 Task: Look for space in Martha Lake, United States from 12th August, 2023 to 16th August, 2023 for 8 adults in price range Rs.10000 to Rs.16000. Place can be private room with 8 bedrooms having 8 beds and 8 bathrooms. Property type can be house, flat, guest house, hotel. Amenities needed are: wifi, TV, free parkinig on premises, gym, breakfast. Booking option can be shelf check-in. Required host language is English.
Action: Mouse moved to (512, 120)
Screenshot: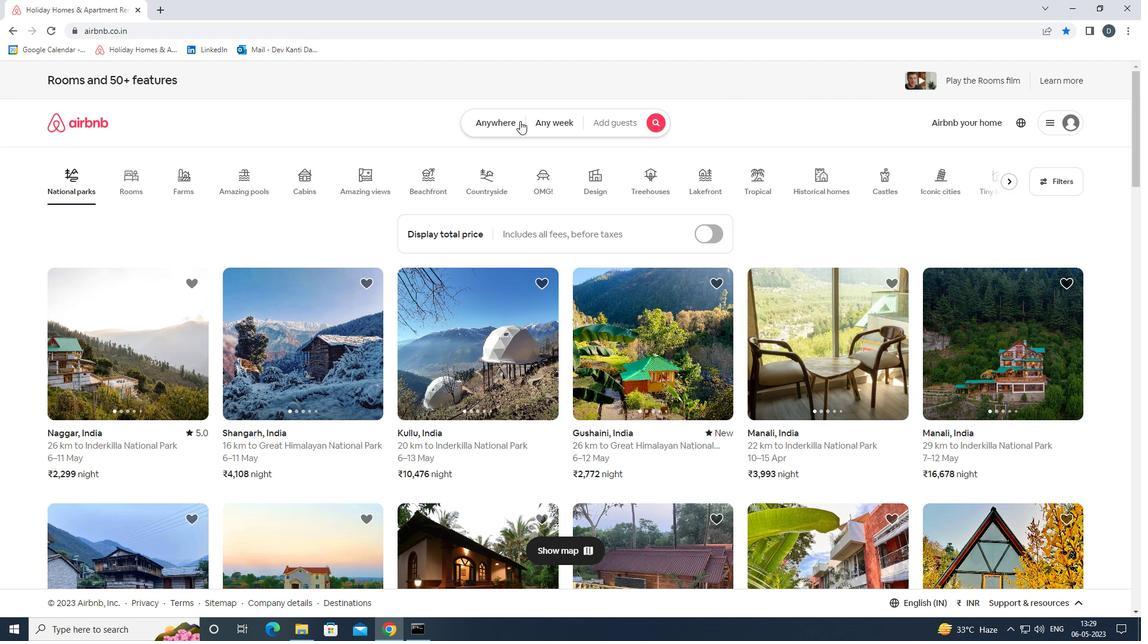 
Action: Mouse pressed left at (512, 120)
Screenshot: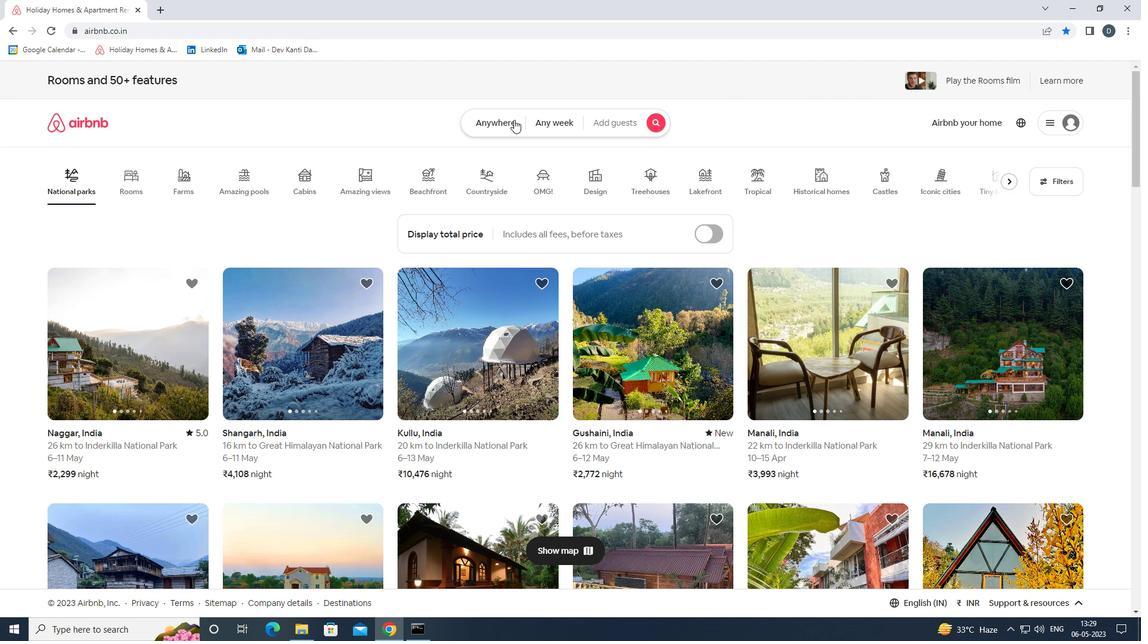 
Action: Mouse moved to (404, 169)
Screenshot: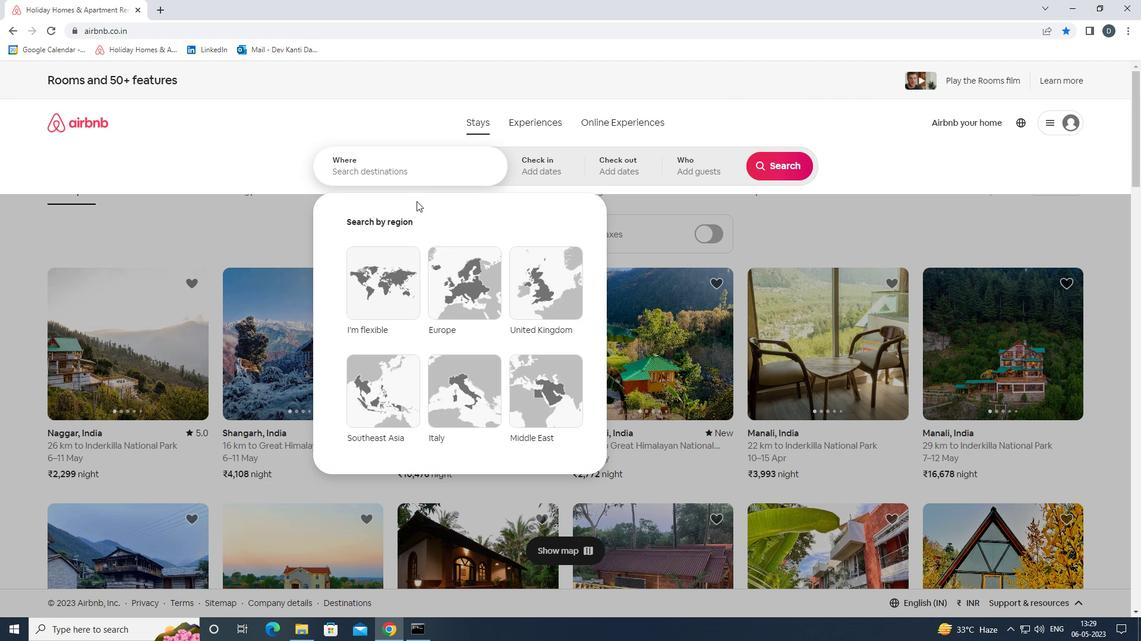 
Action: Mouse pressed left at (404, 169)
Screenshot: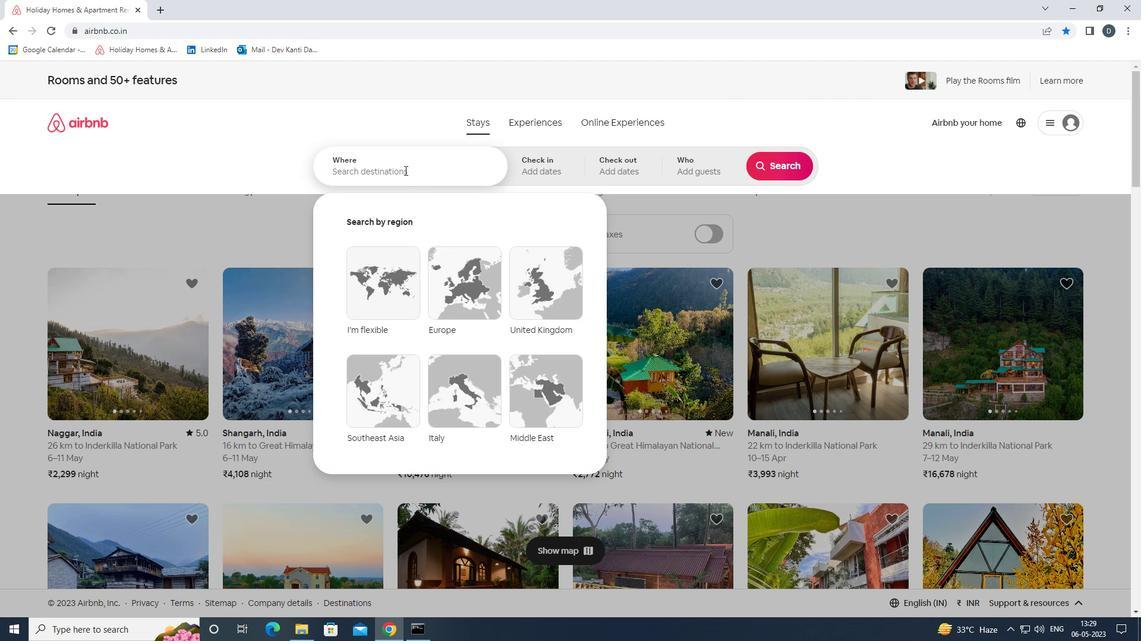 
Action: Mouse moved to (407, 169)
Screenshot: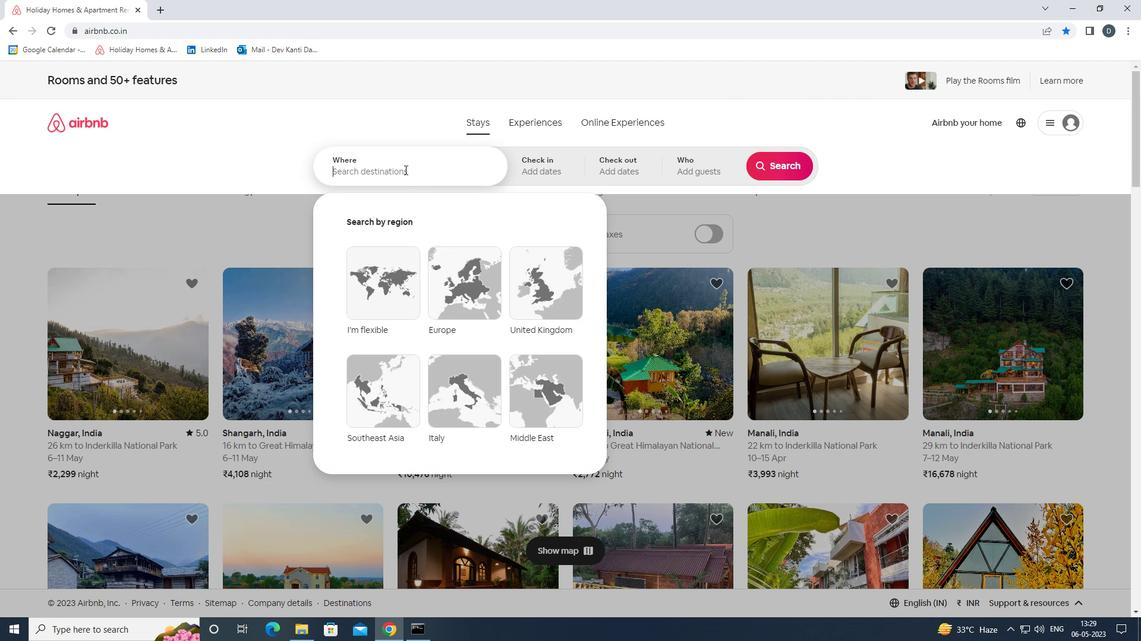 
Action: Key pressed <Key.shift><Key.shift><Key.shift><Key.shift>MARTHA<Key.space><Key.shift>LAKE,<Key.shift><Key.shift><Key.shift><Key.shift>UNITED<Key.space><Key.shift><Key.shift><Key.shift><Key.shift><Key.shift><Key.shift><Key.shift><Key.shift><Key.shift><Key.shift><Key.shift><Key.shift><Key.shift><Key.shift><Key.shift><Key.shift><Key.shift><Key.shift><Key.shift><Key.shift><Key.shift><Key.shift><Key.shift><Key.shift><Key.shift><Key.shift><Key.shift><Key.shift><Key.shift><Key.shift><Key.shift>STATES<Key.enter>
Screenshot: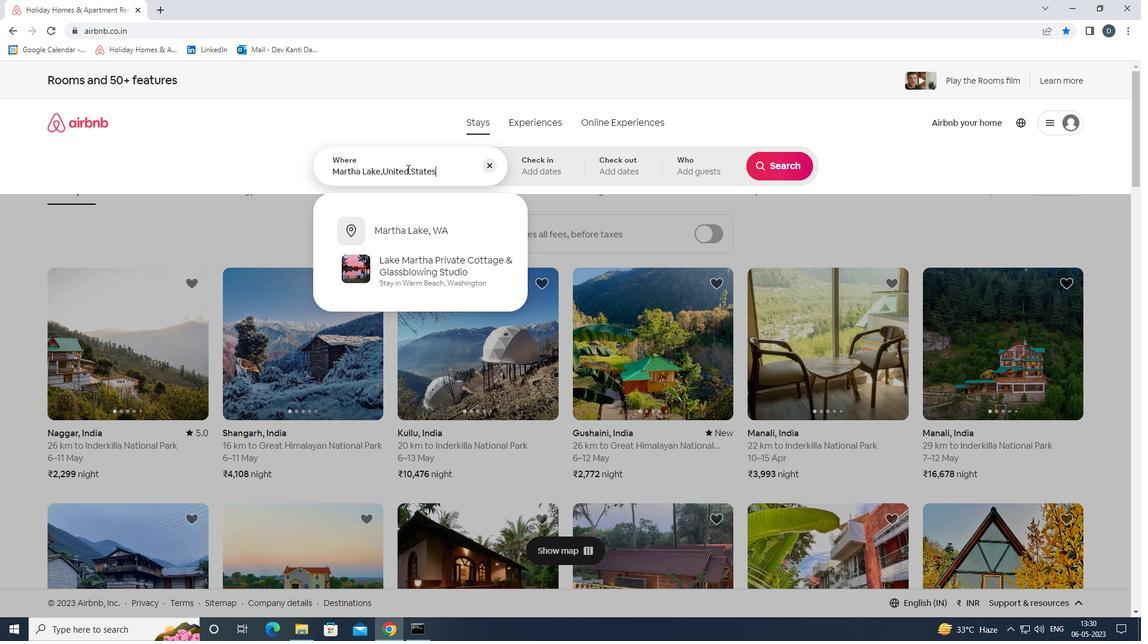 
Action: Mouse moved to (773, 258)
Screenshot: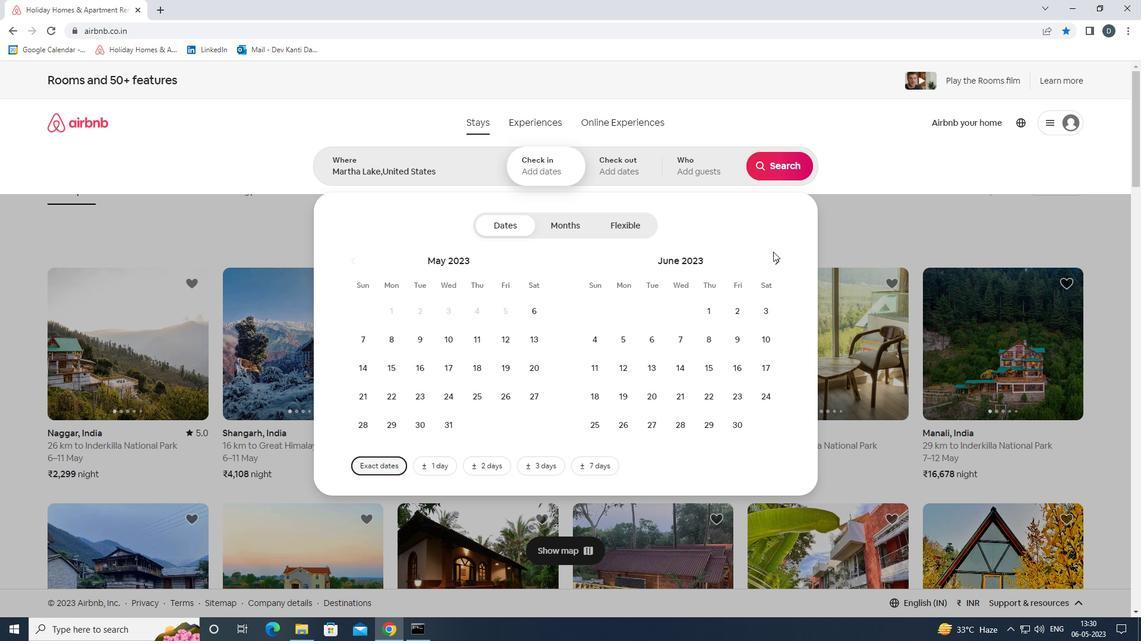 
Action: Mouse pressed left at (773, 258)
Screenshot: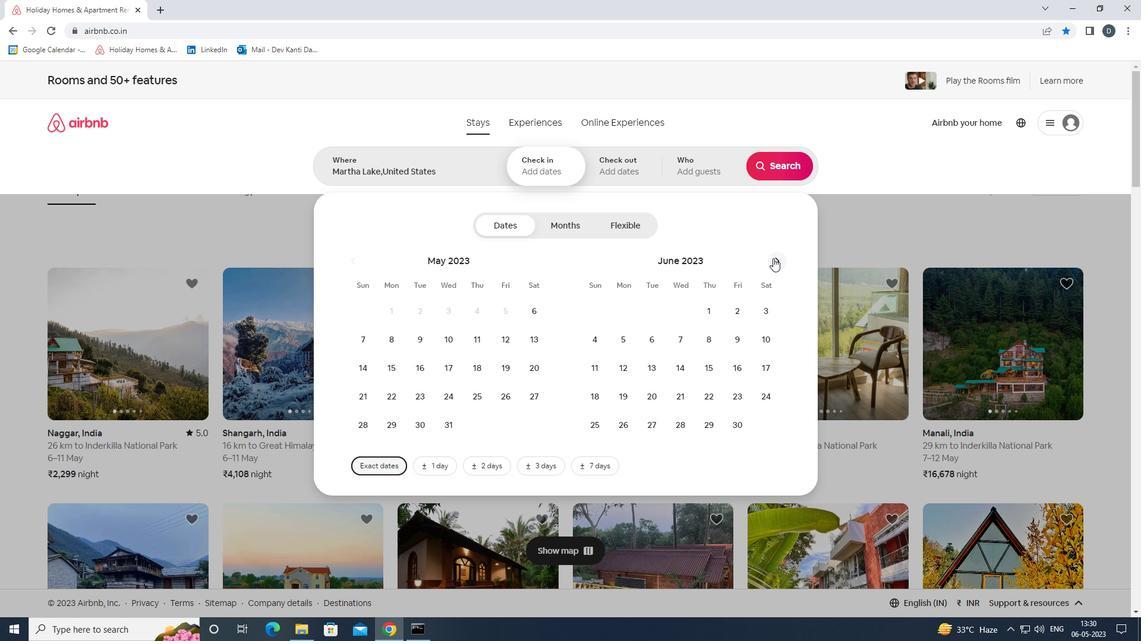 
Action: Mouse pressed left at (773, 258)
Screenshot: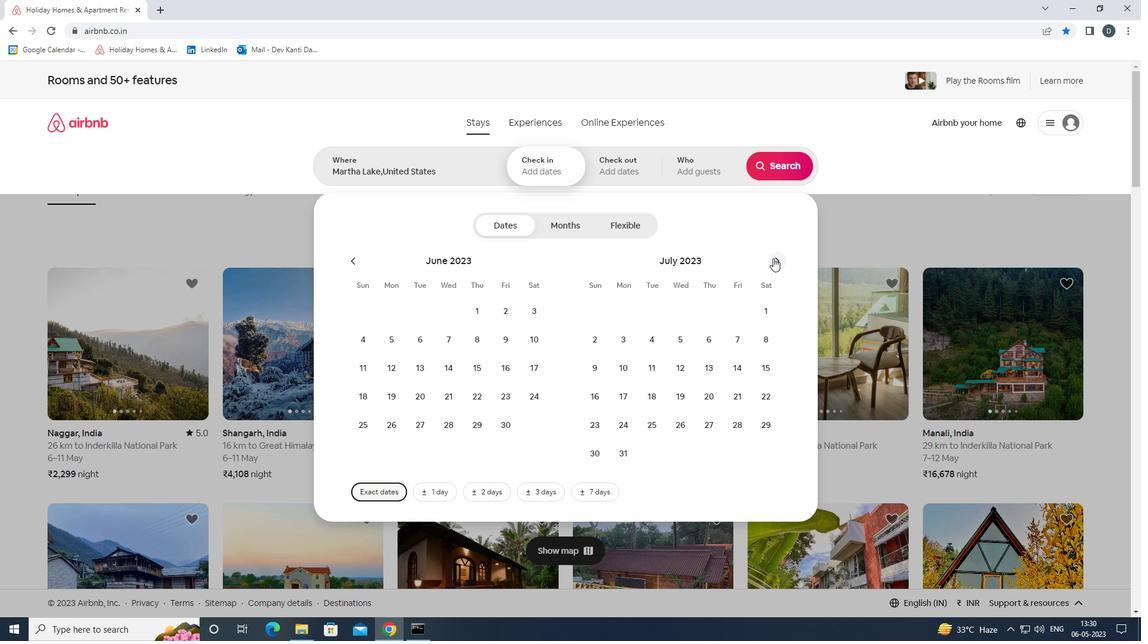 
Action: Mouse moved to (773, 341)
Screenshot: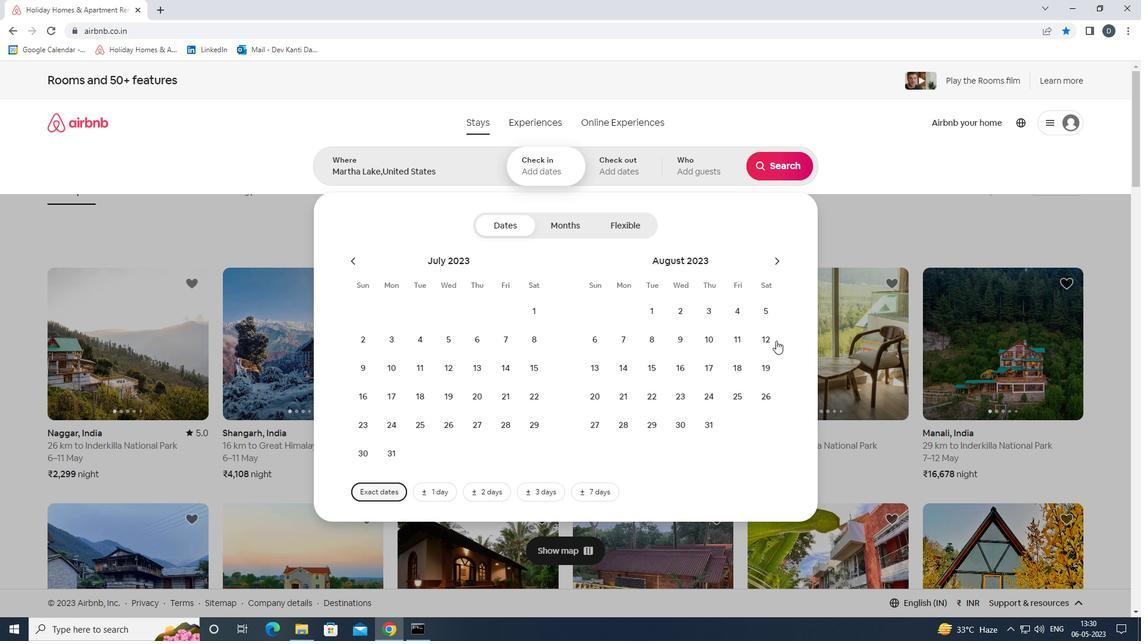 
Action: Mouse pressed left at (773, 341)
Screenshot: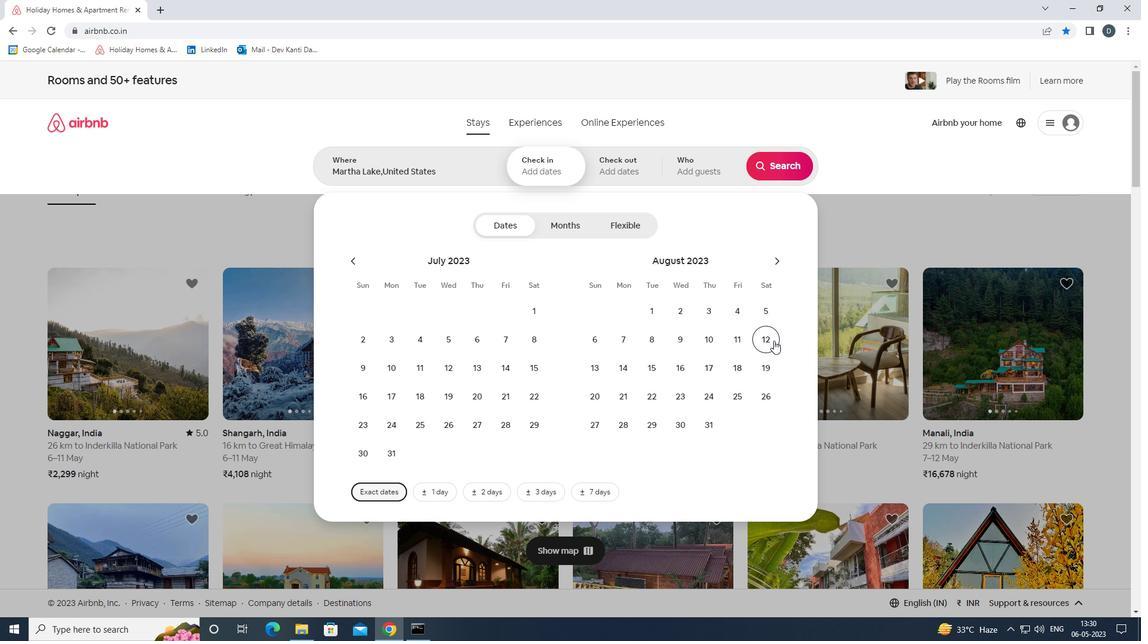 
Action: Mouse moved to (684, 363)
Screenshot: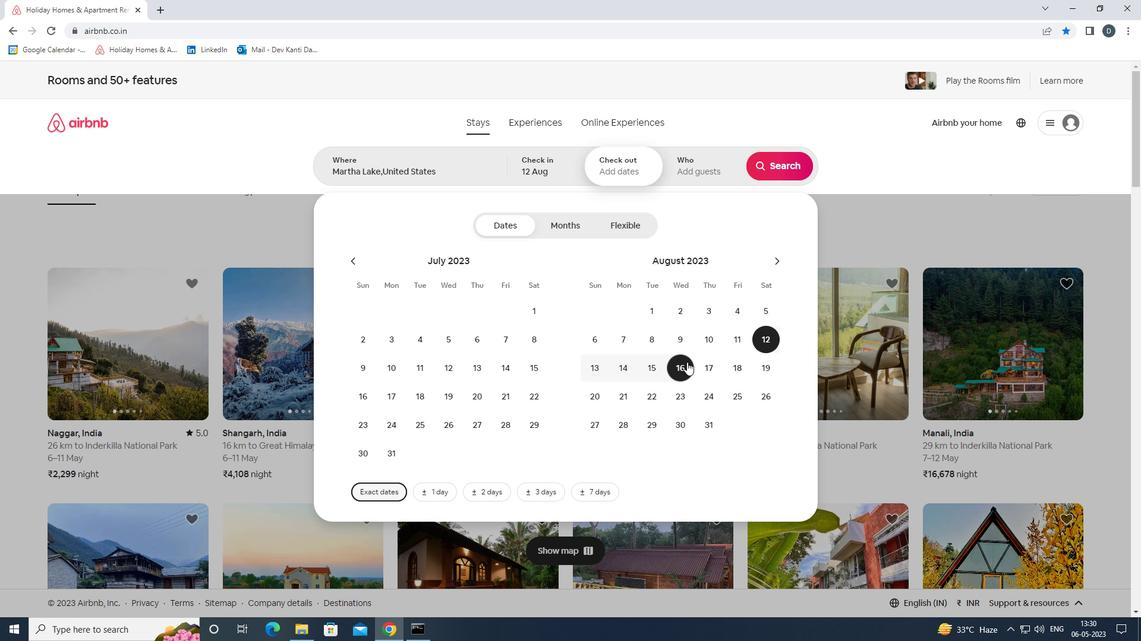 
Action: Mouse pressed left at (684, 363)
Screenshot: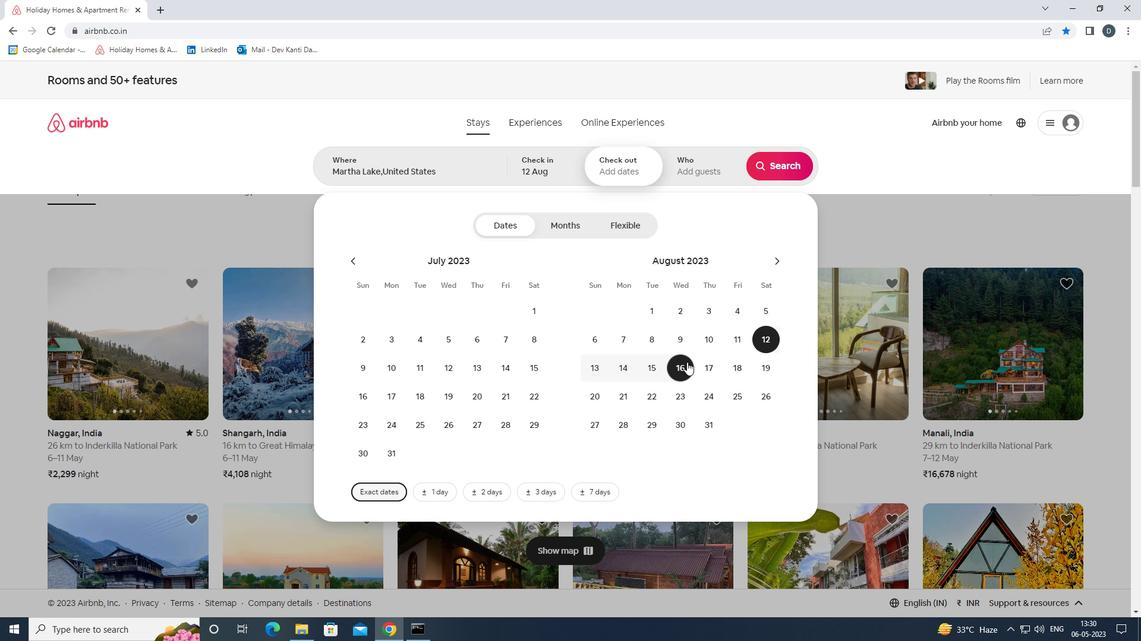 
Action: Mouse moved to (690, 179)
Screenshot: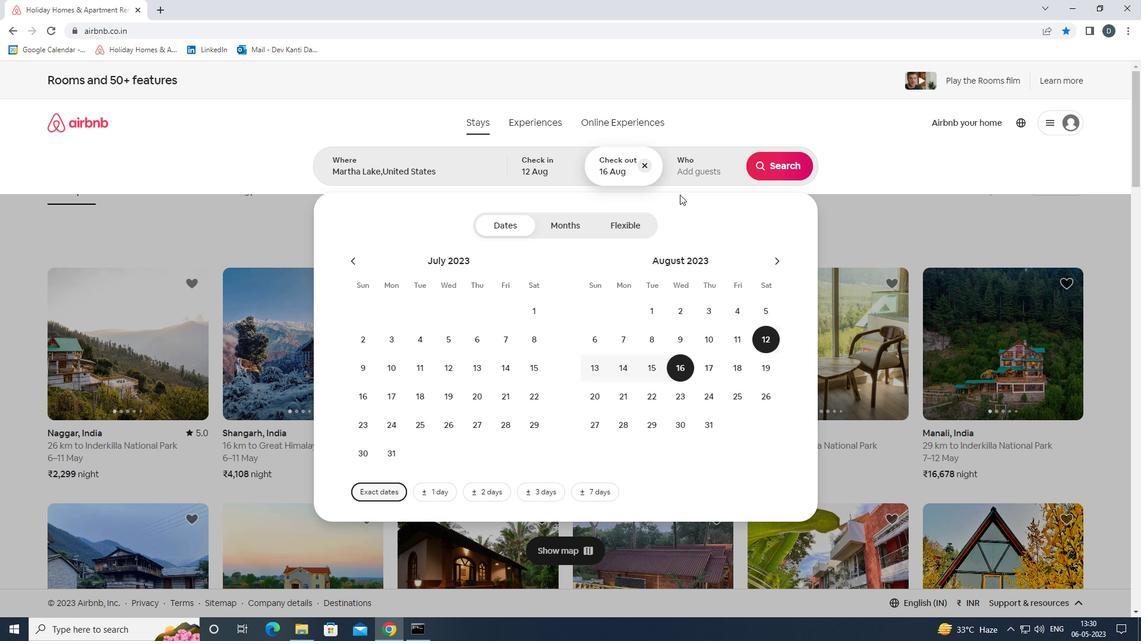 
Action: Mouse pressed left at (690, 179)
Screenshot: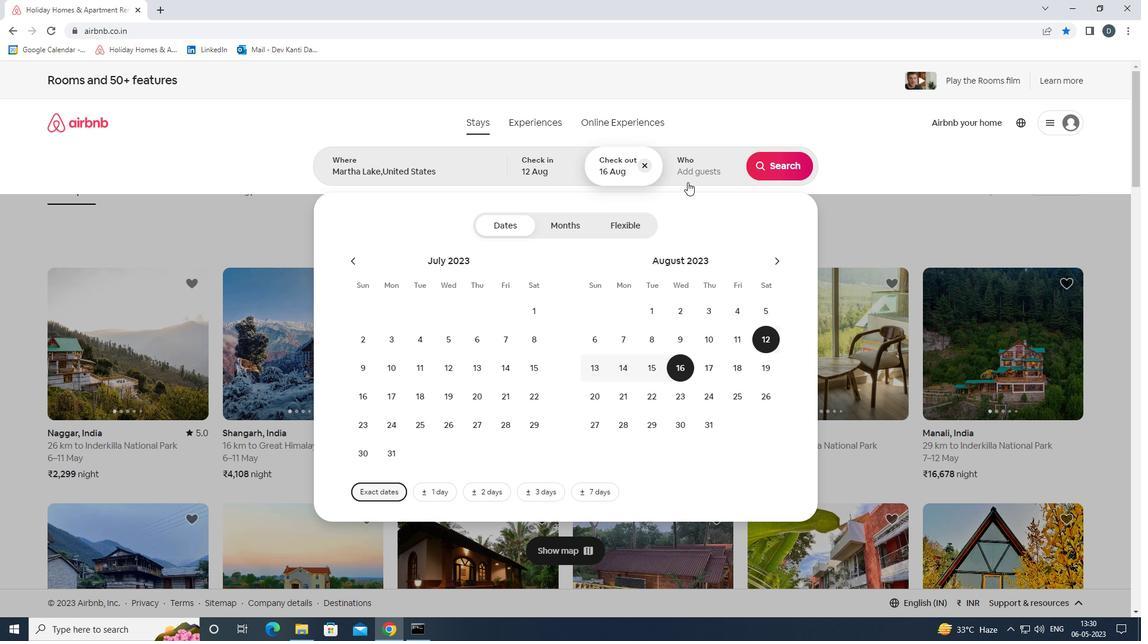 
Action: Mouse moved to (781, 228)
Screenshot: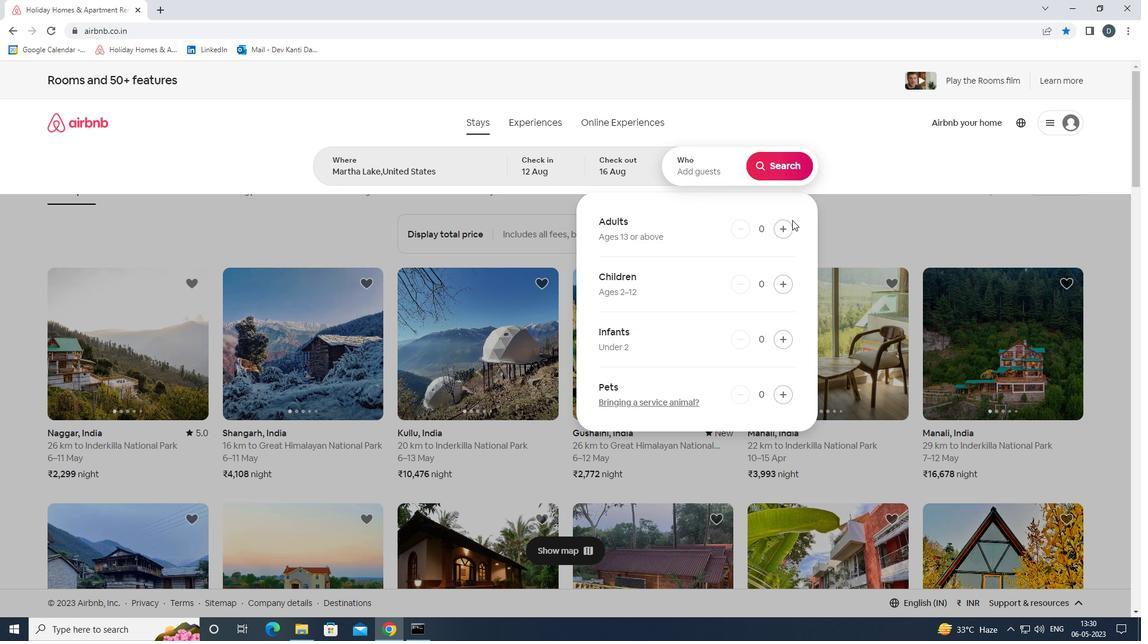 
Action: Mouse pressed left at (781, 228)
Screenshot: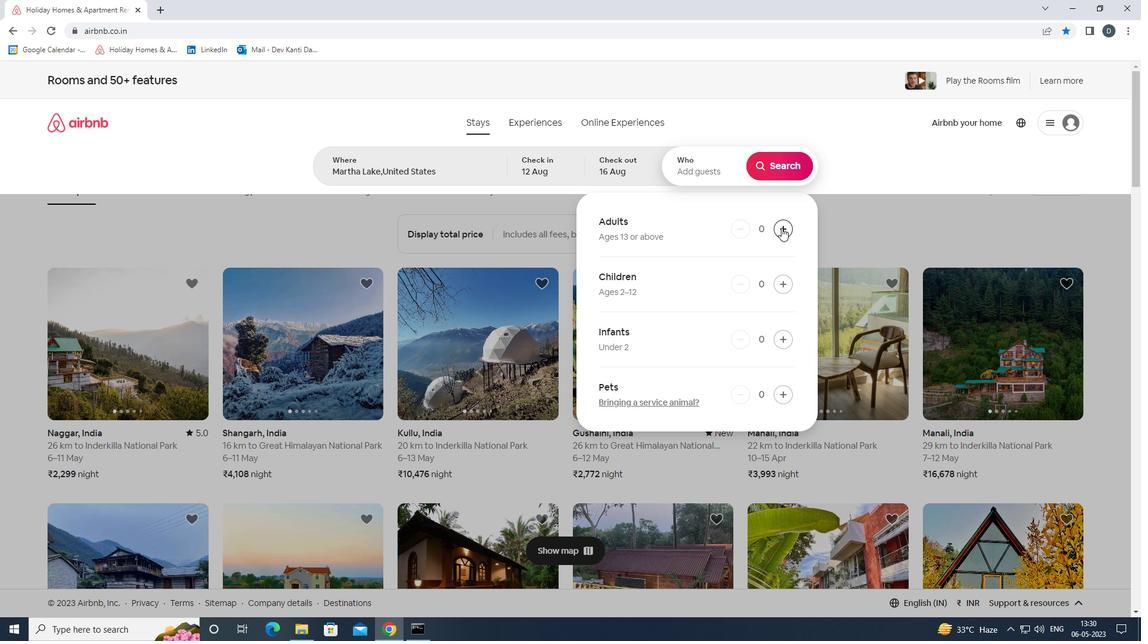 
Action: Mouse pressed left at (781, 228)
Screenshot: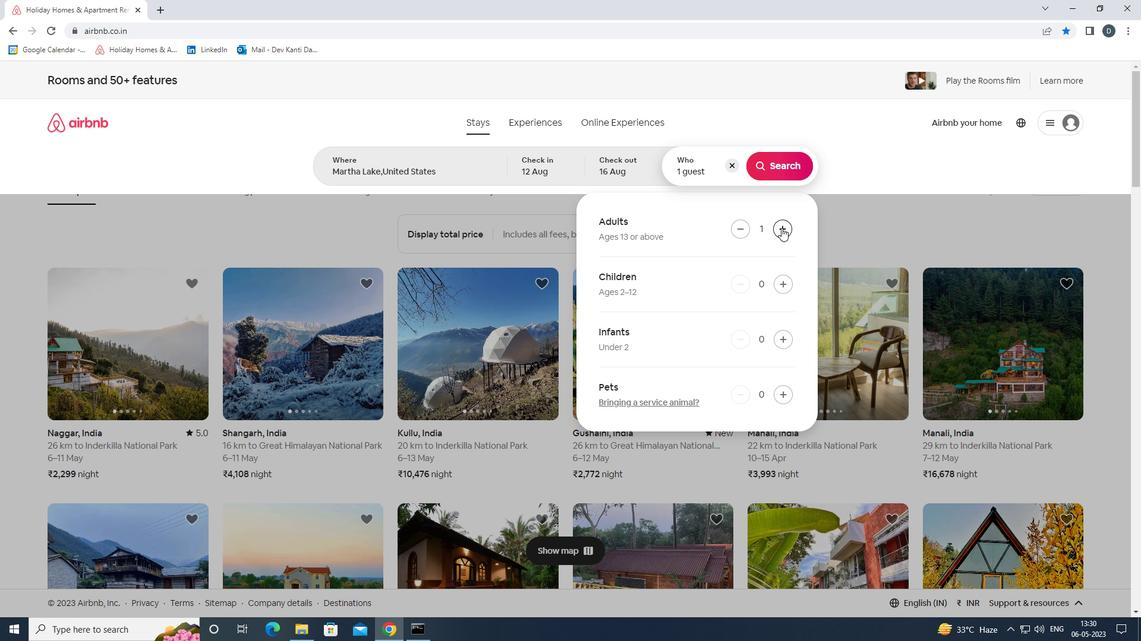 
Action: Mouse pressed left at (781, 228)
Screenshot: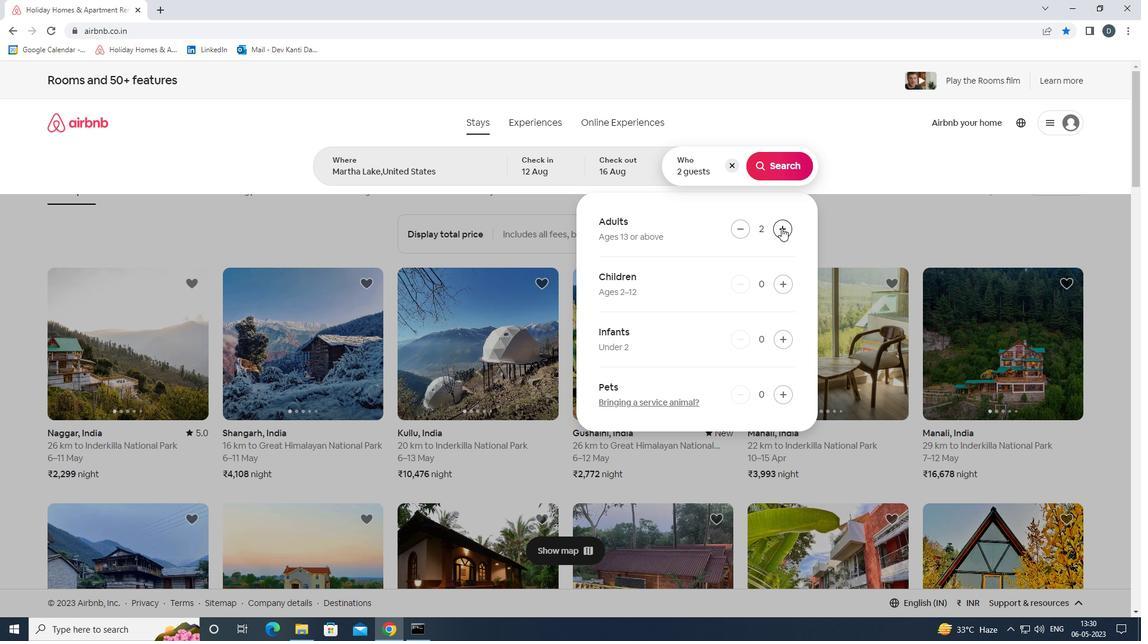 
Action: Mouse pressed left at (781, 228)
Screenshot: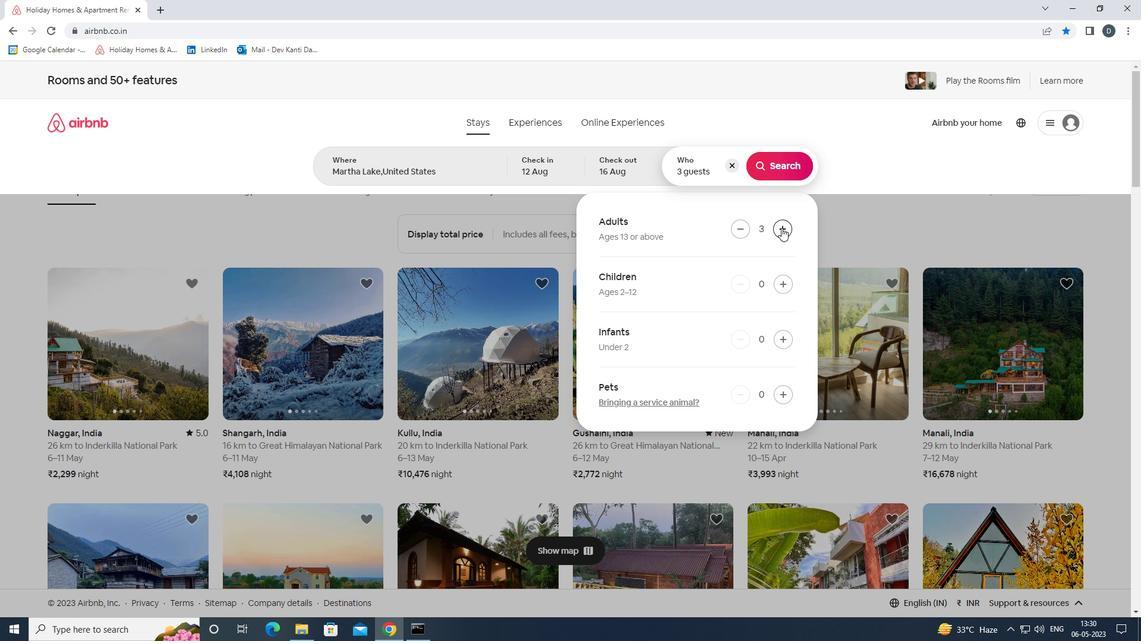 
Action: Mouse pressed left at (781, 228)
Screenshot: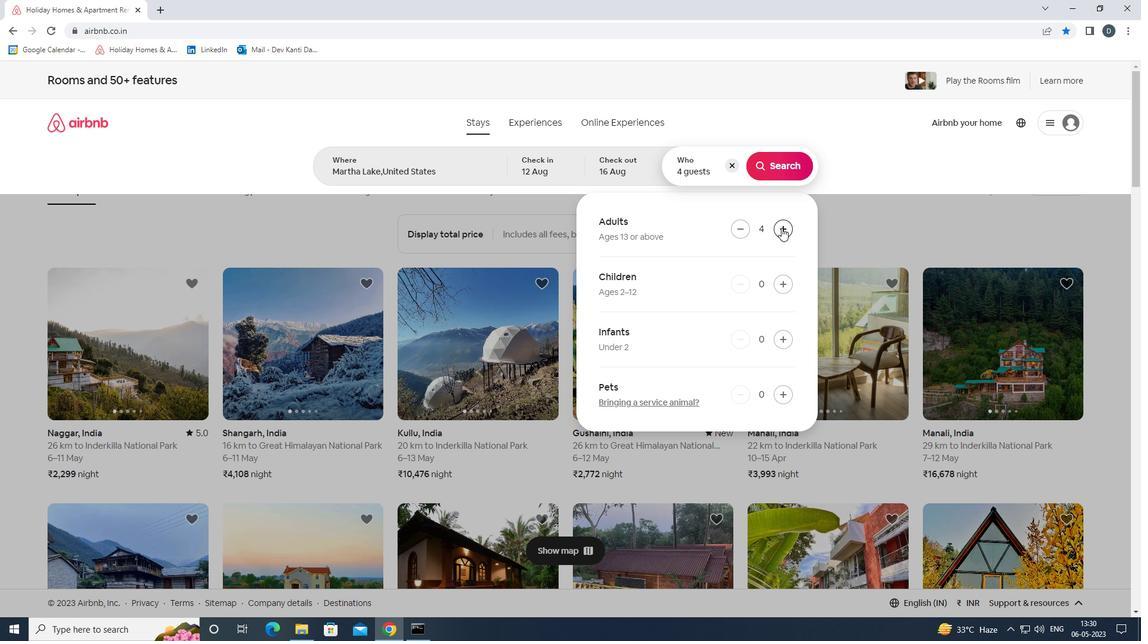 
Action: Mouse pressed left at (781, 228)
Screenshot: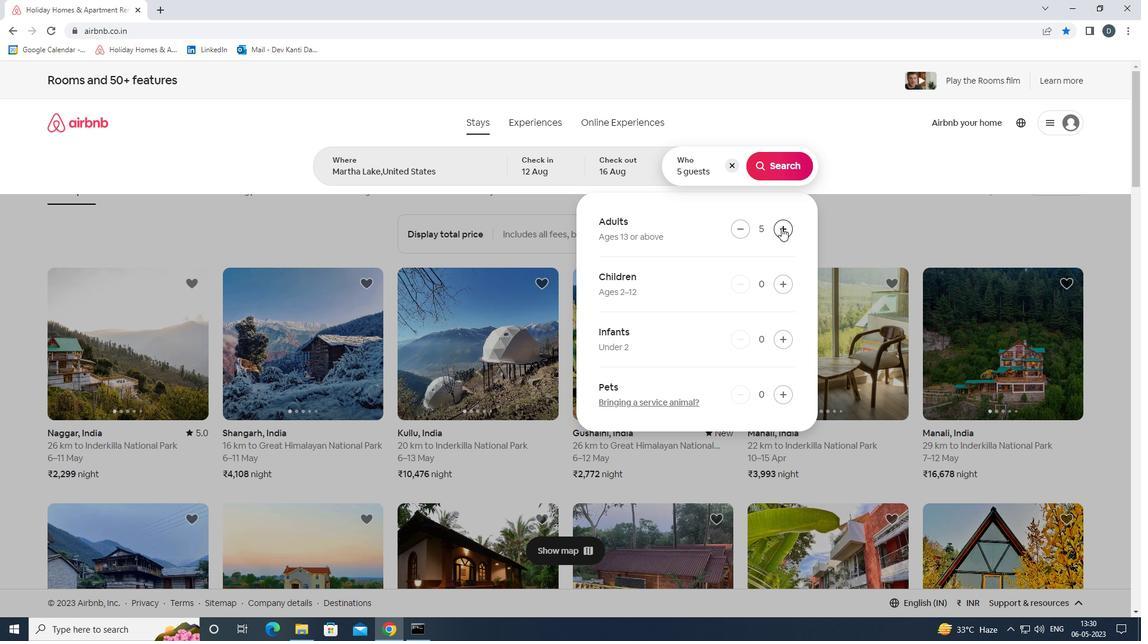 
Action: Mouse pressed left at (781, 228)
Screenshot: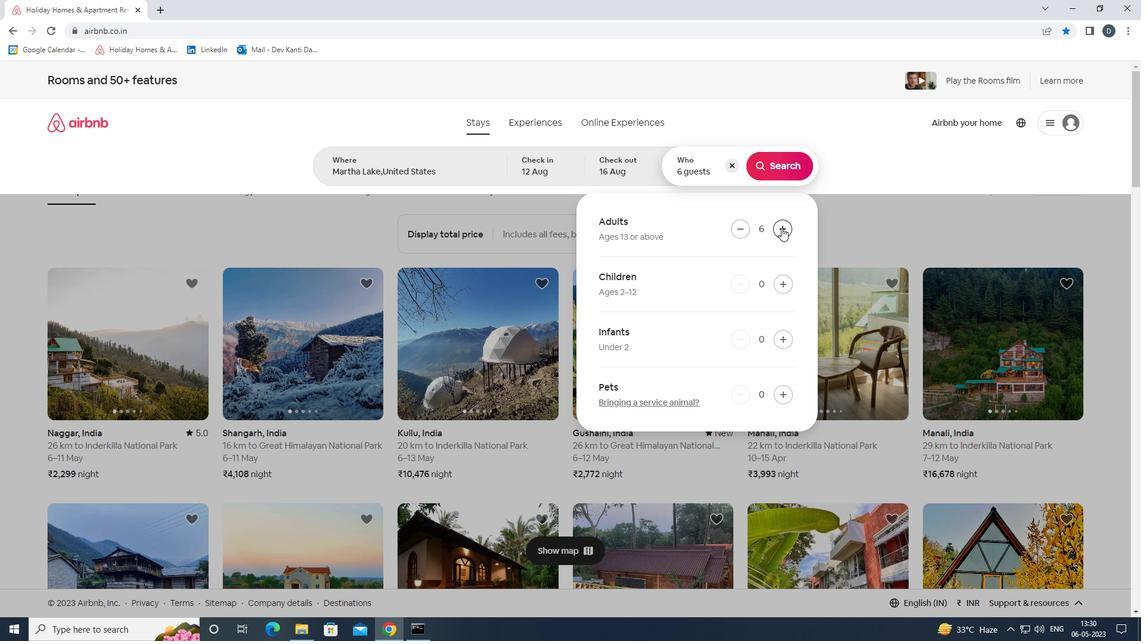 
Action: Mouse pressed left at (781, 228)
Screenshot: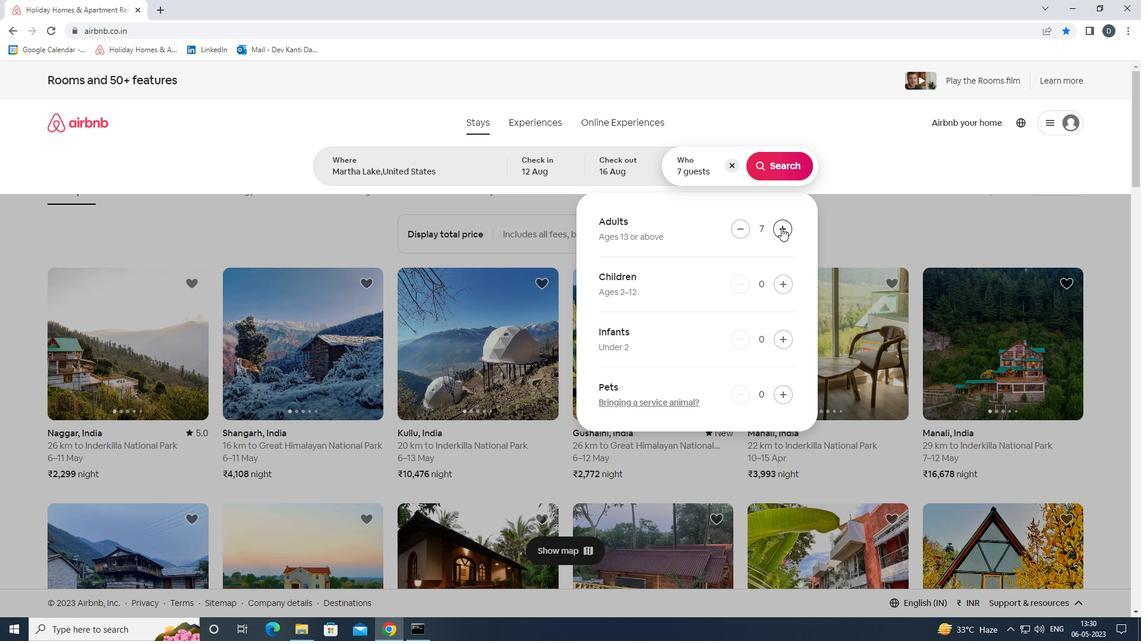 
Action: Mouse moved to (782, 169)
Screenshot: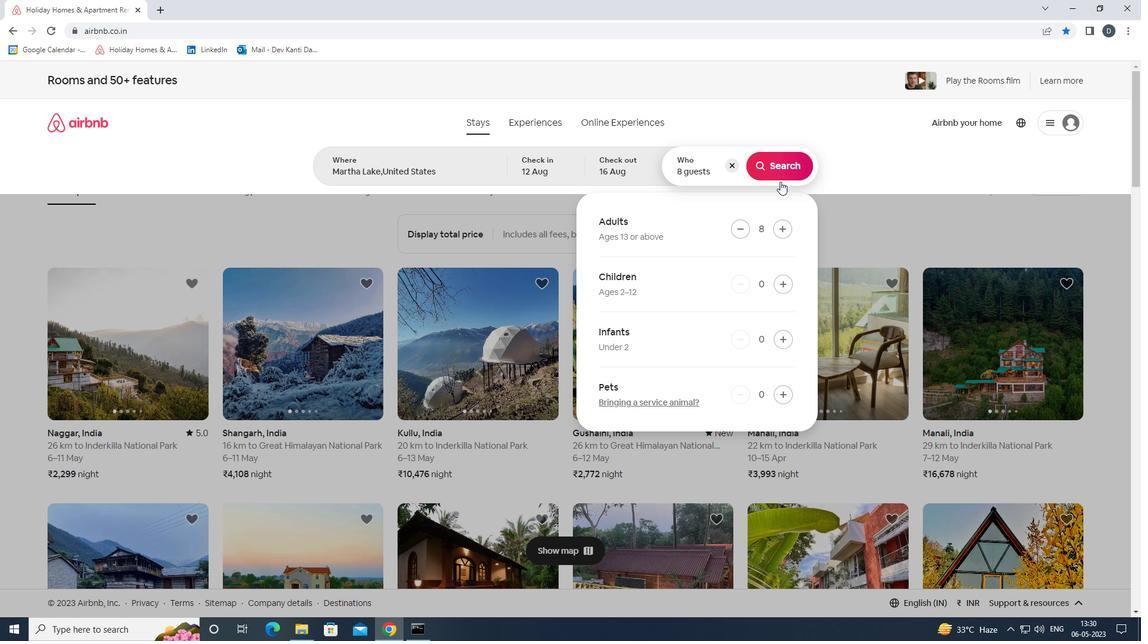 
Action: Mouse pressed left at (782, 169)
Screenshot: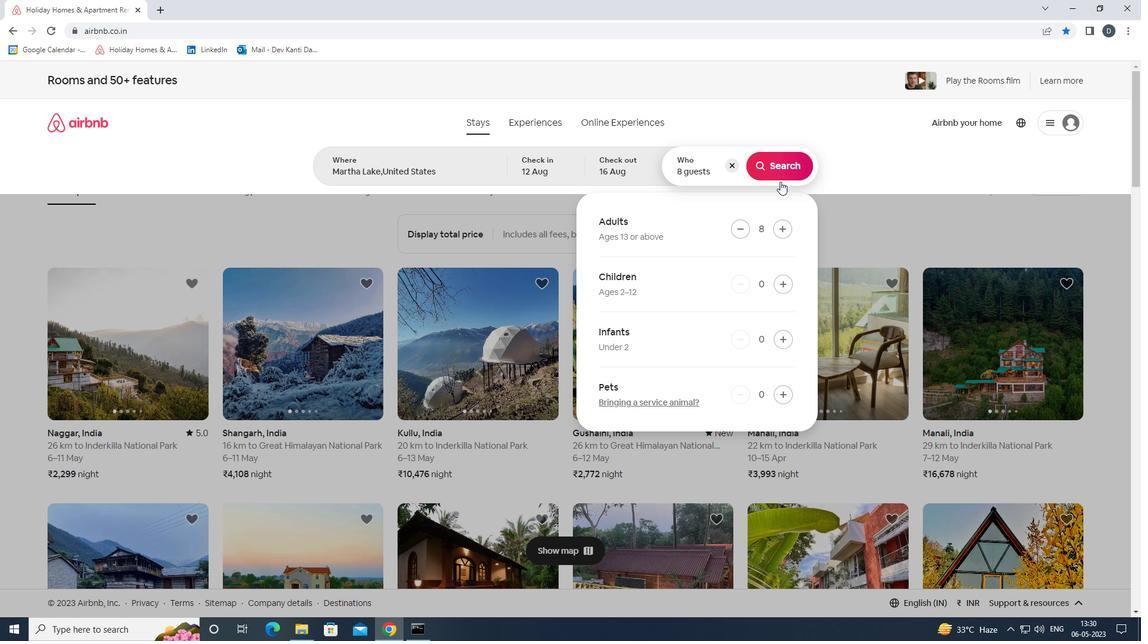 
Action: Mouse moved to (1084, 128)
Screenshot: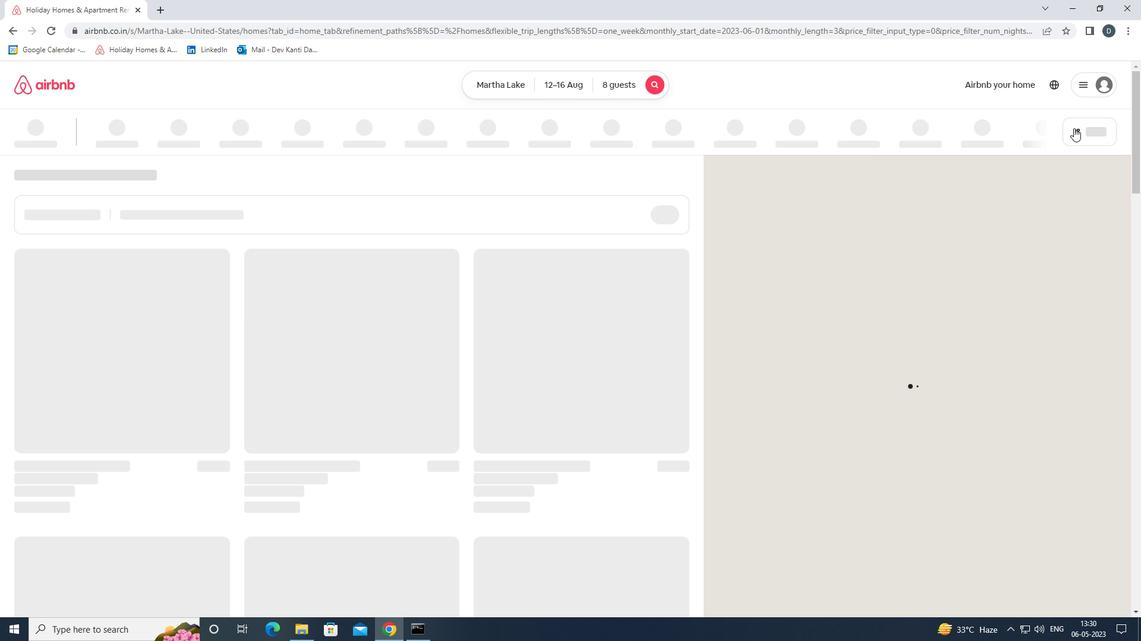 
Action: Mouse pressed left at (1084, 128)
Screenshot: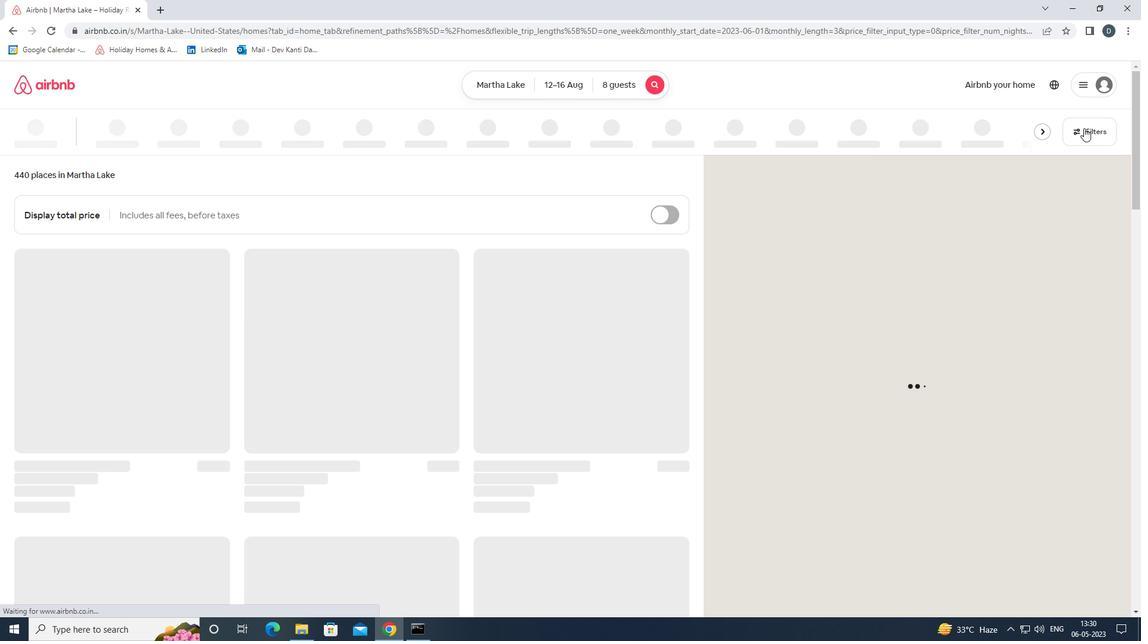 
Action: Mouse moved to (465, 416)
Screenshot: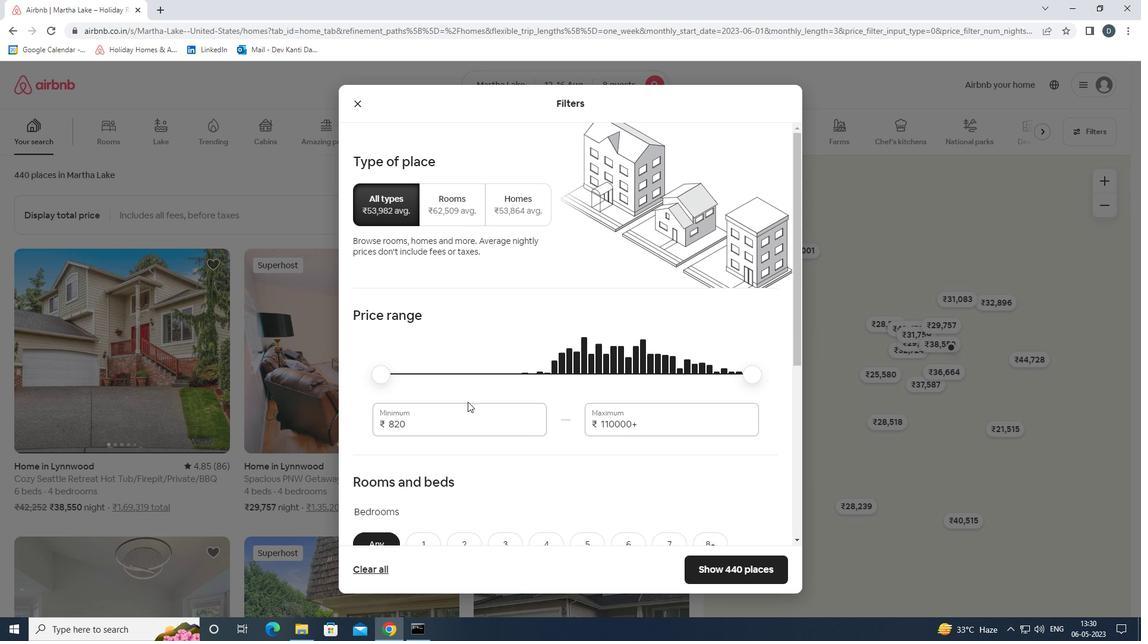 
Action: Mouse pressed left at (465, 416)
Screenshot: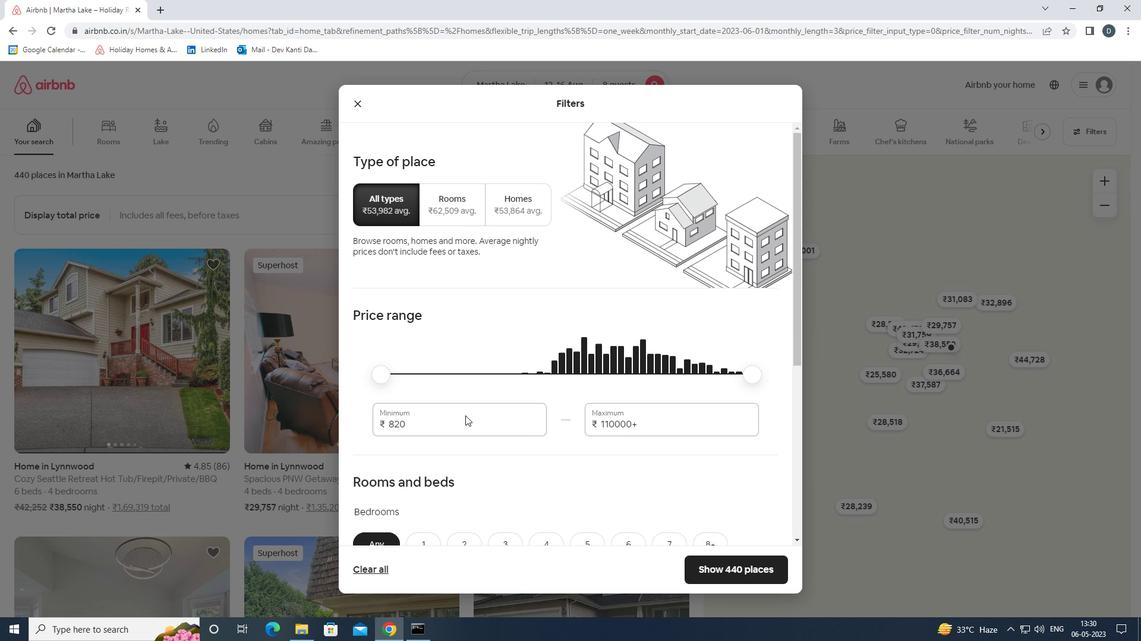 
Action: Mouse pressed left at (465, 416)
Screenshot: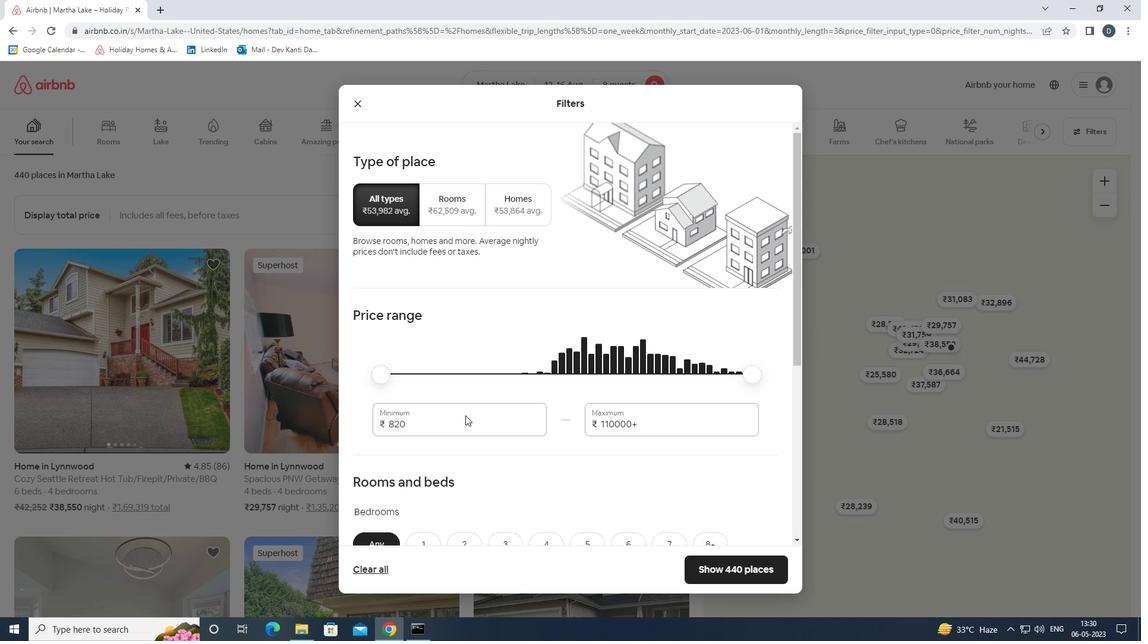 
Action: Mouse moved to (464, 419)
Screenshot: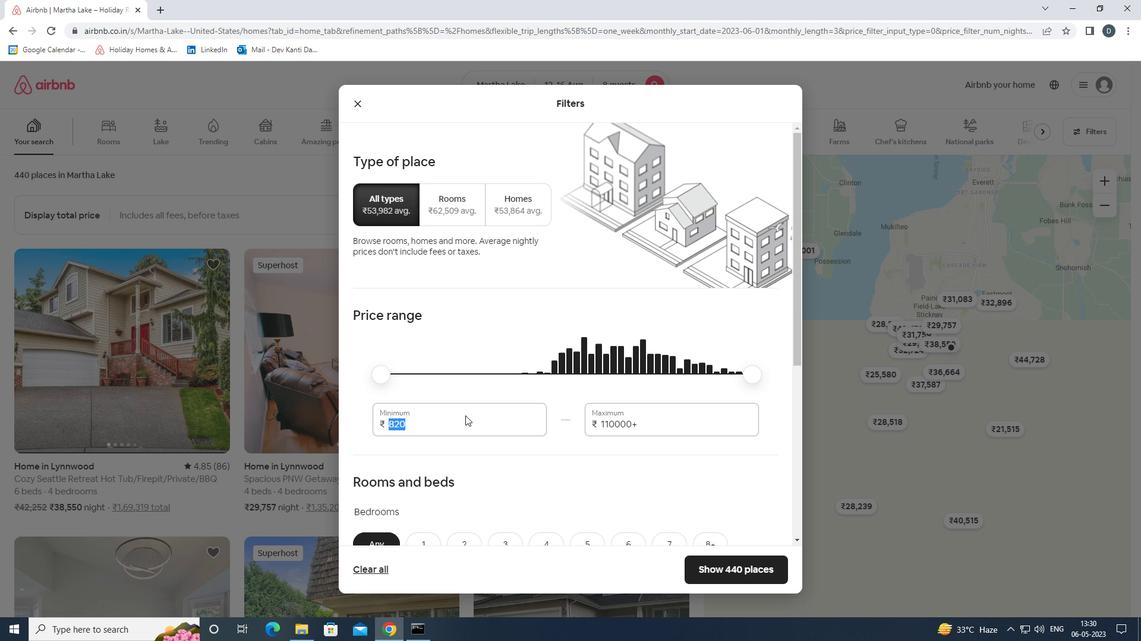 
Action: Mouse pressed left at (464, 419)
Screenshot: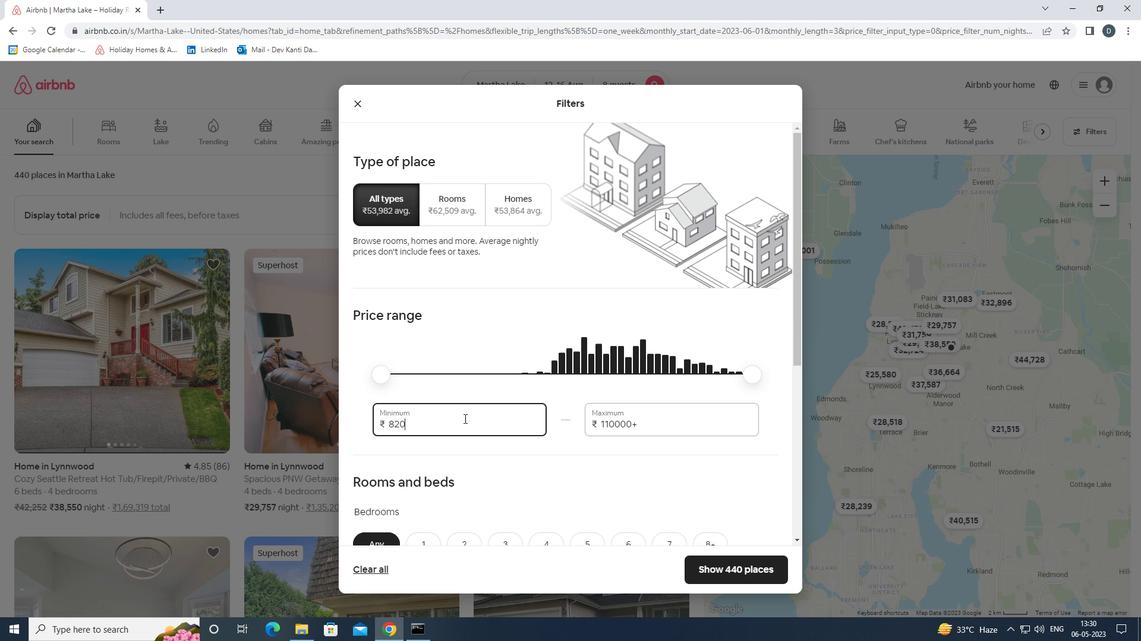 
Action: Mouse moved to (464, 420)
Screenshot: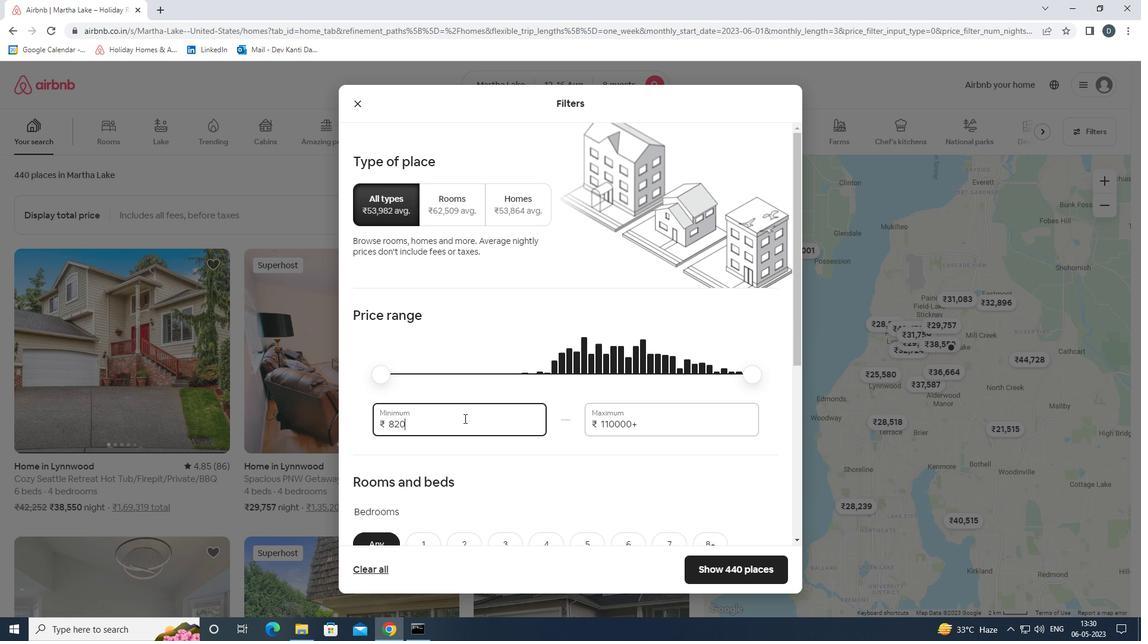 
Action: Mouse pressed left at (464, 420)
Screenshot: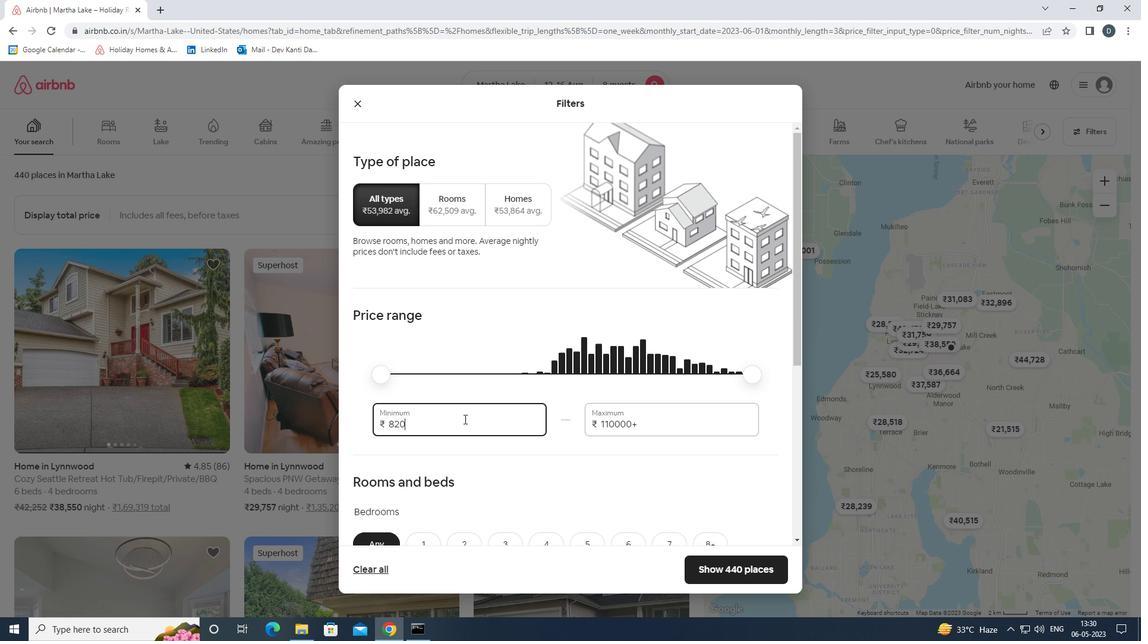 
Action: Mouse moved to (466, 420)
Screenshot: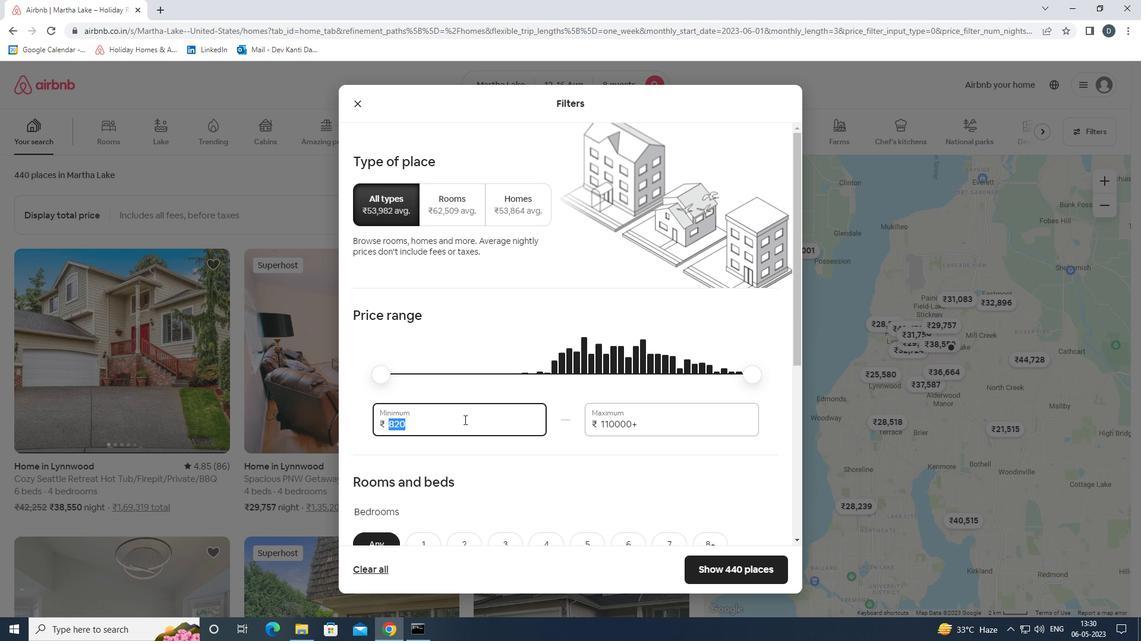 
Action: Key pressed 10000<Key.tab>16000
Screenshot: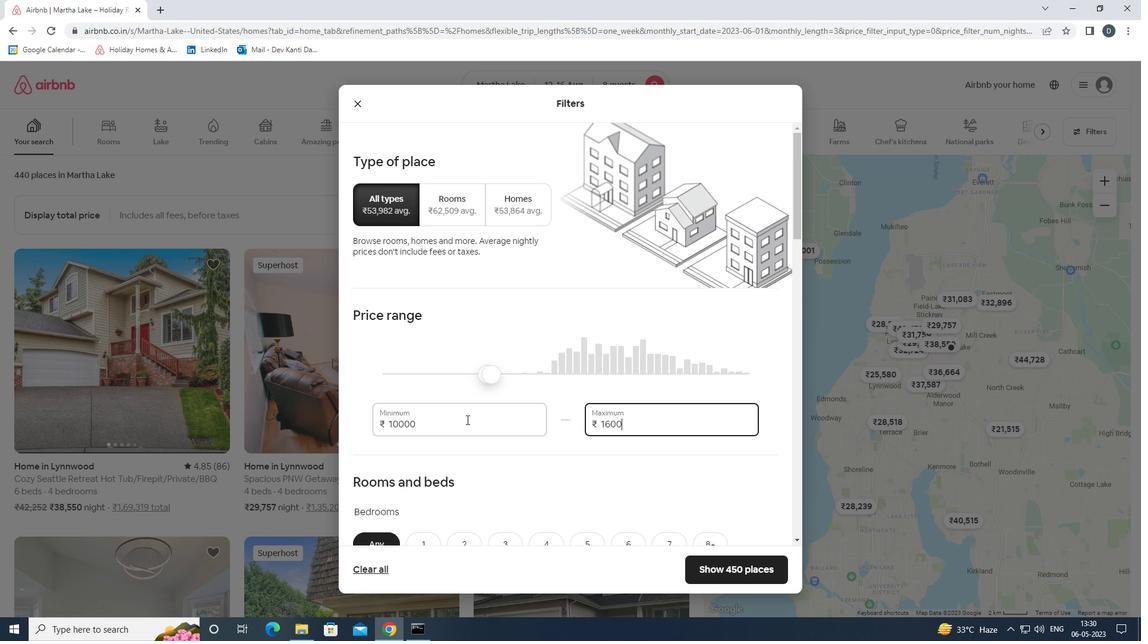 
Action: Mouse scrolled (466, 419) with delta (0, 0)
Screenshot: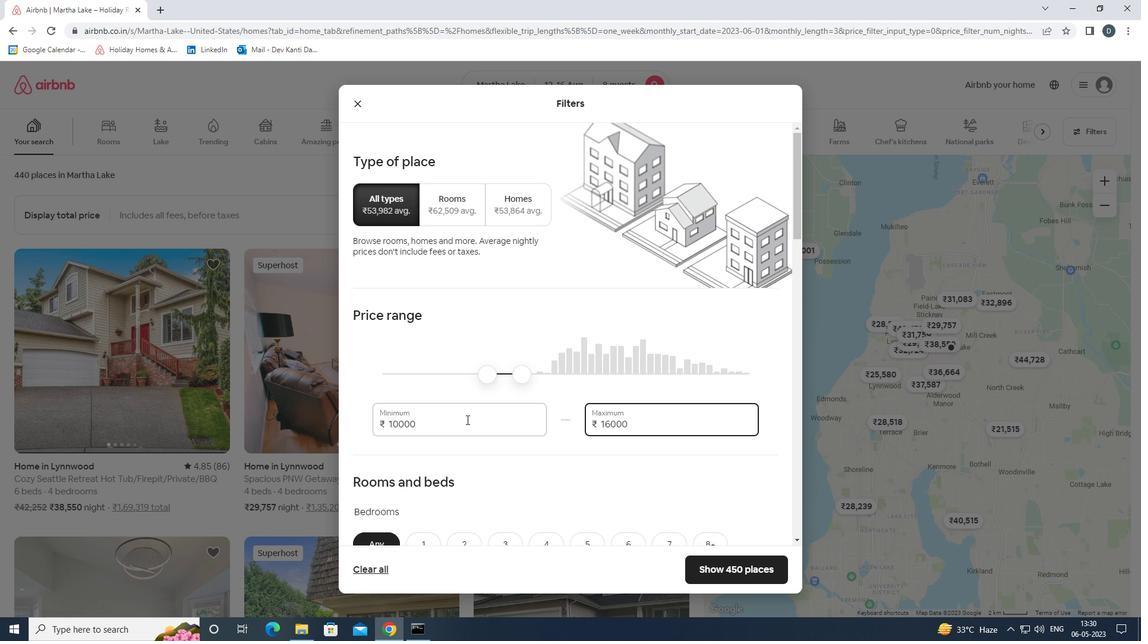
Action: Mouse scrolled (466, 419) with delta (0, 0)
Screenshot: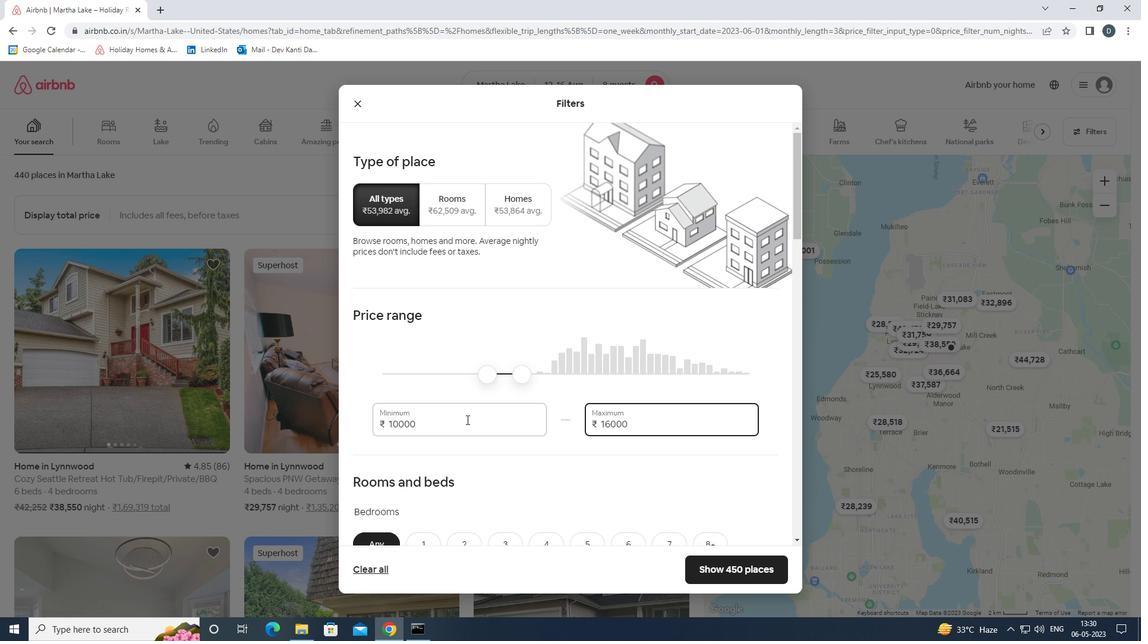 
Action: Mouse moved to (466, 419)
Screenshot: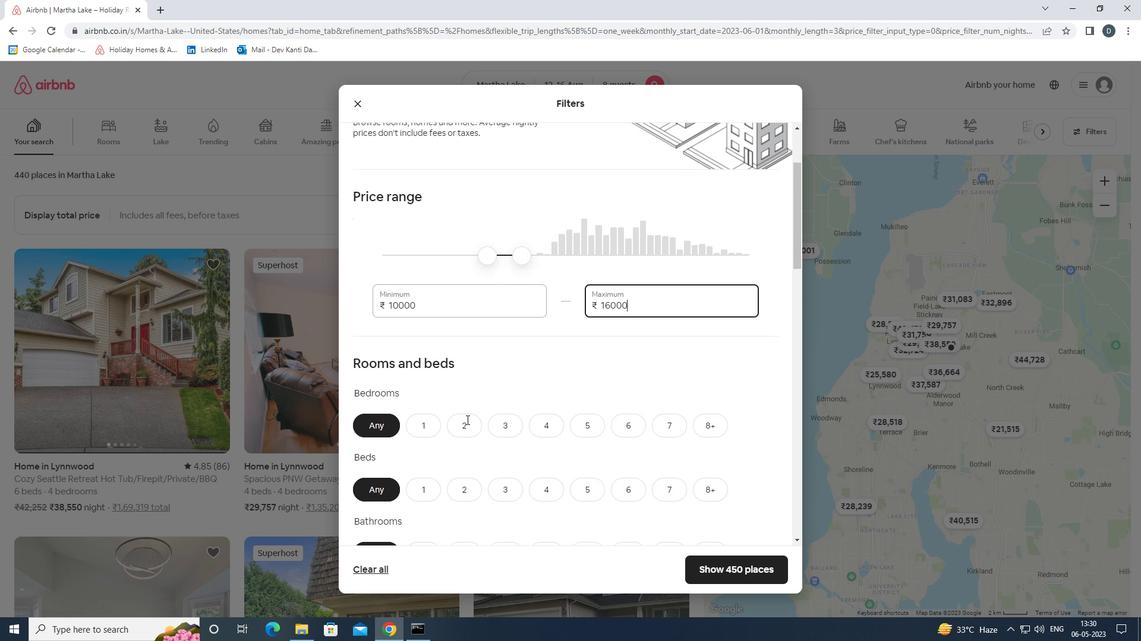 
Action: Mouse scrolled (466, 419) with delta (0, 0)
Screenshot: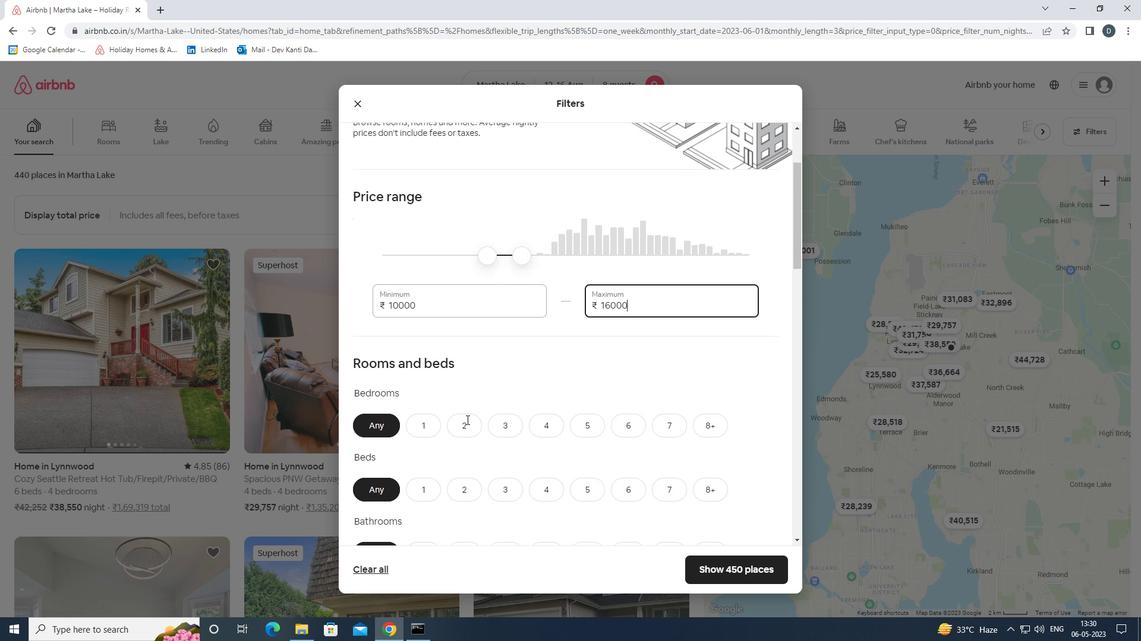 
Action: Mouse moved to (492, 384)
Screenshot: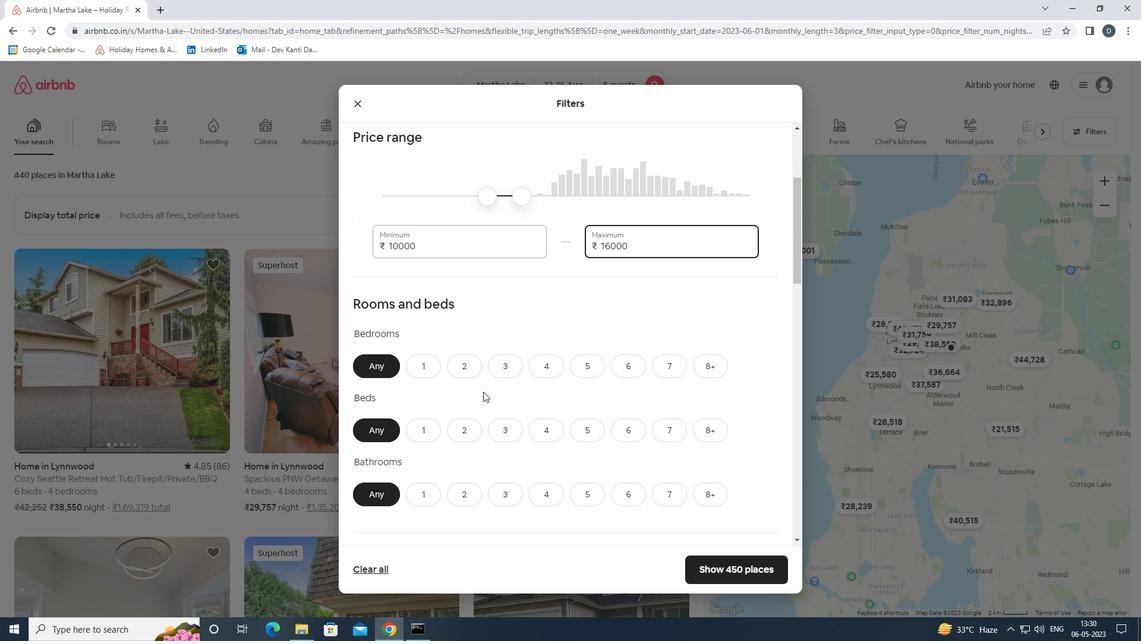 
Action: Mouse scrolled (492, 383) with delta (0, 0)
Screenshot: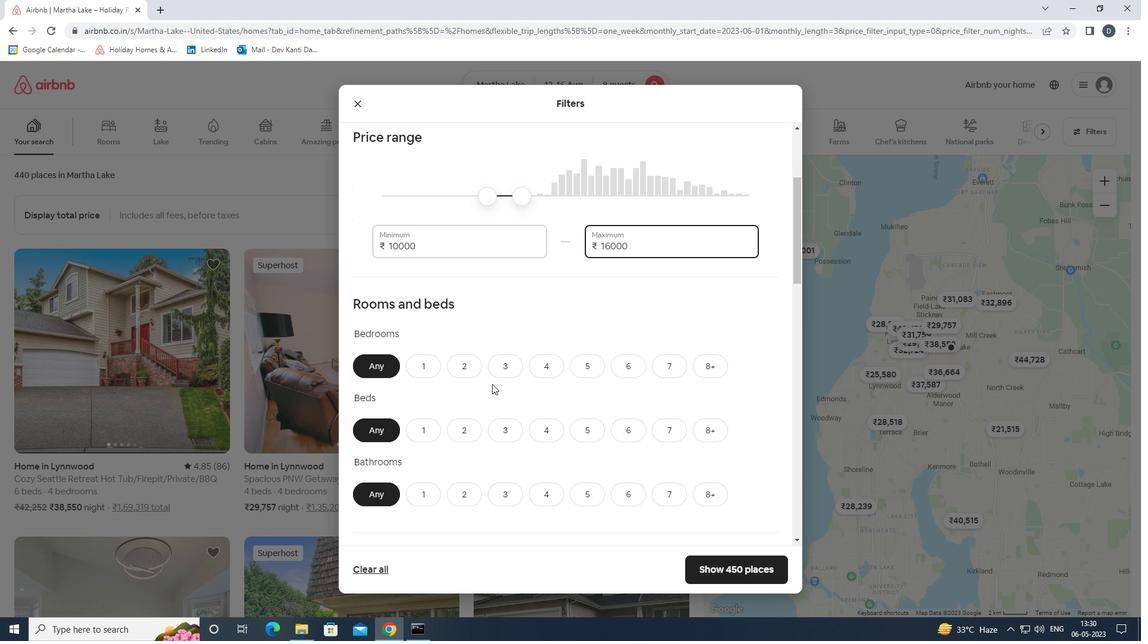 
Action: Mouse moved to (704, 308)
Screenshot: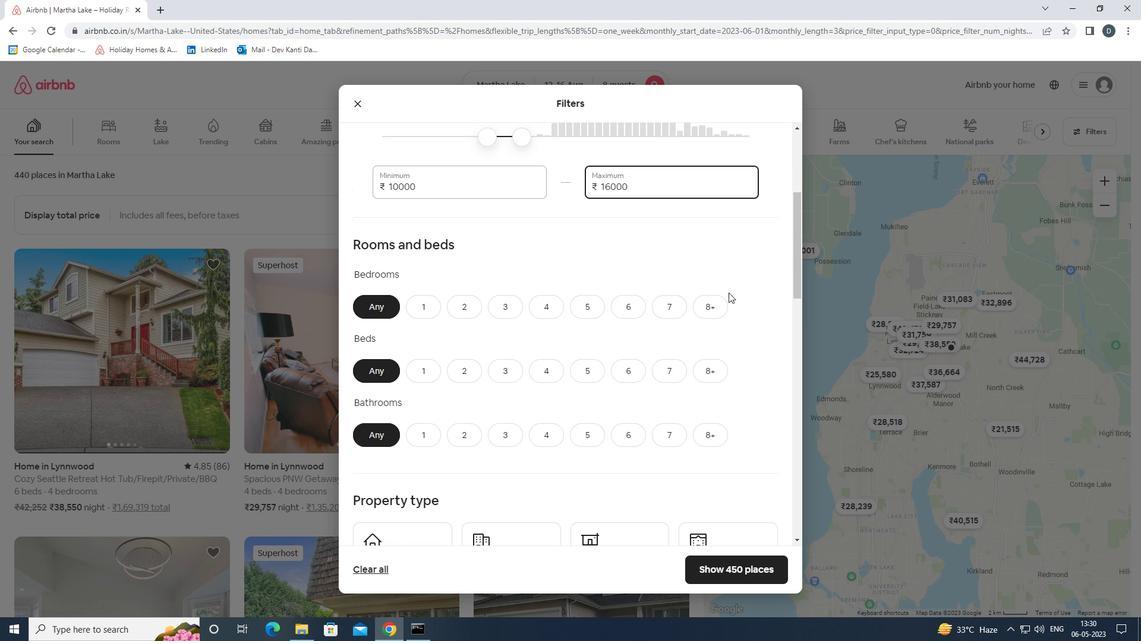 
Action: Mouse pressed left at (704, 308)
Screenshot: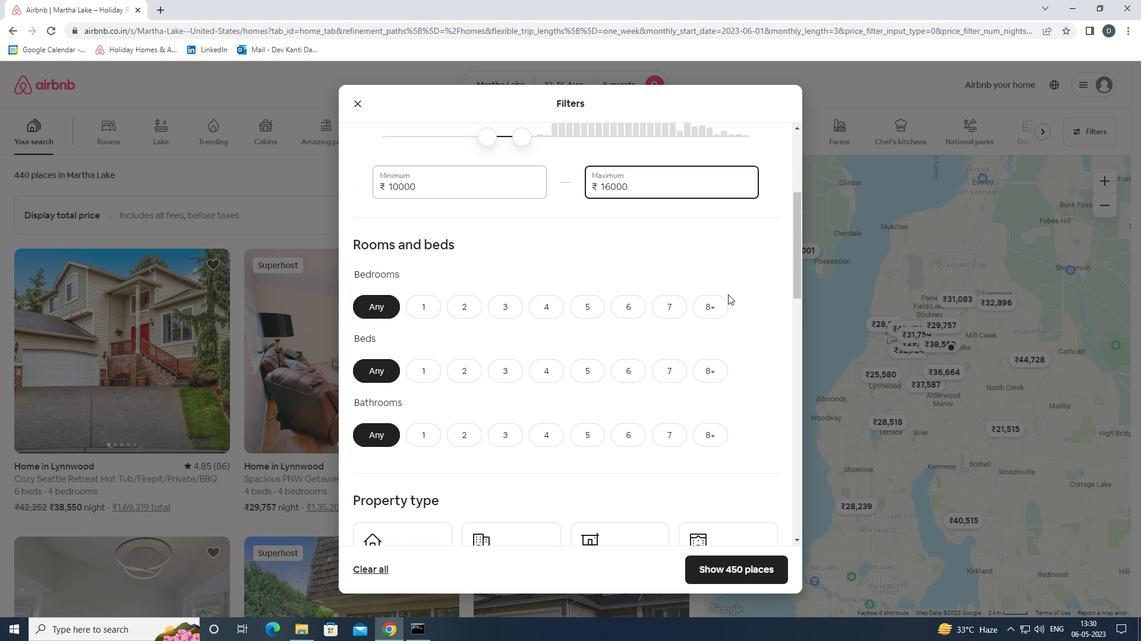 
Action: Mouse moved to (715, 372)
Screenshot: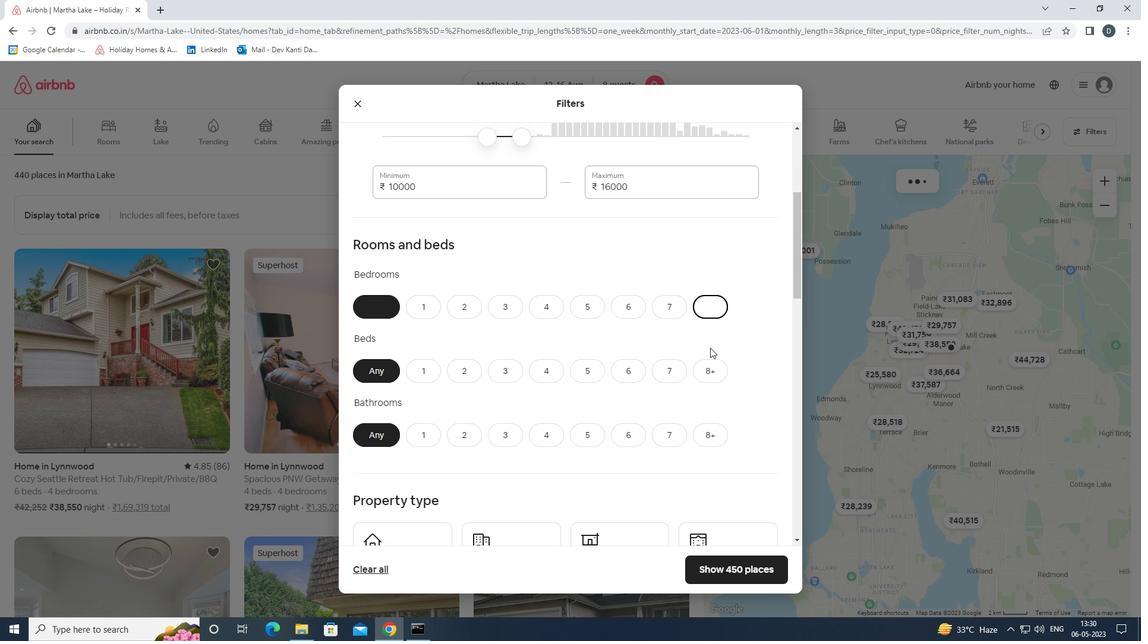 
Action: Mouse pressed left at (715, 372)
Screenshot: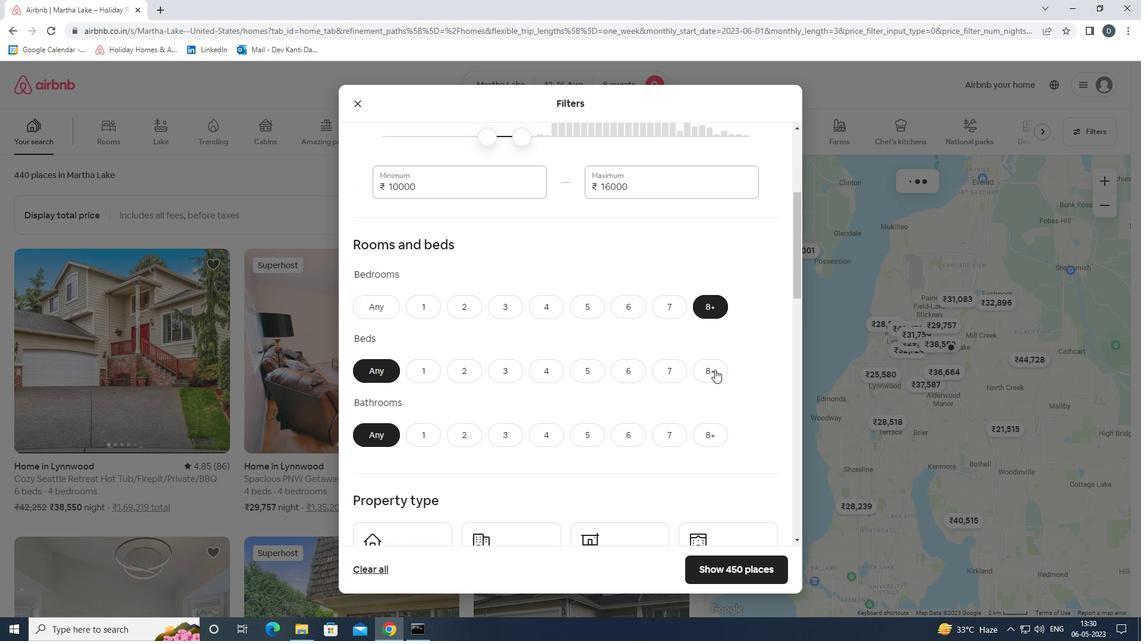 
Action: Mouse moved to (717, 436)
Screenshot: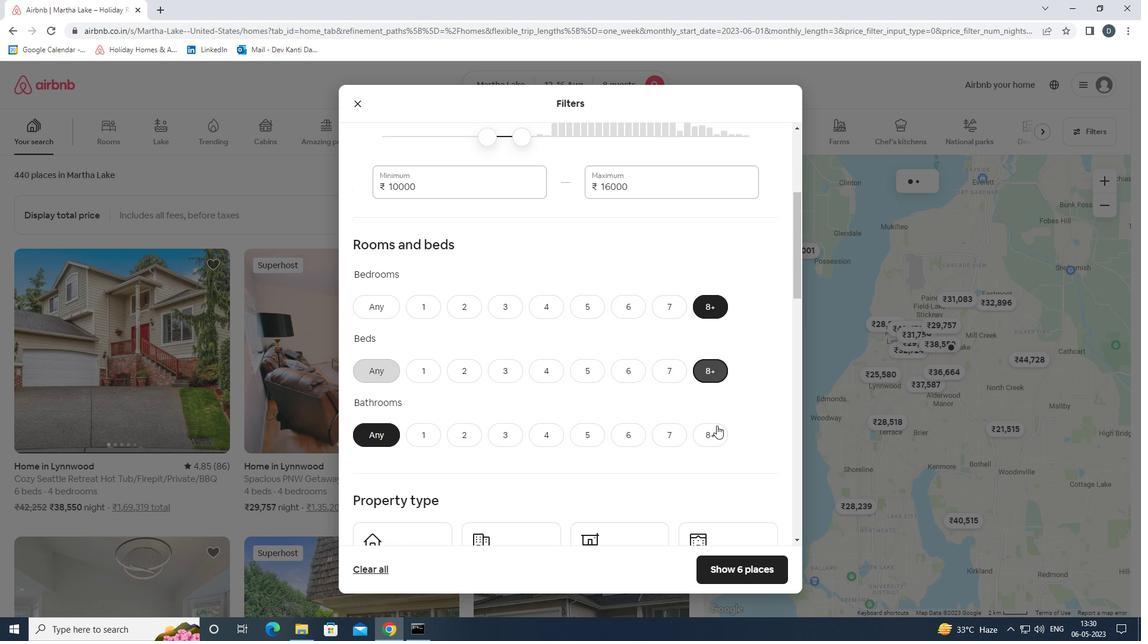 
Action: Mouse pressed left at (717, 436)
Screenshot: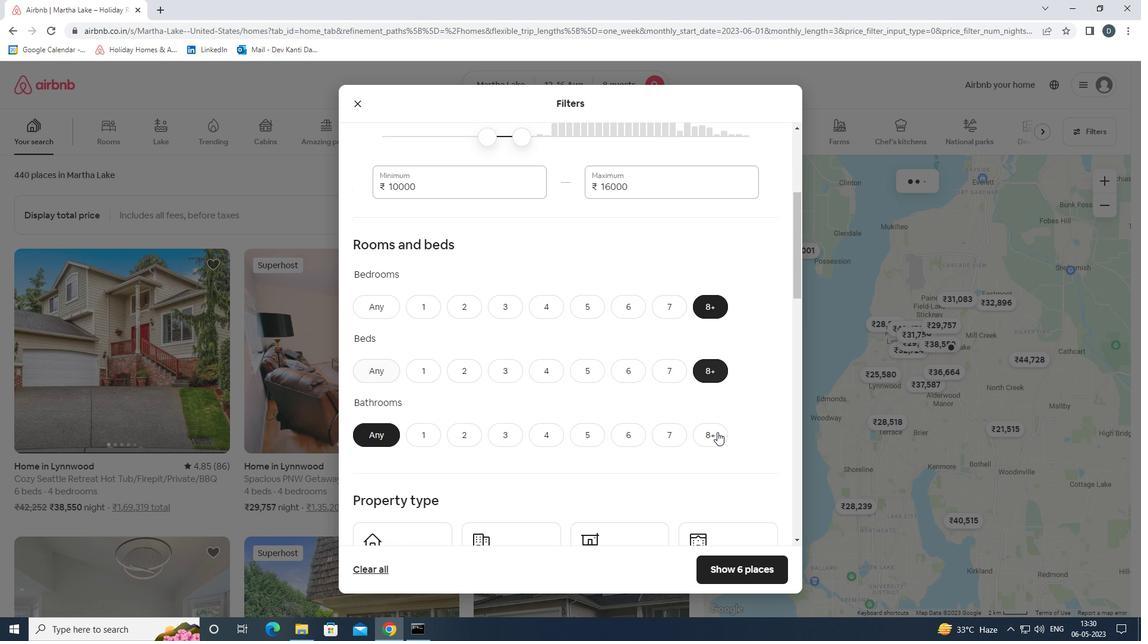 
Action: Mouse moved to (719, 390)
Screenshot: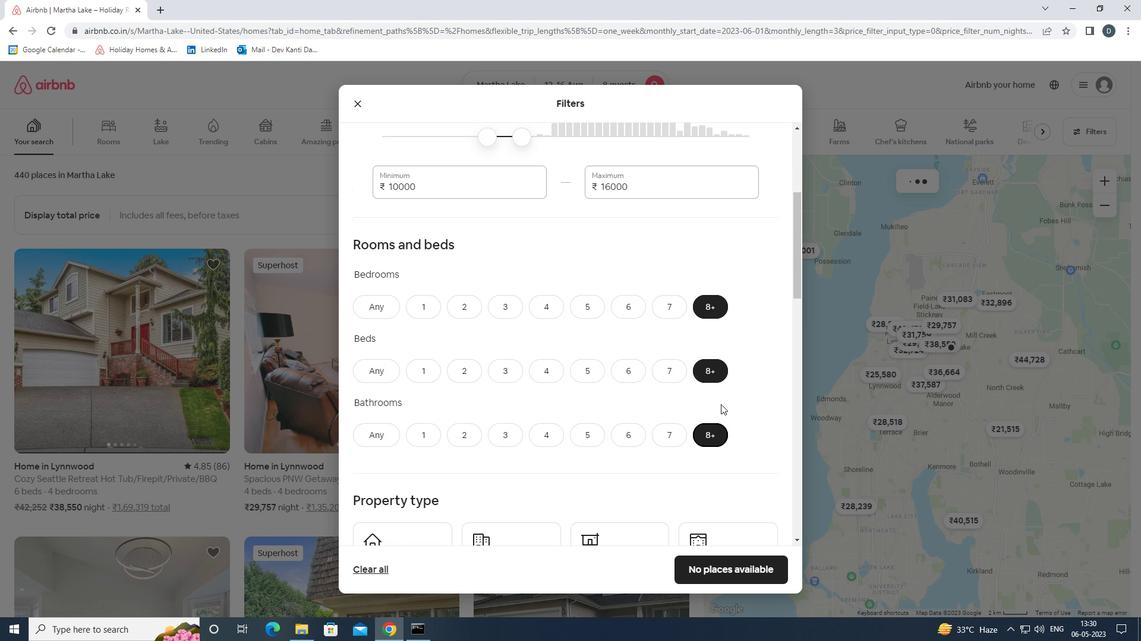 
Action: Mouse scrolled (719, 389) with delta (0, 0)
Screenshot: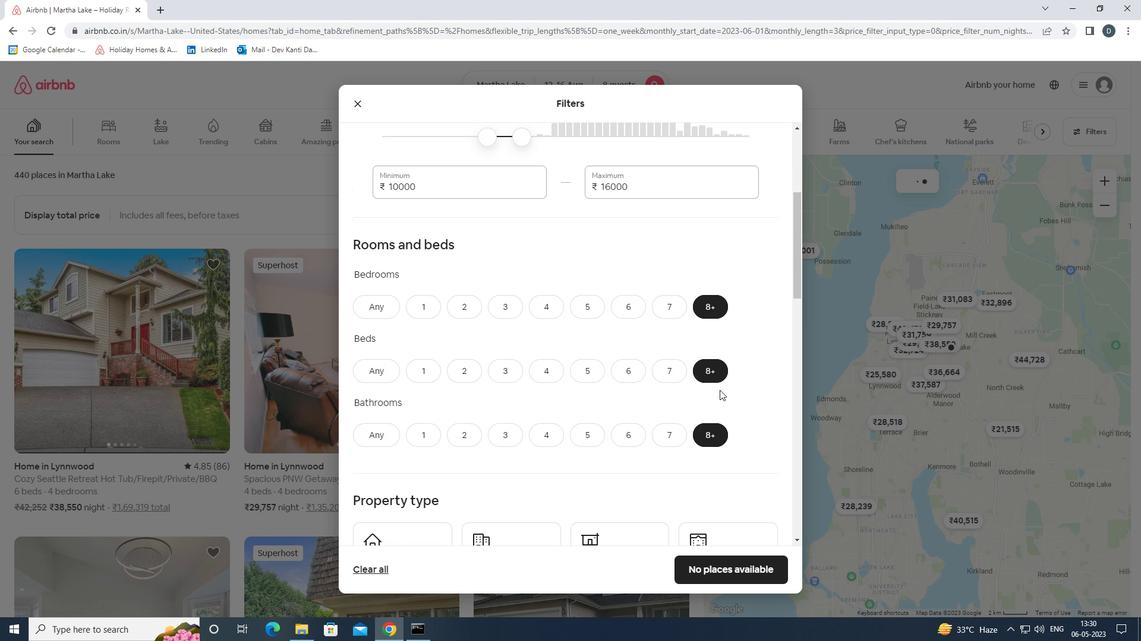 
Action: Mouse moved to (718, 390)
Screenshot: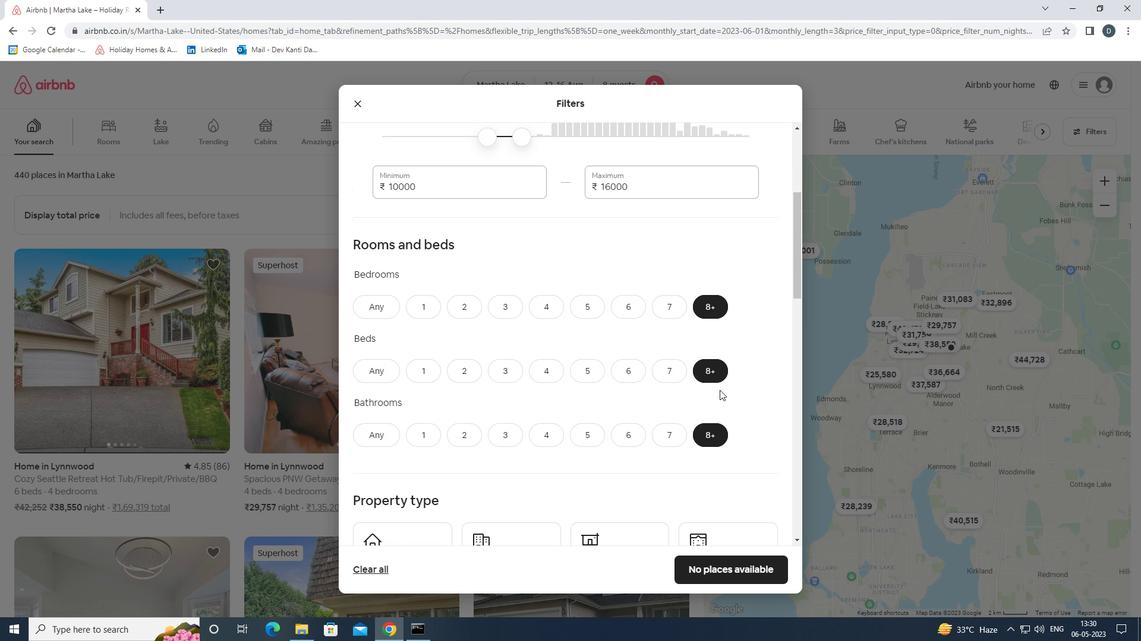 
Action: Mouse scrolled (718, 389) with delta (0, 0)
Screenshot: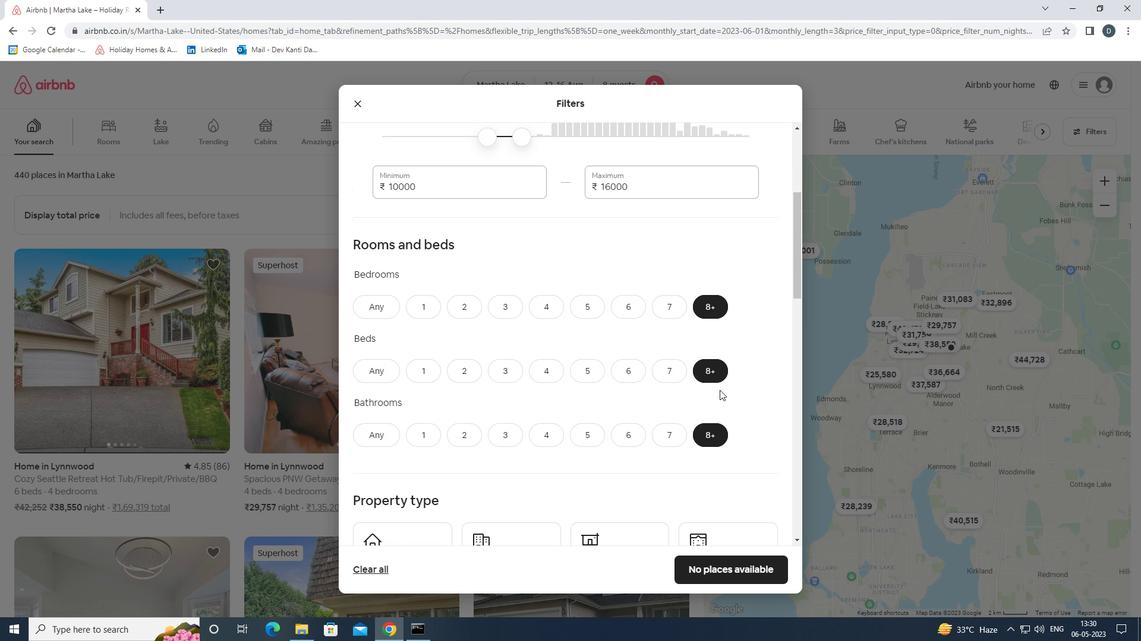 
Action: Mouse moved to (716, 390)
Screenshot: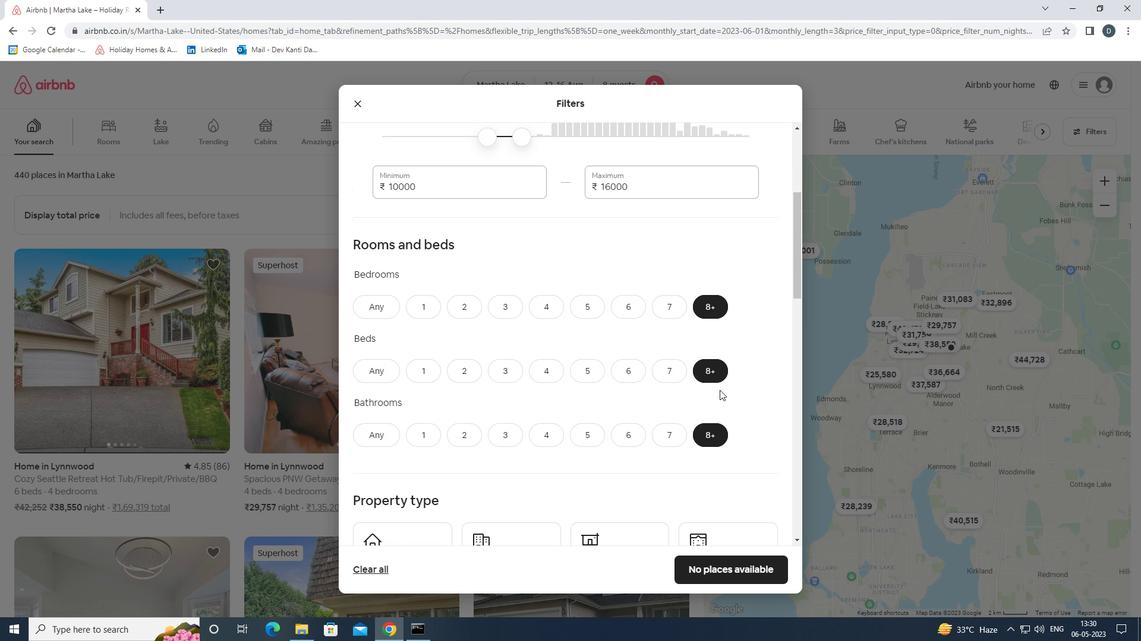 
Action: Mouse scrolled (716, 389) with delta (0, 0)
Screenshot: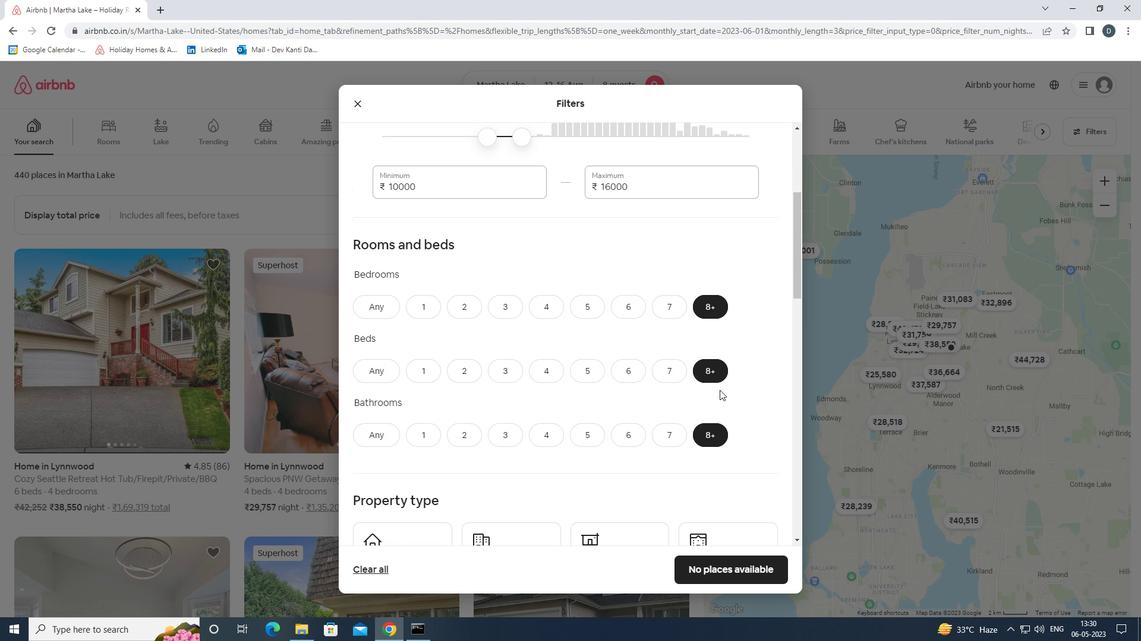 
Action: Mouse moved to (399, 396)
Screenshot: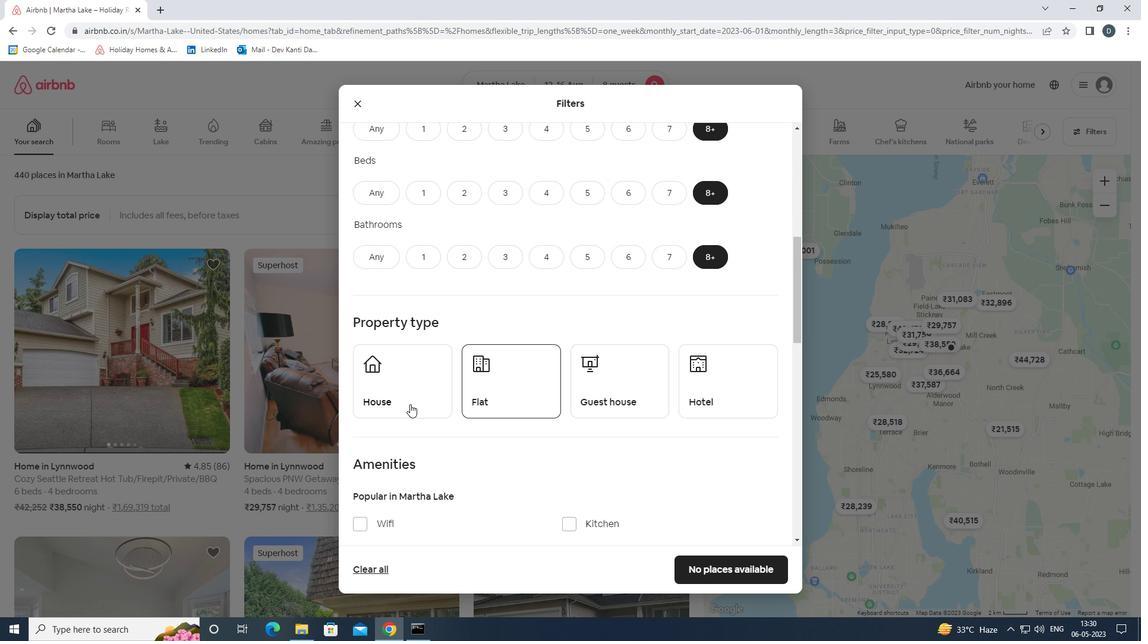 
Action: Mouse pressed left at (399, 396)
Screenshot: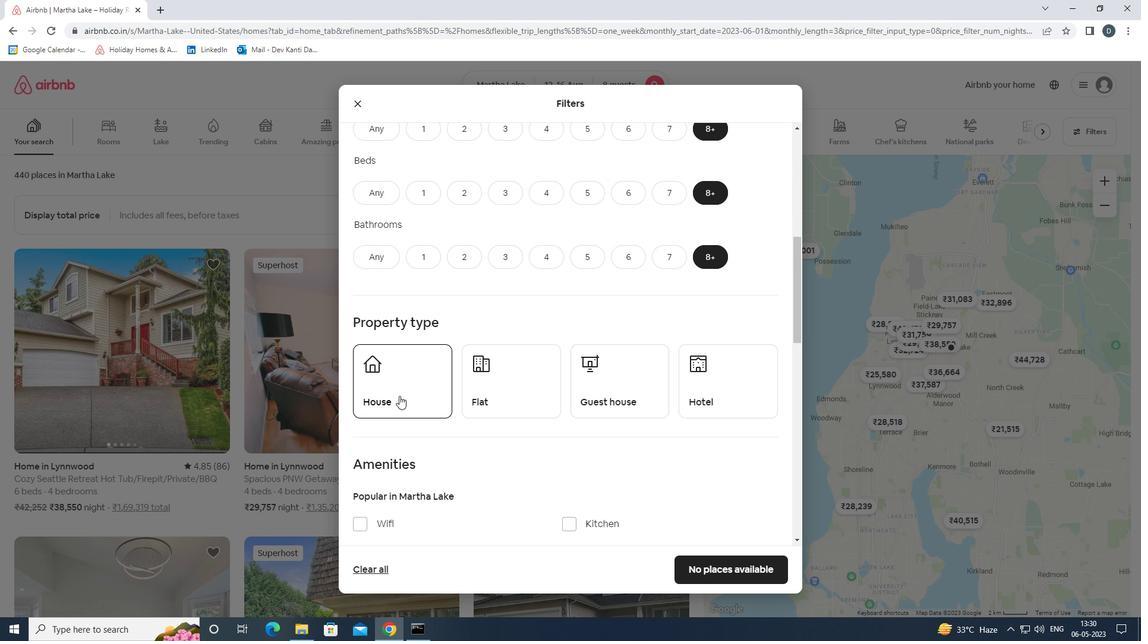 
Action: Mouse moved to (511, 394)
Screenshot: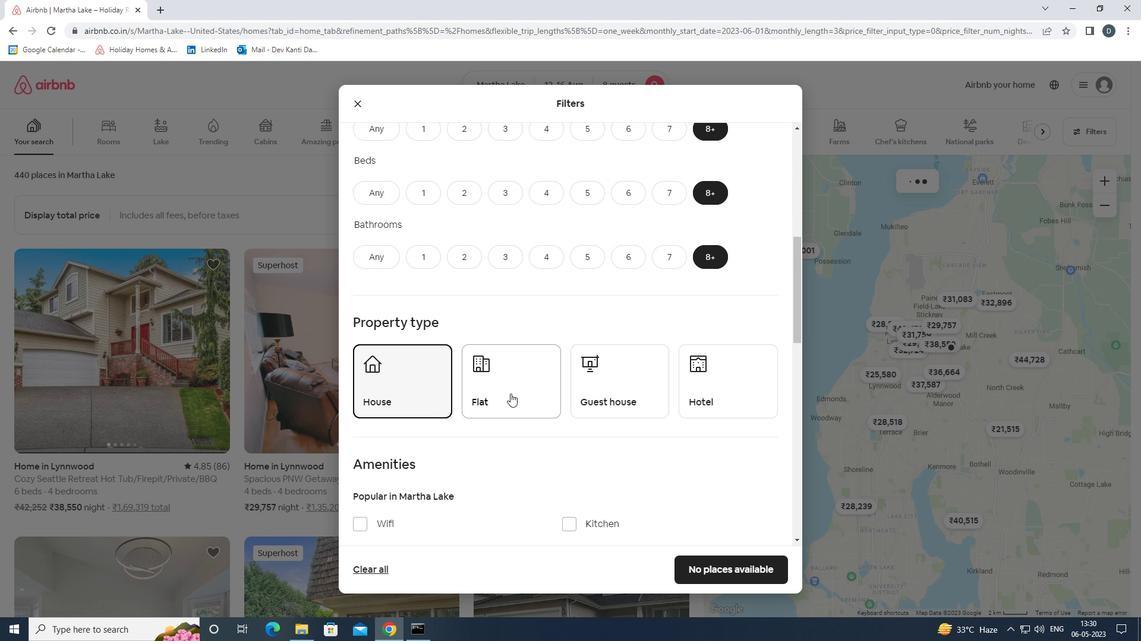 
Action: Mouse pressed left at (511, 394)
Screenshot: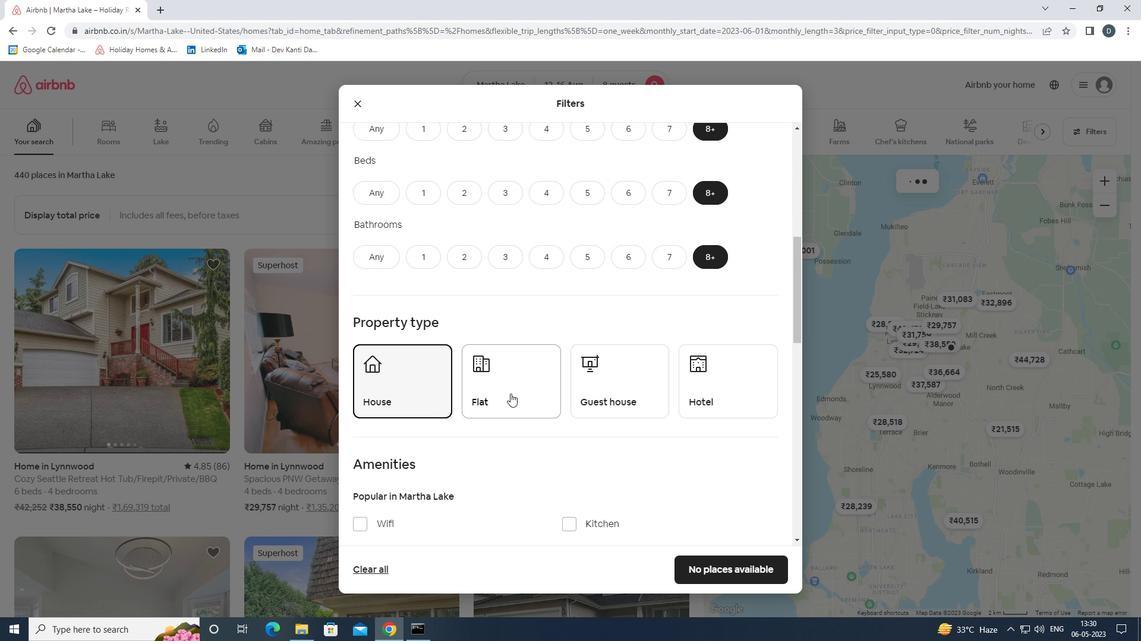 
Action: Mouse moved to (612, 389)
Screenshot: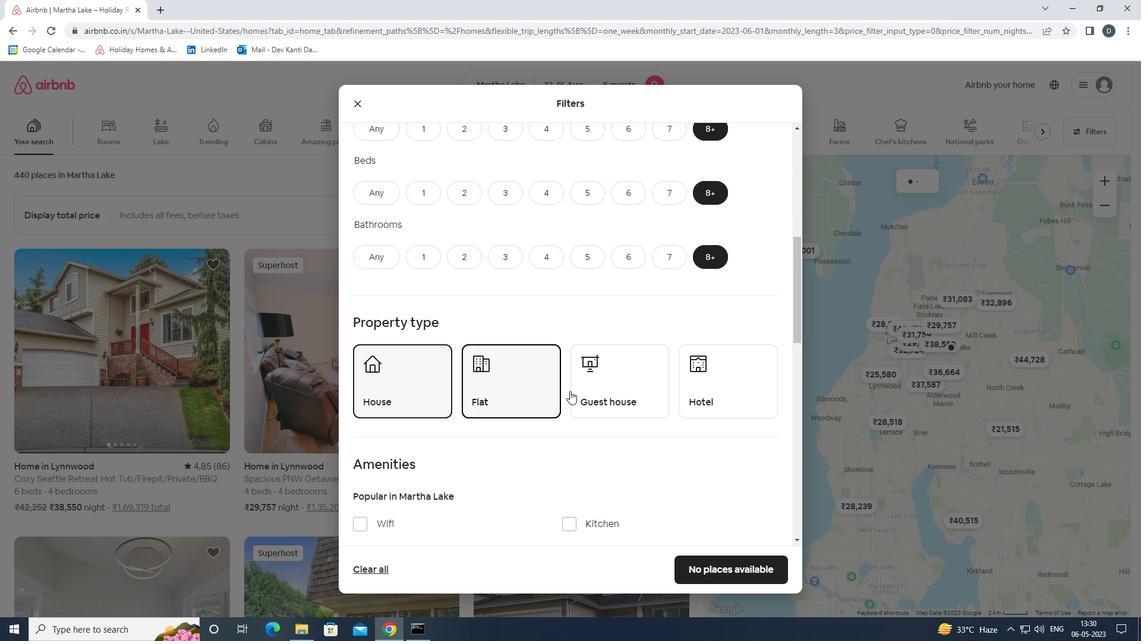 
Action: Mouse pressed left at (612, 389)
Screenshot: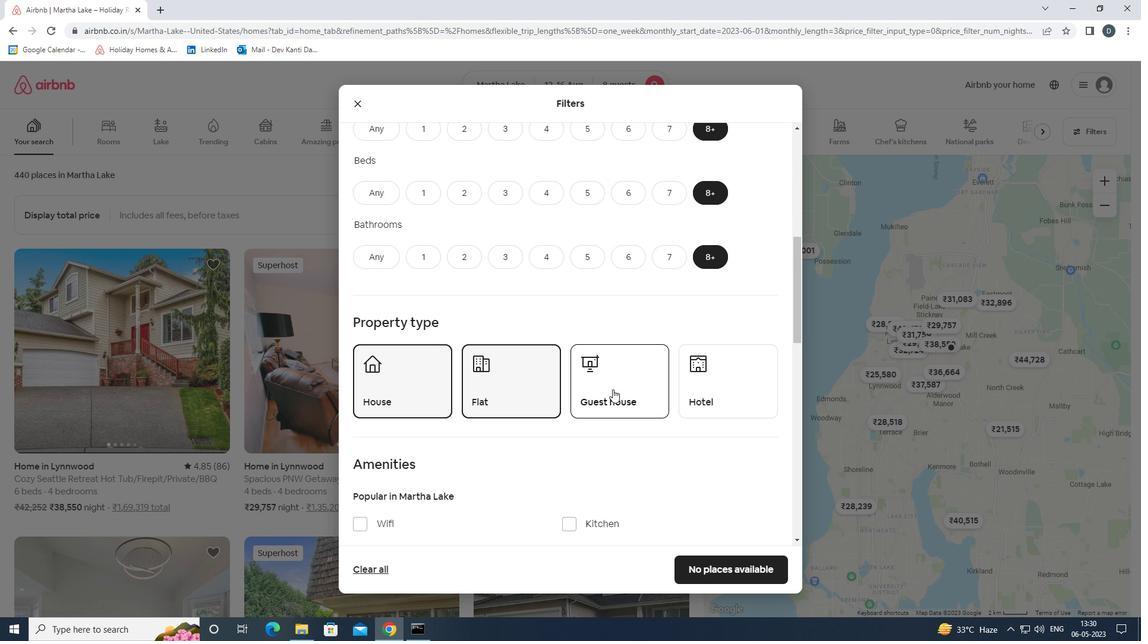
Action: Mouse moved to (722, 390)
Screenshot: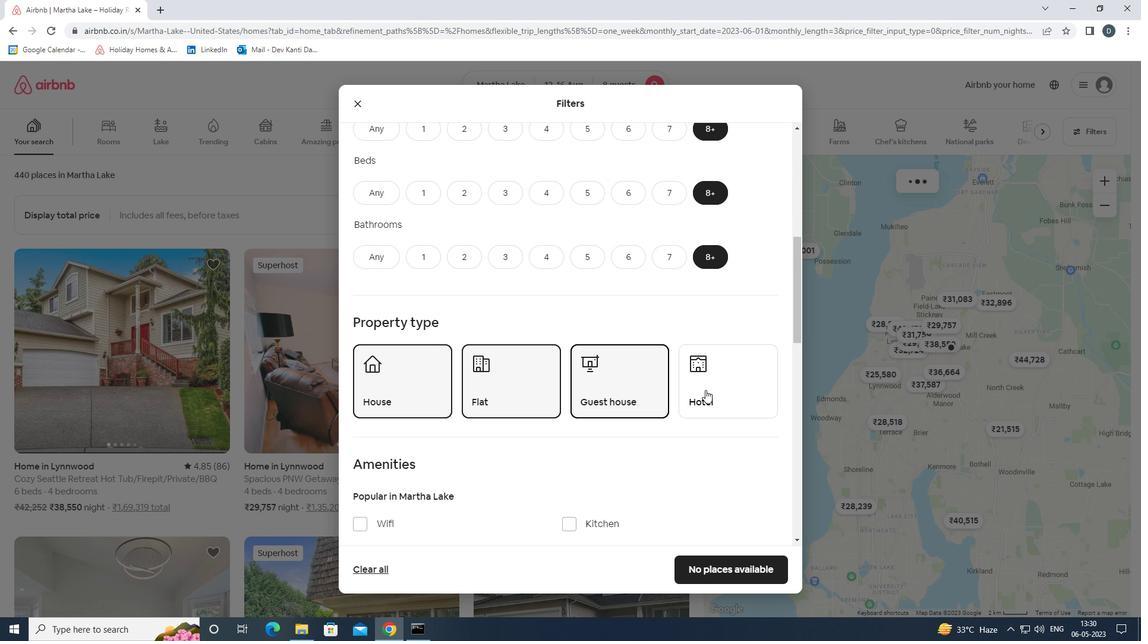 
Action: Mouse pressed left at (722, 390)
Screenshot: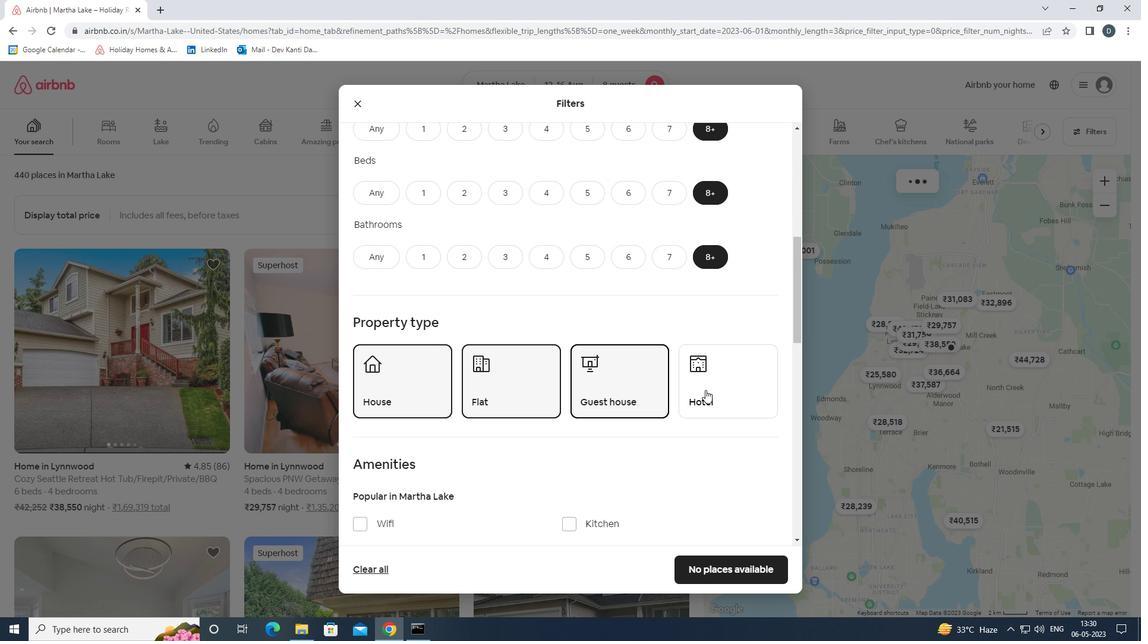 
Action: Mouse moved to (701, 391)
Screenshot: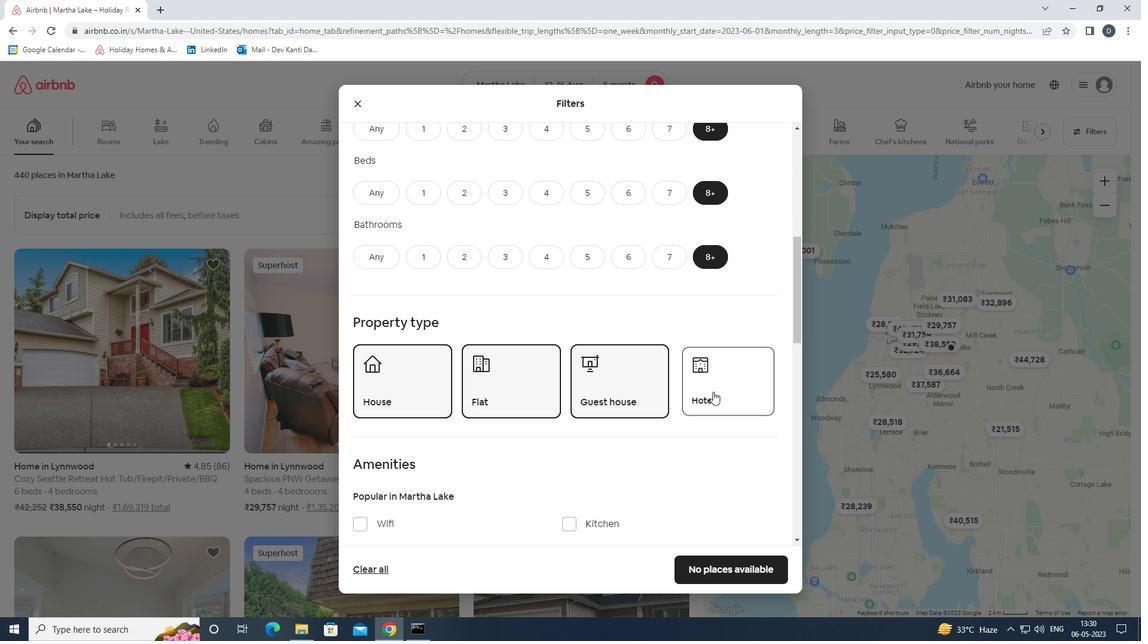 
Action: Mouse scrolled (701, 390) with delta (0, 0)
Screenshot: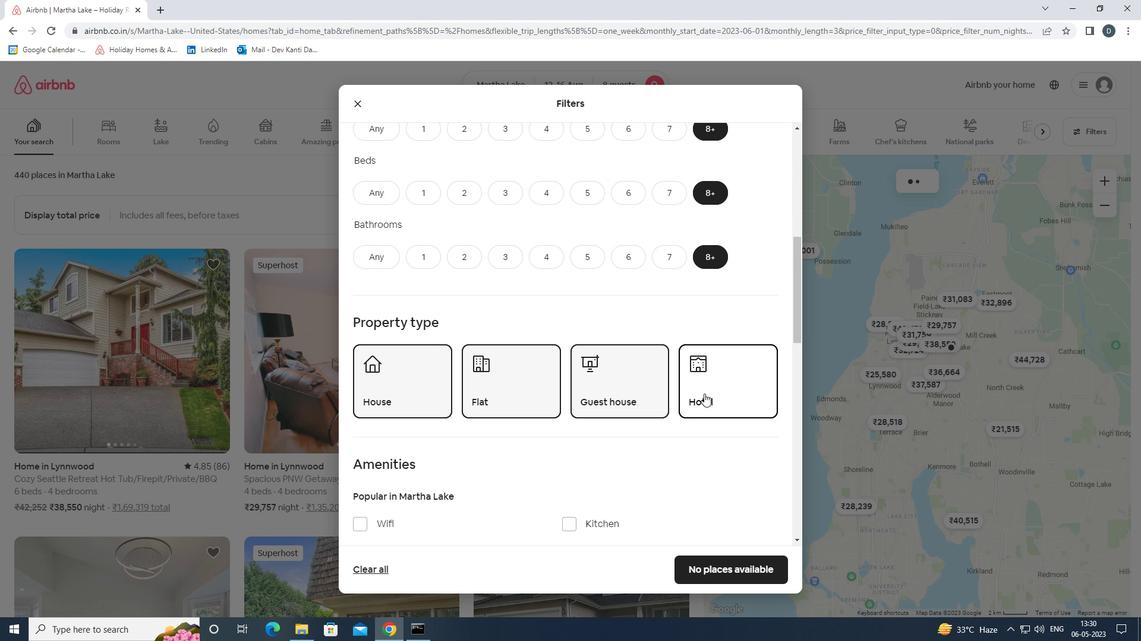 
Action: Mouse scrolled (701, 390) with delta (0, 0)
Screenshot: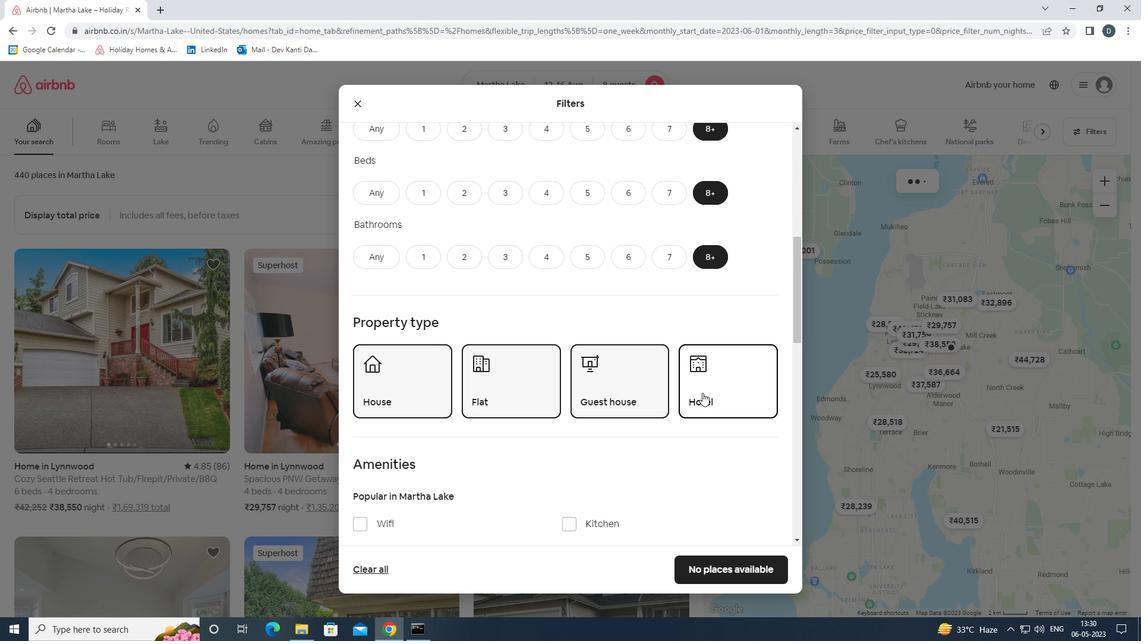 
Action: Mouse moved to (701, 390)
Screenshot: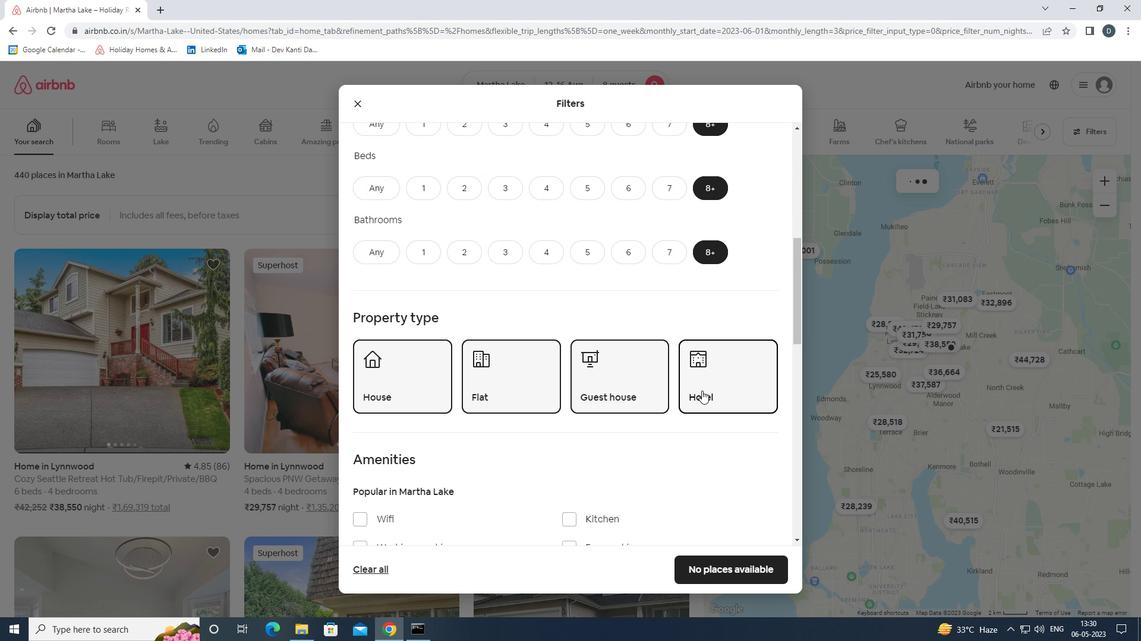 
Action: Mouse scrolled (701, 389) with delta (0, 0)
Screenshot: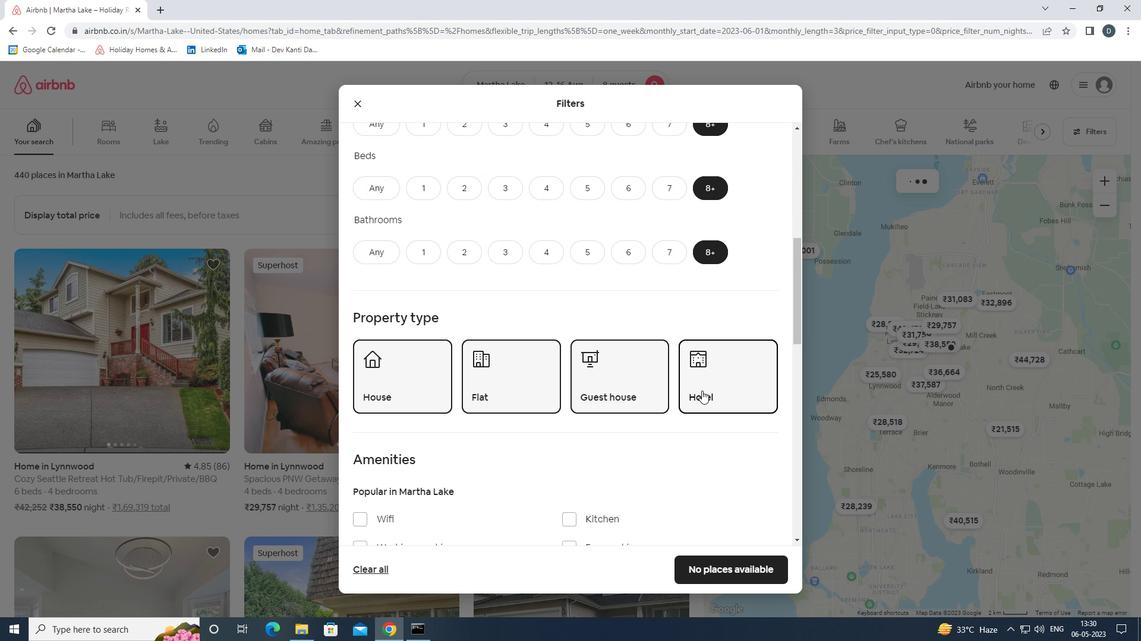 
Action: Mouse moved to (386, 339)
Screenshot: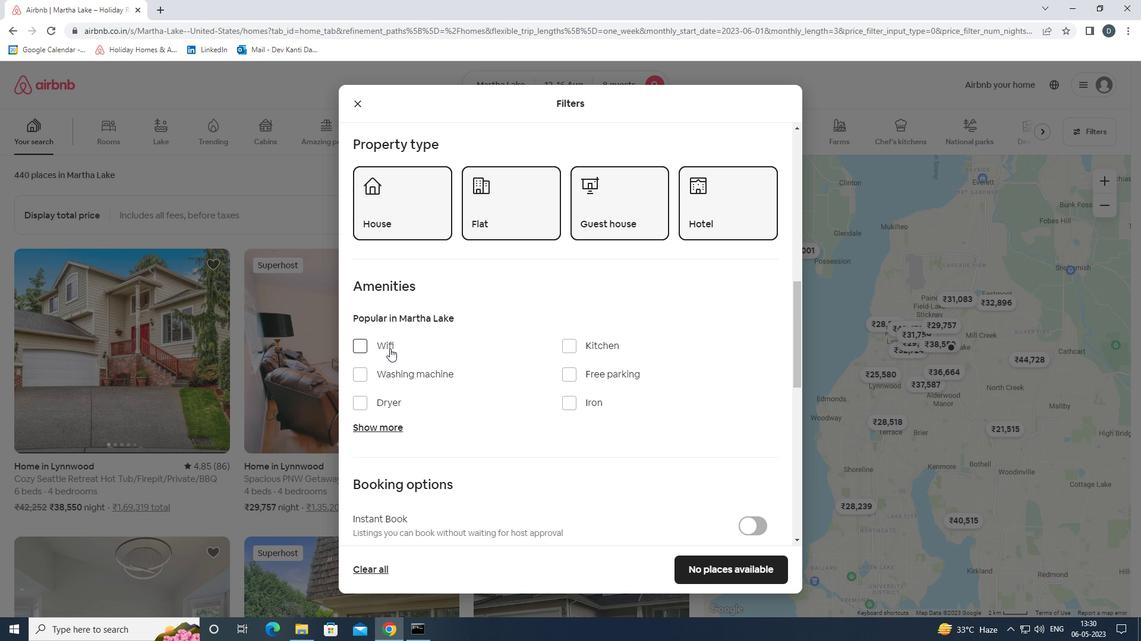 
Action: Mouse pressed left at (386, 339)
Screenshot: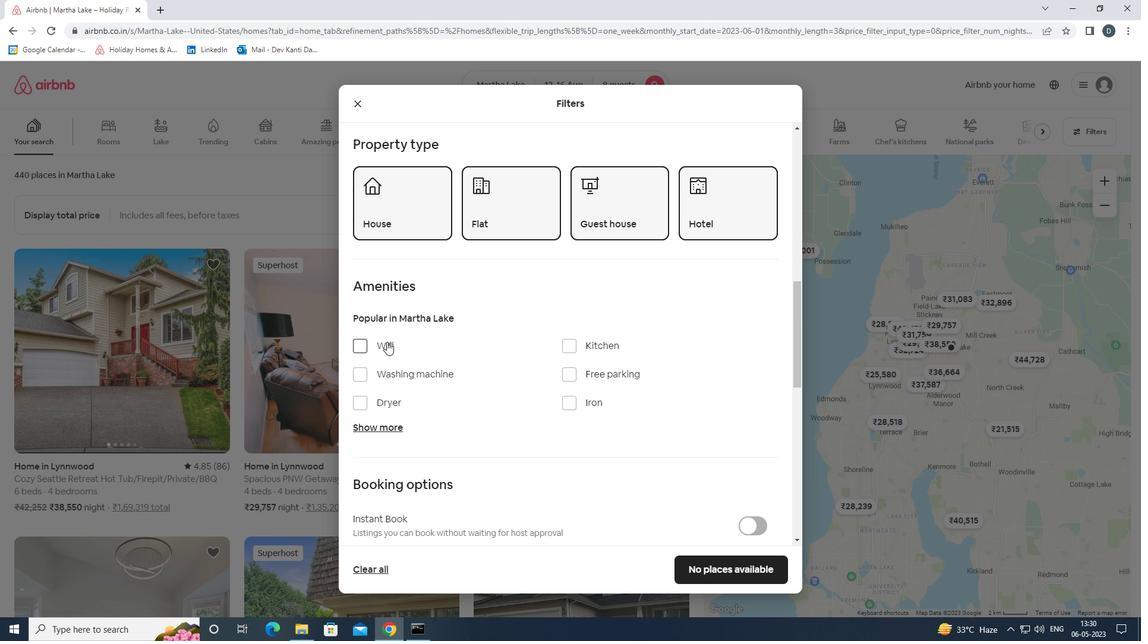 
Action: Mouse moved to (587, 377)
Screenshot: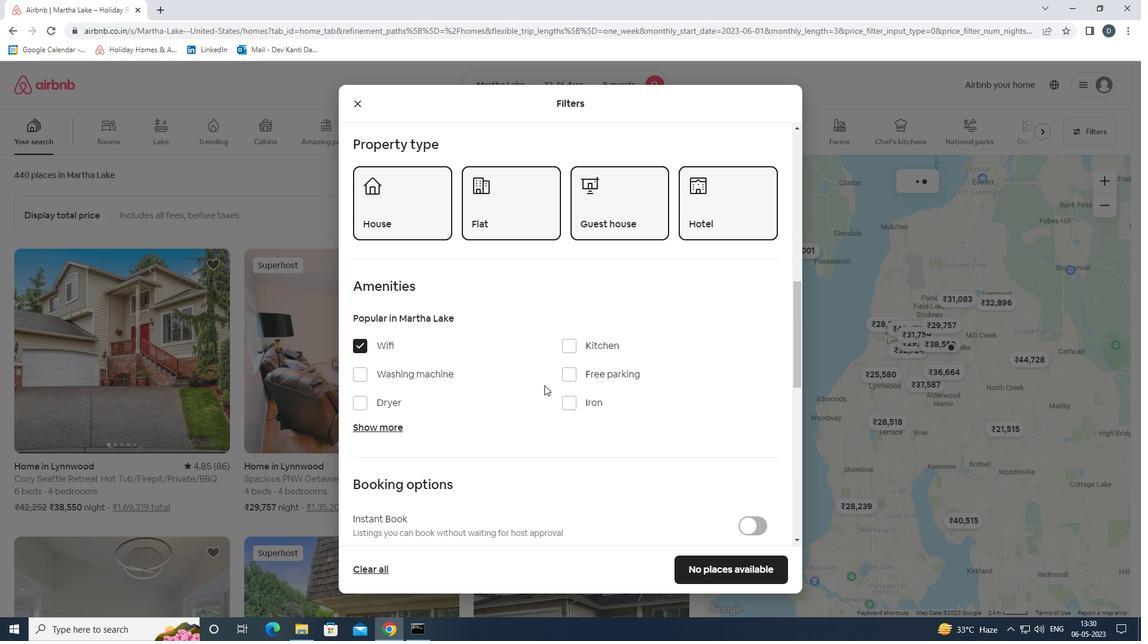 
Action: Mouse pressed left at (587, 377)
Screenshot: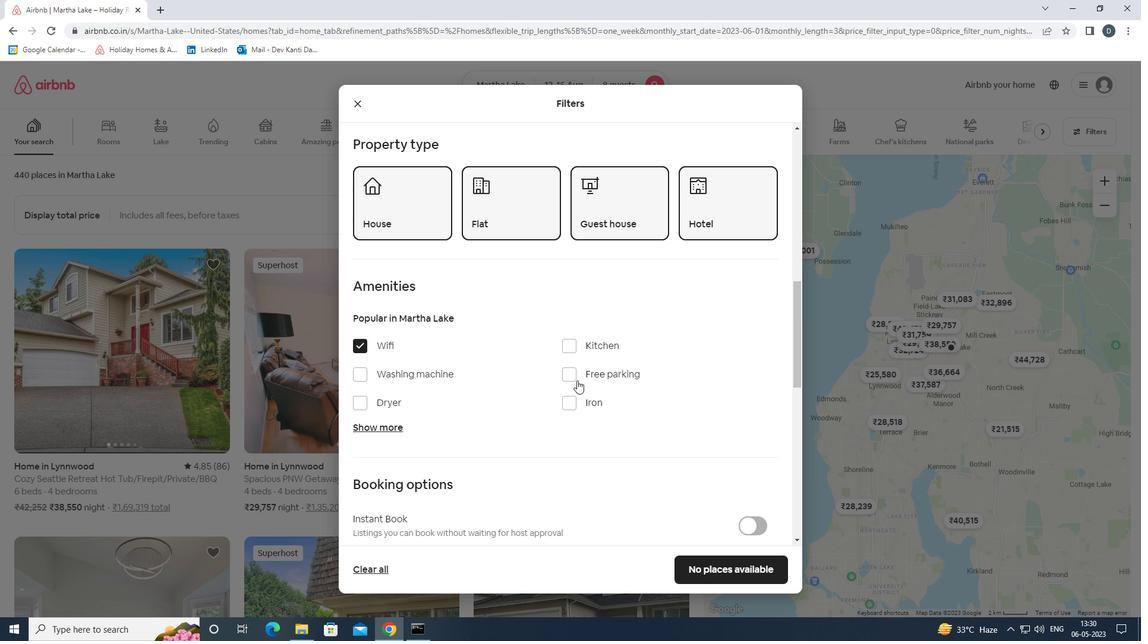 
Action: Mouse moved to (372, 427)
Screenshot: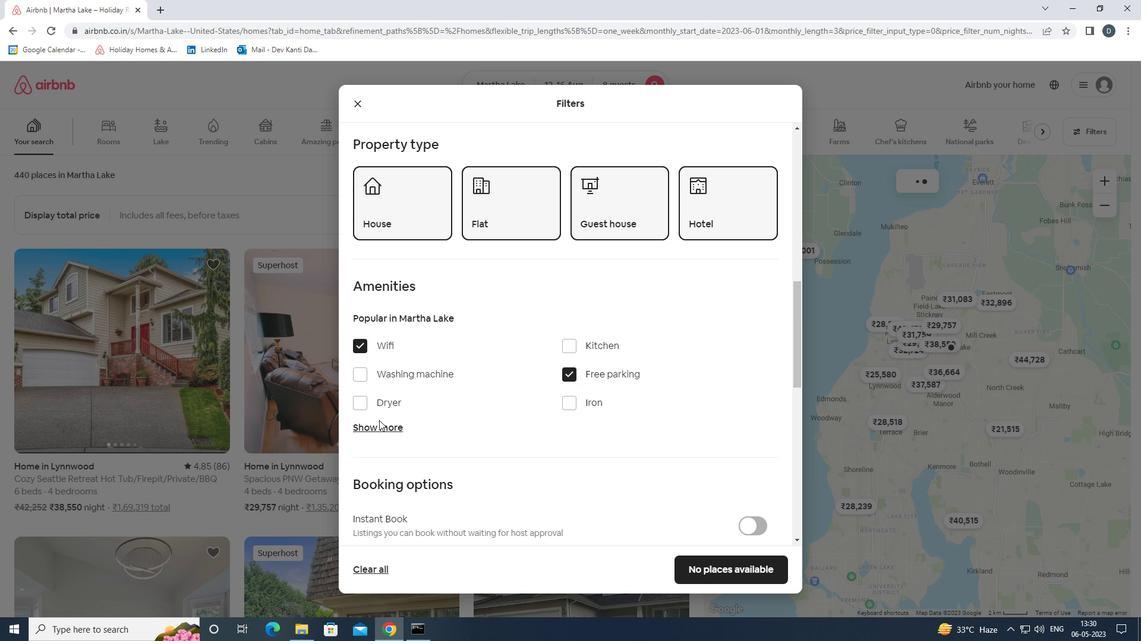 
Action: Mouse pressed left at (372, 427)
Screenshot: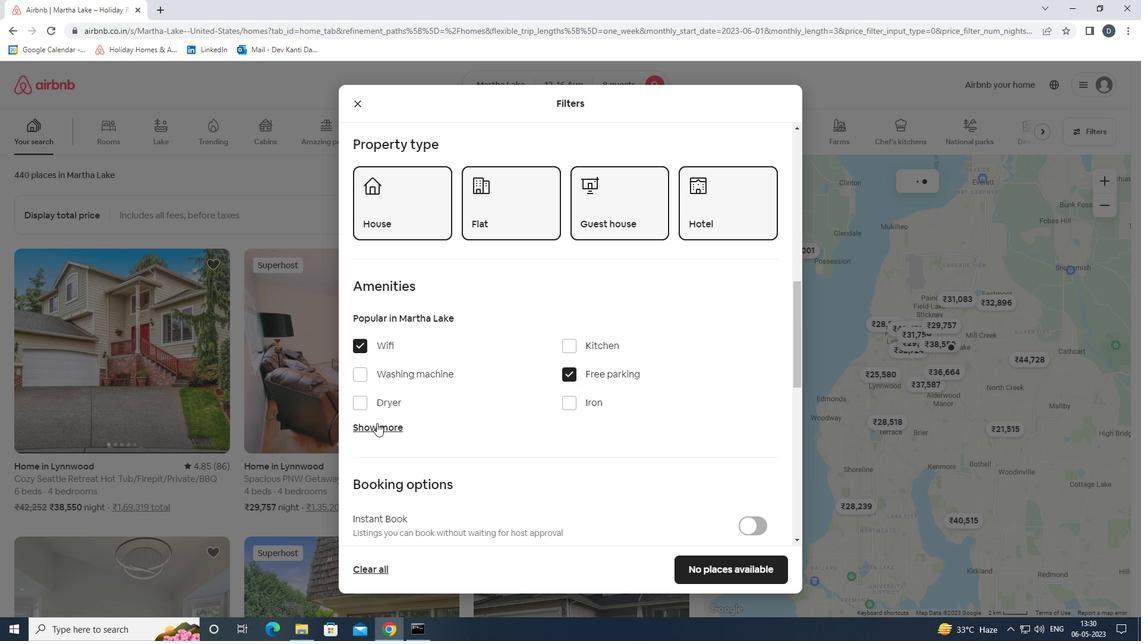 
Action: Mouse moved to (508, 411)
Screenshot: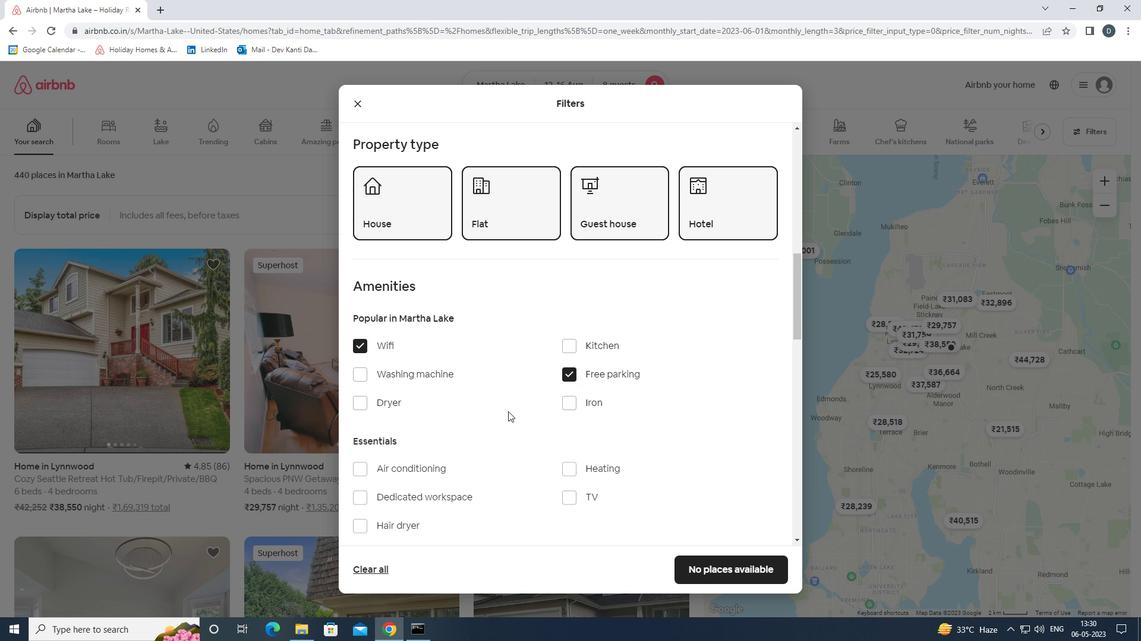 
Action: Mouse scrolled (508, 410) with delta (0, 0)
Screenshot: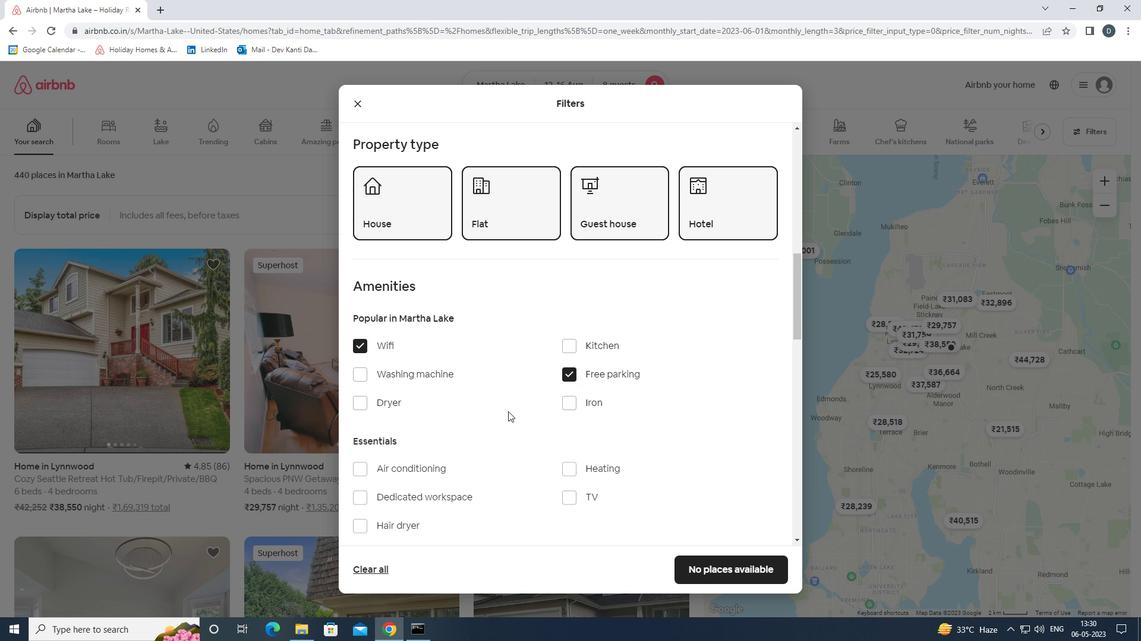 
Action: Mouse moved to (512, 411)
Screenshot: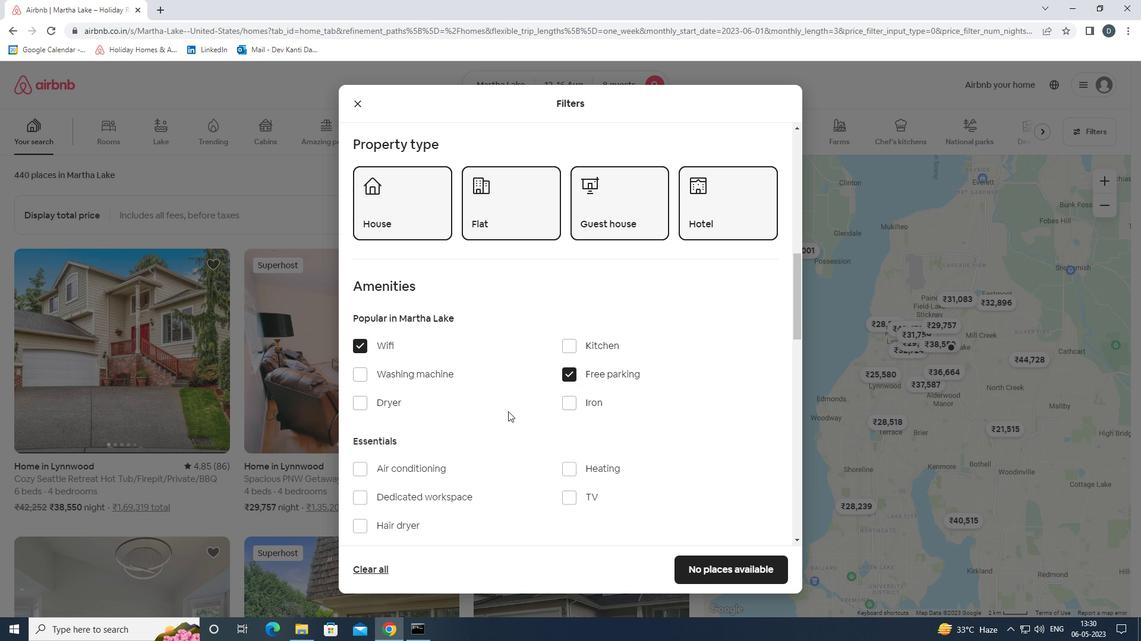 
Action: Mouse scrolled (512, 410) with delta (0, 0)
Screenshot: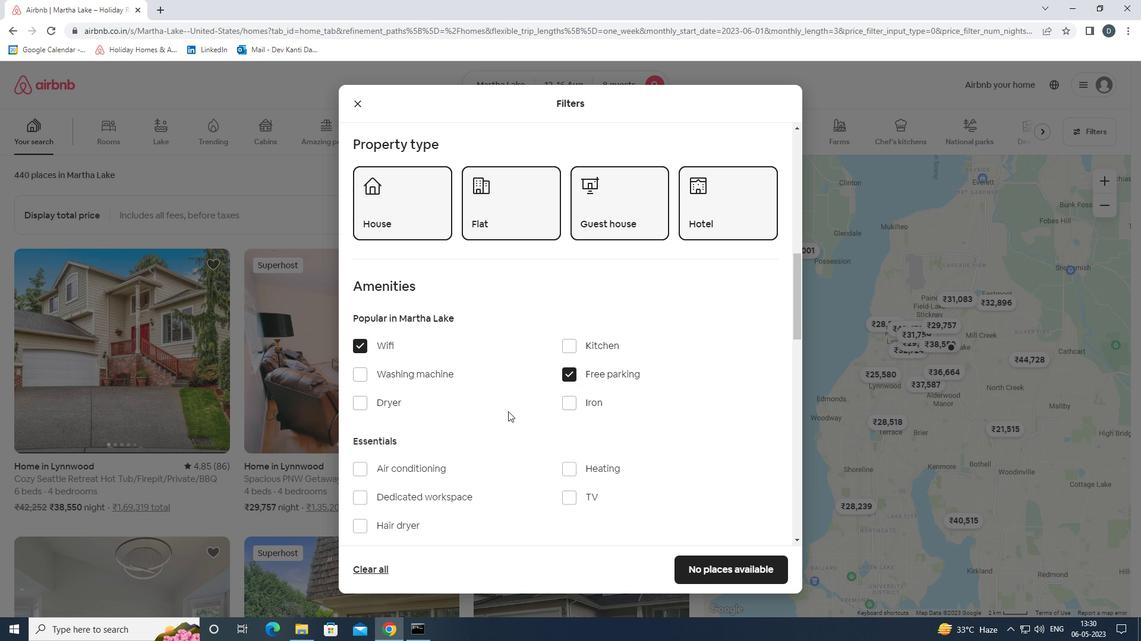 
Action: Mouse moved to (583, 391)
Screenshot: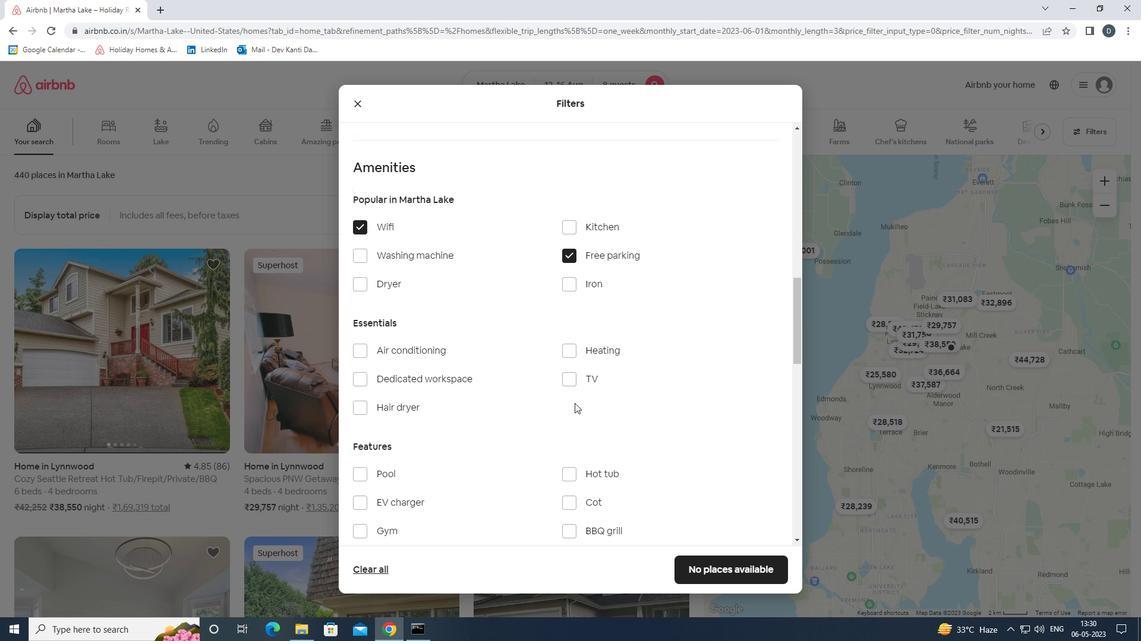 
Action: Mouse pressed left at (583, 391)
Screenshot: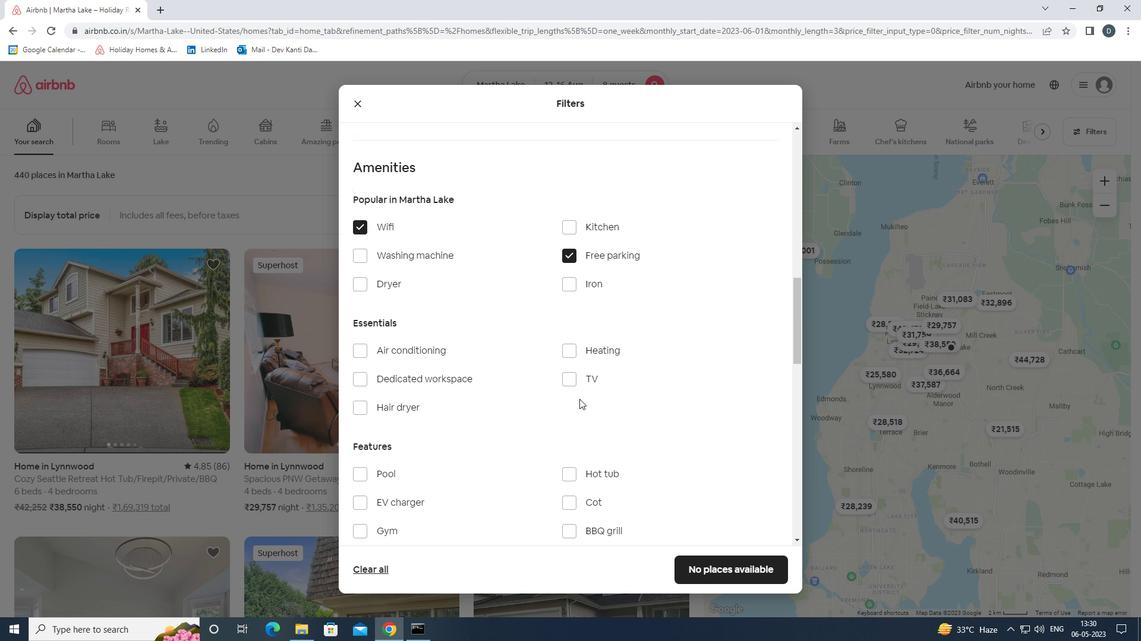 
Action: Mouse moved to (586, 385)
Screenshot: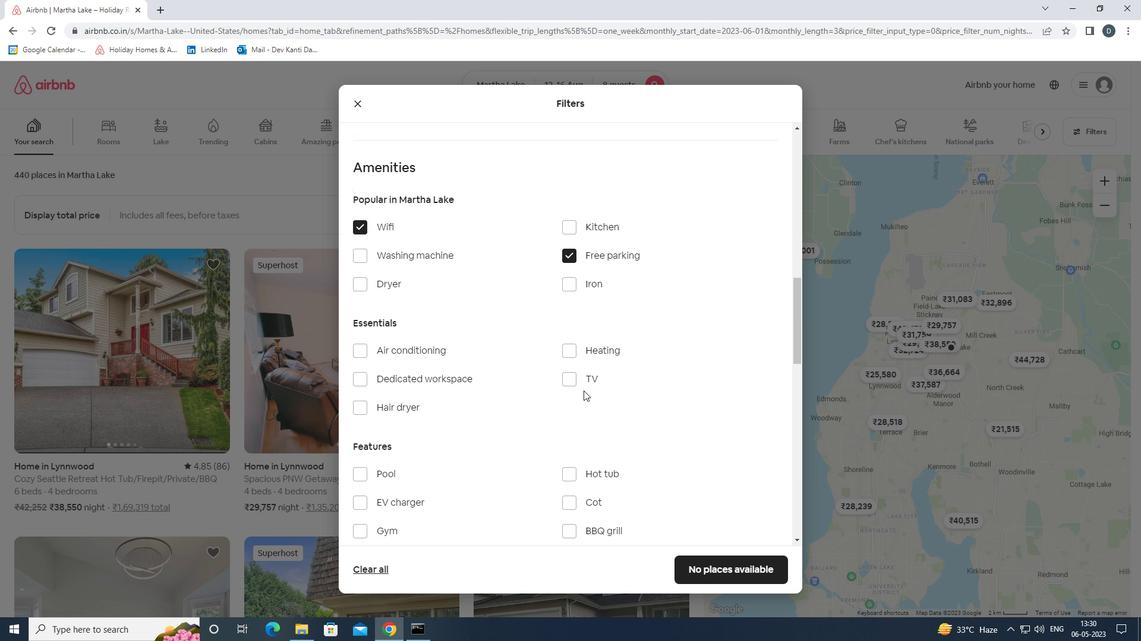 
Action: Mouse pressed left at (586, 385)
Screenshot: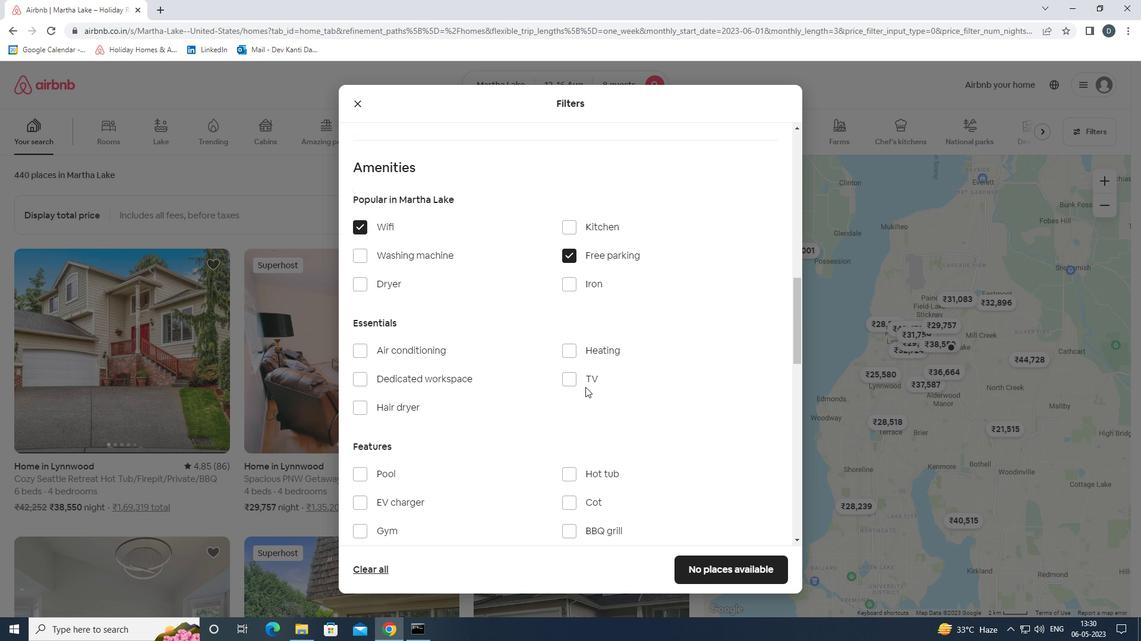
Action: Mouse moved to (586, 385)
Screenshot: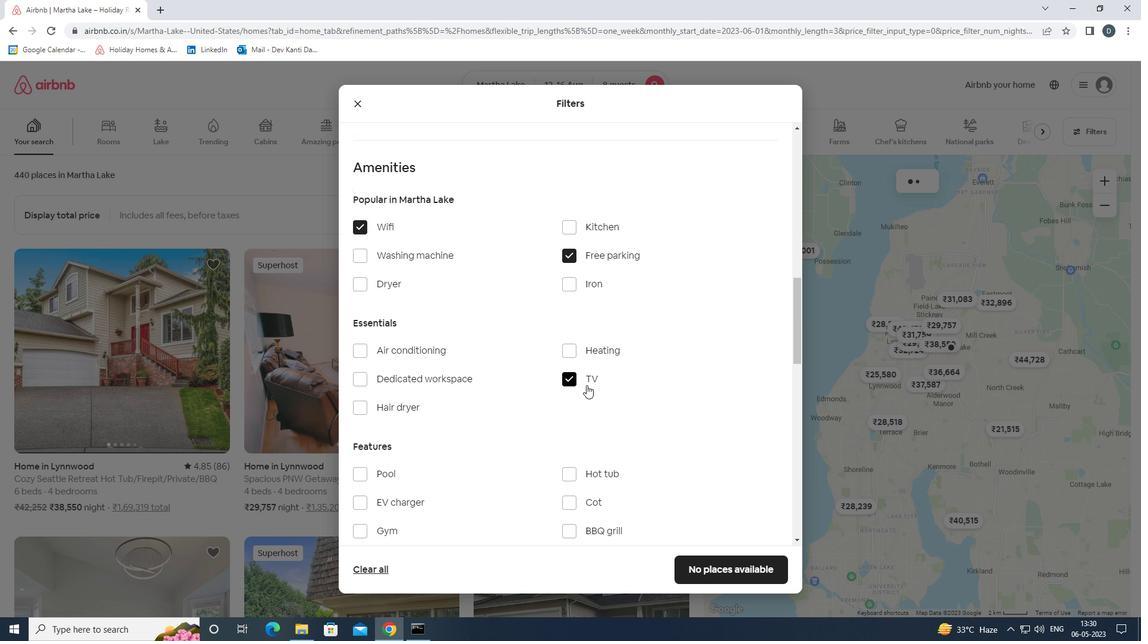 
Action: Mouse scrolled (586, 385) with delta (0, 0)
Screenshot: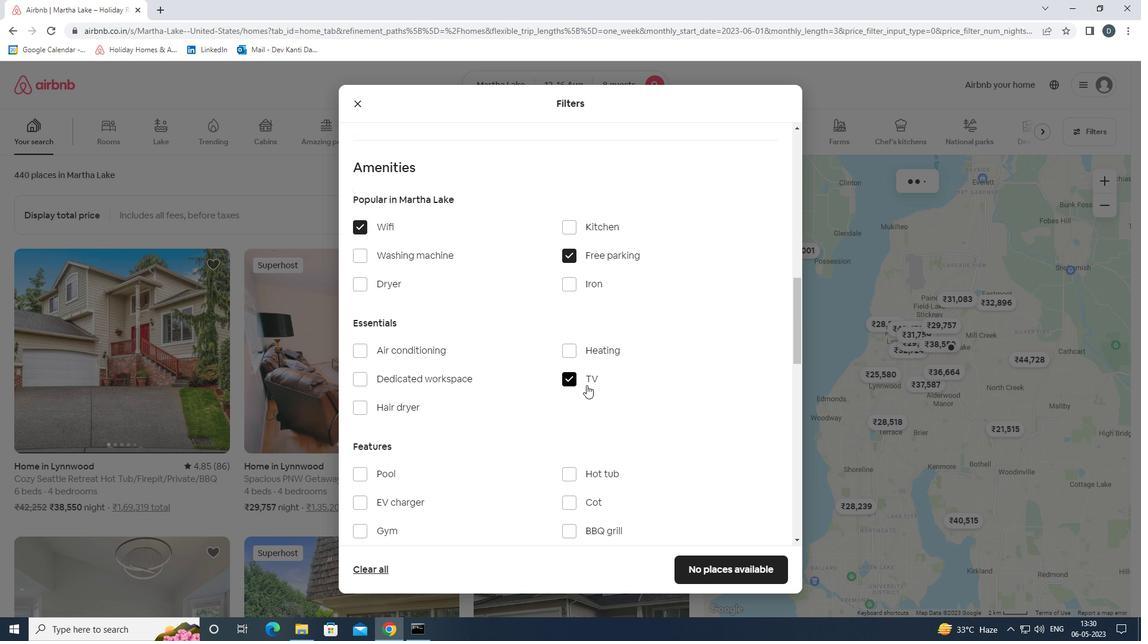 
Action: Mouse scrolled (586, 385) with delta (0, 0)
Screenshot: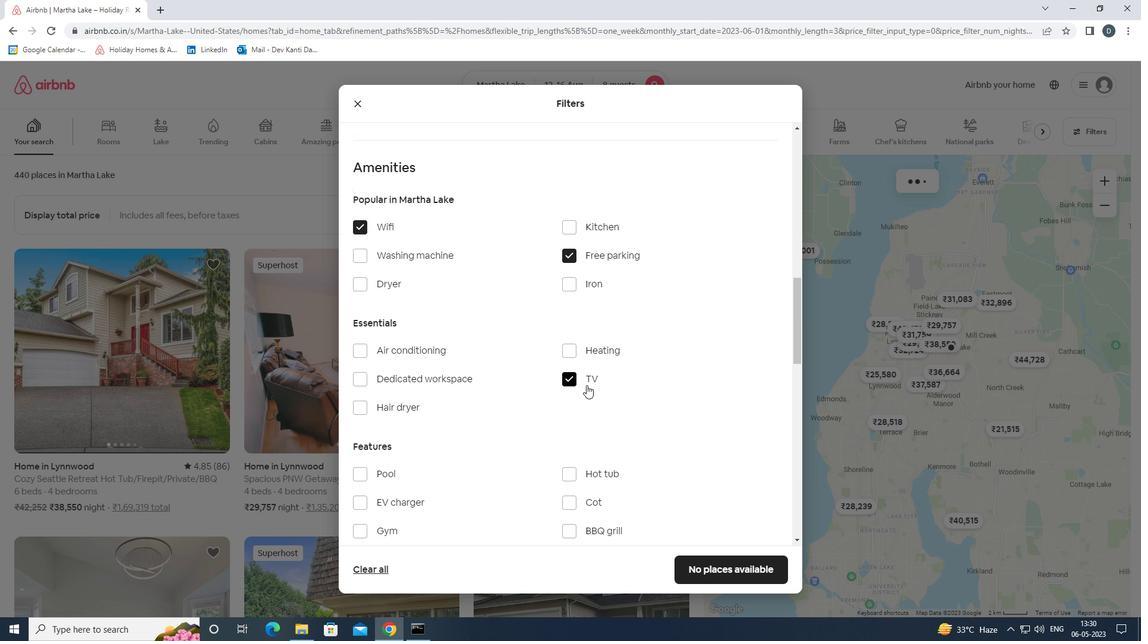 
Action: Mouse moved to (377, 414)
Screenshot: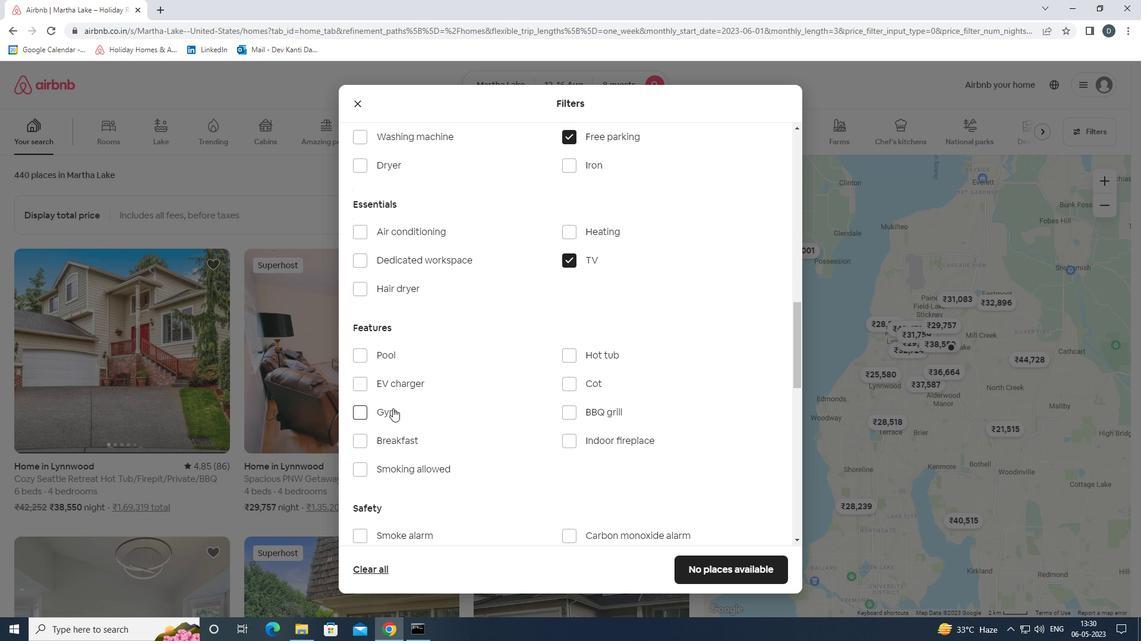
Action: Mouse pressed left at (377, 414)
Screenshot: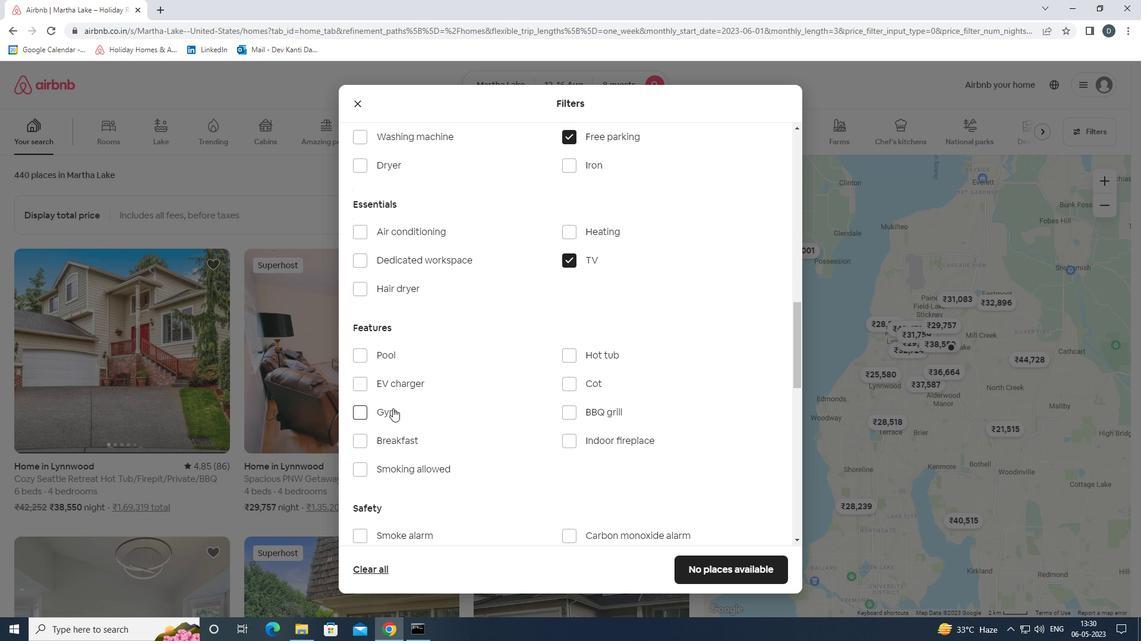 
Action: Mouse moved to (389, 443)
Screenshot: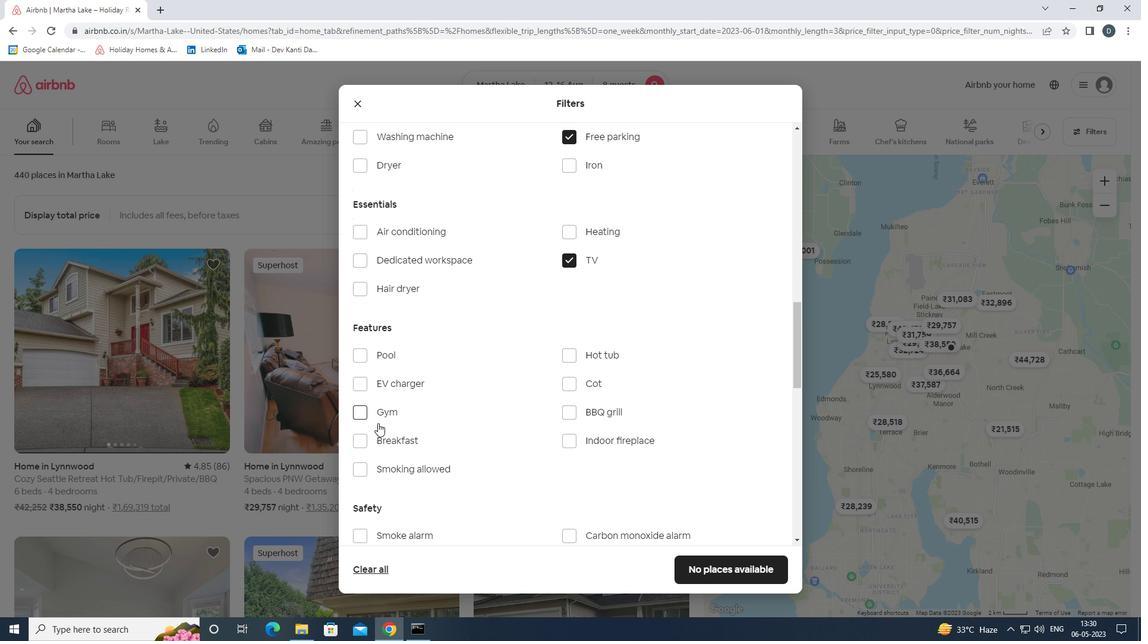 
Action: Mouse pressed left at (389, 443)
Screenshot: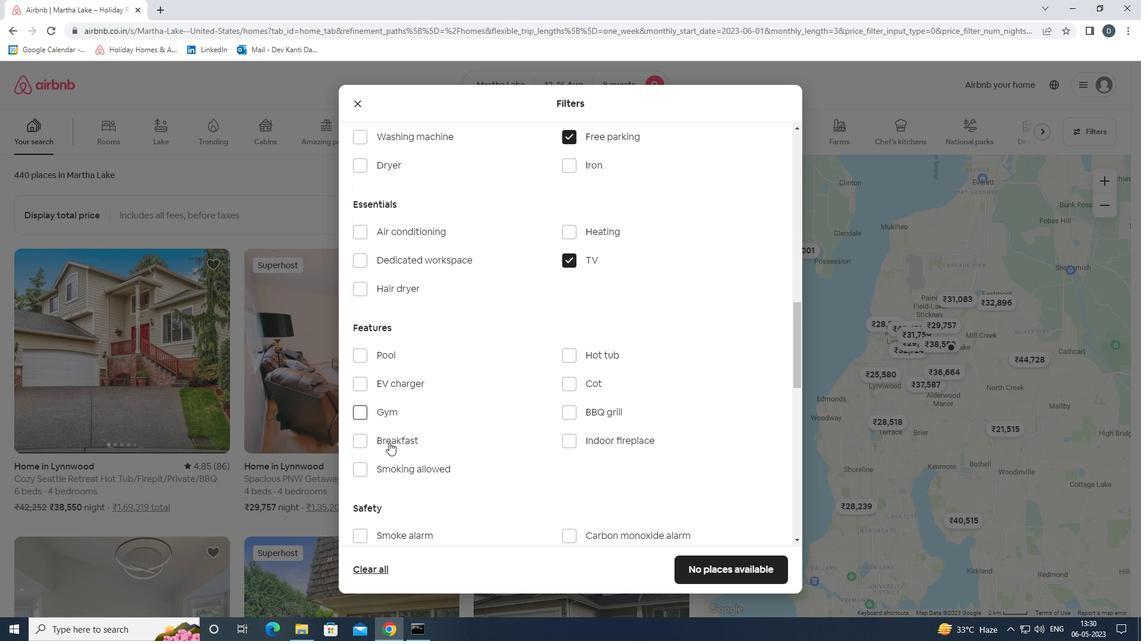 
Action: Mouse moved to (521, 422)
Screenshot: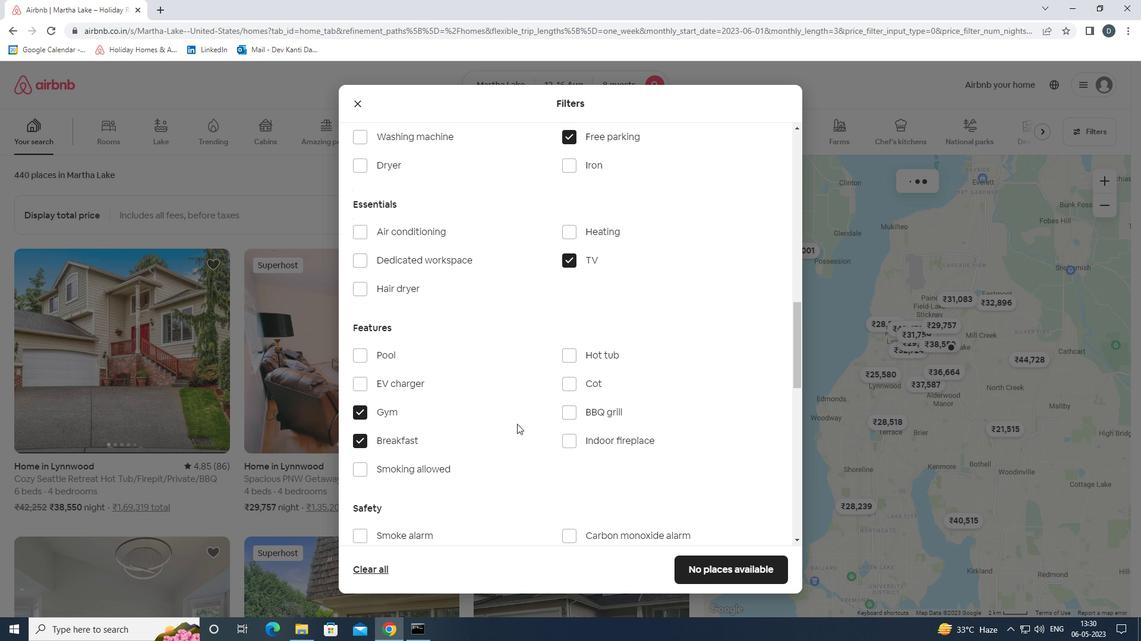 
Action: Mouse scrolled (521, 422) with delta (0, 0)
Screenshot: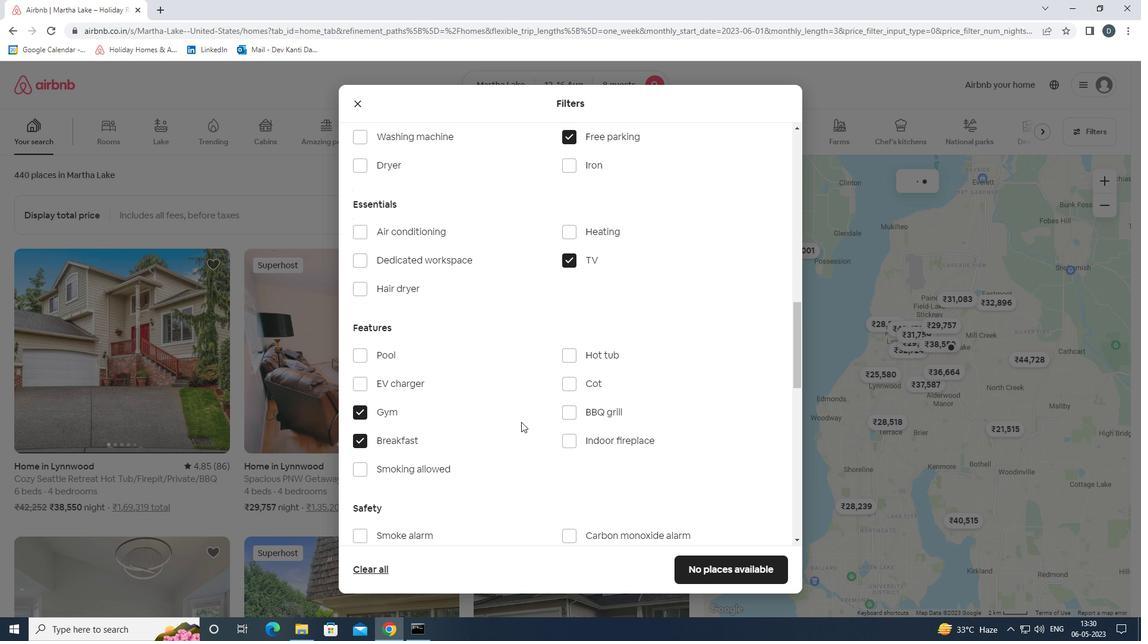 
Action: Mouse scrolled (521, 422) with delta (0, 0)
Screenshot: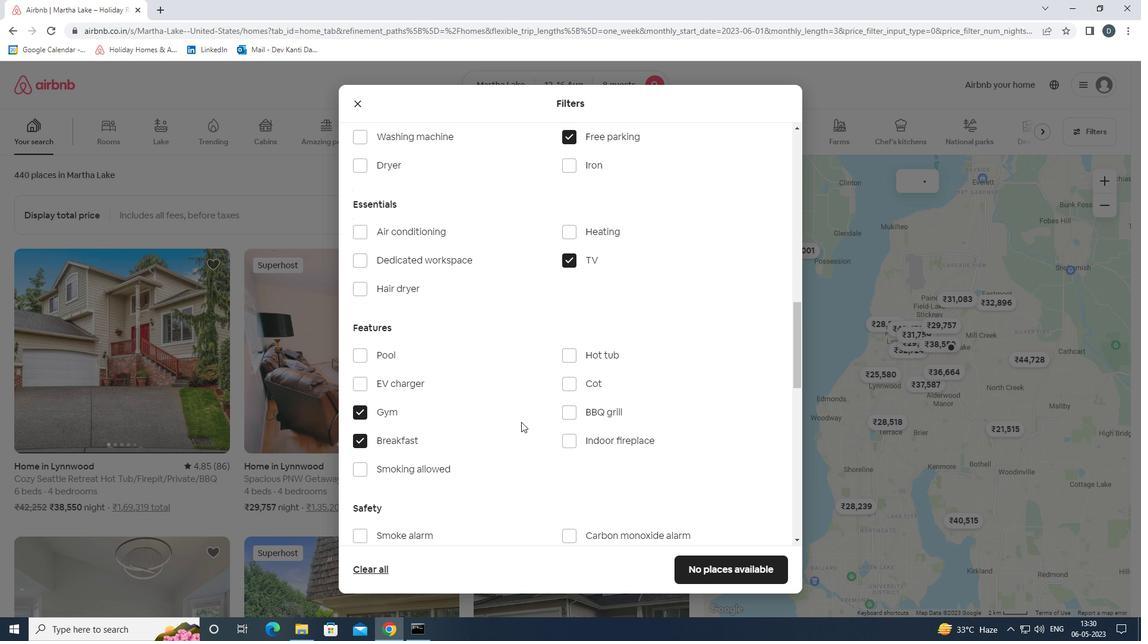 
Action: Mouse moved to (530, 422)
Screenshot: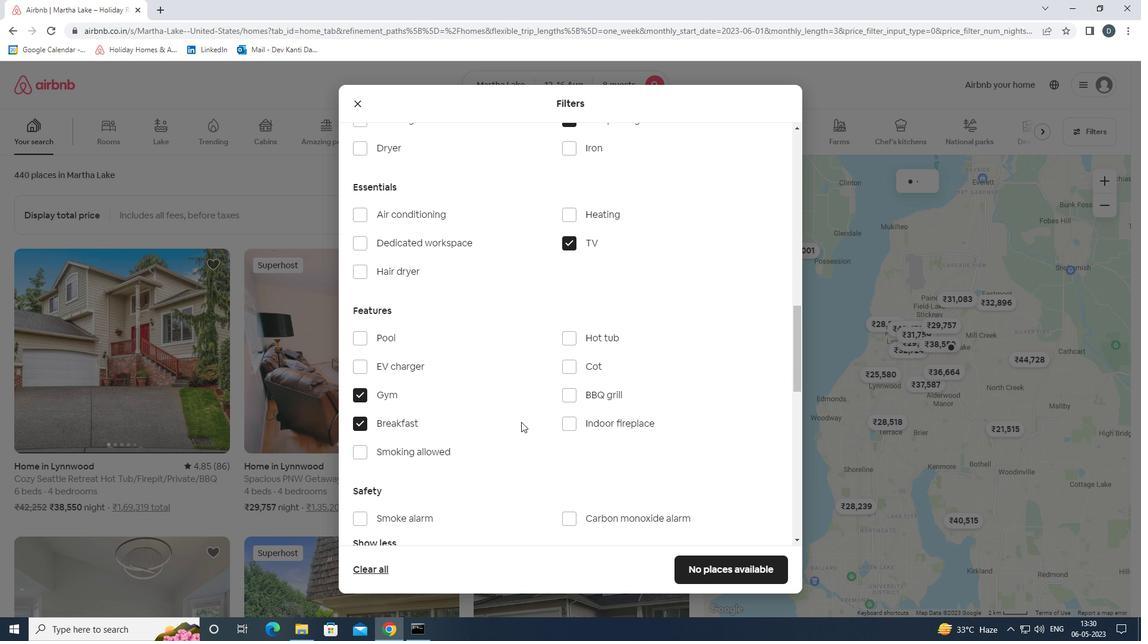 
Action: Mouse scrolled (530, 422) with delta (0, 0)
Screenshot: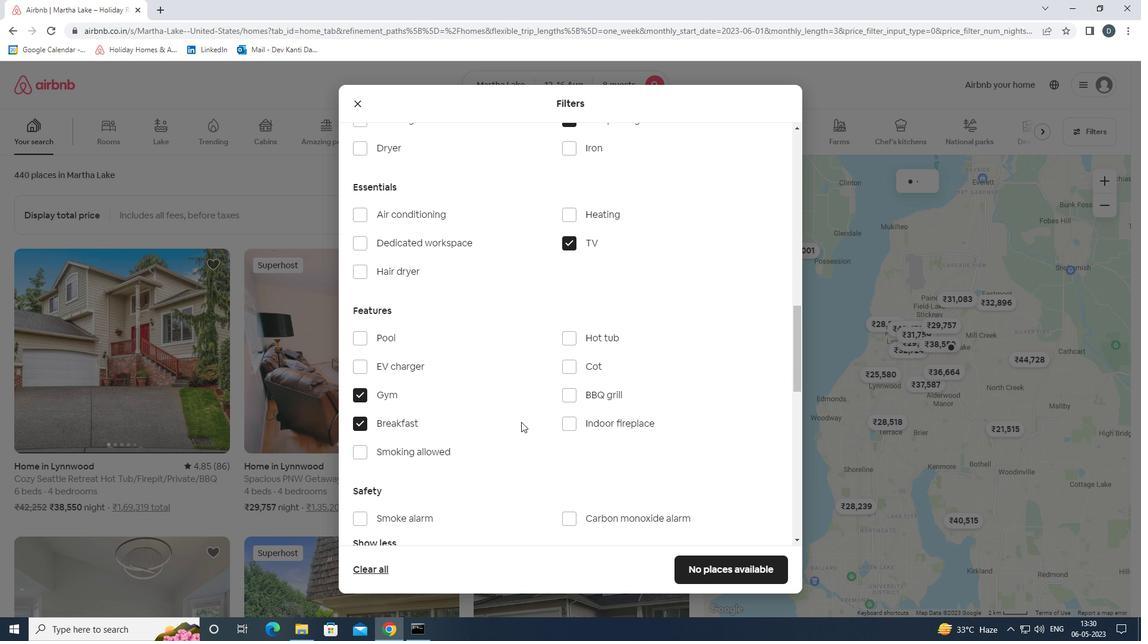 
Action: Mouse moved to (561, 421)
Screenshot: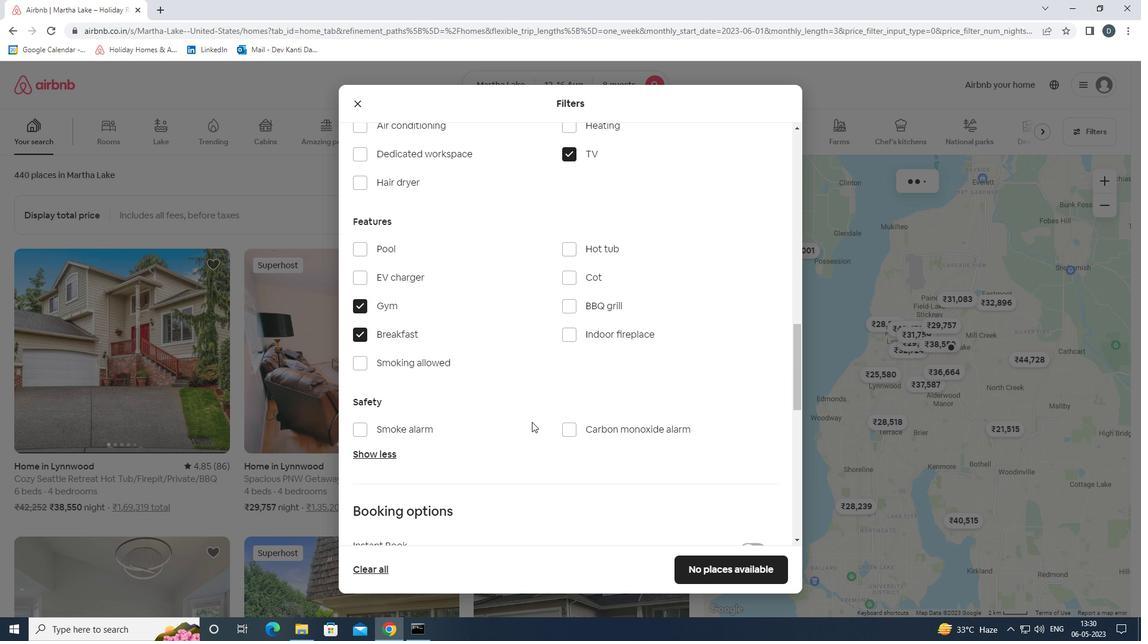 
Action: Mouse scrolled (561, 420) with delta (0, 0)
Screenshot: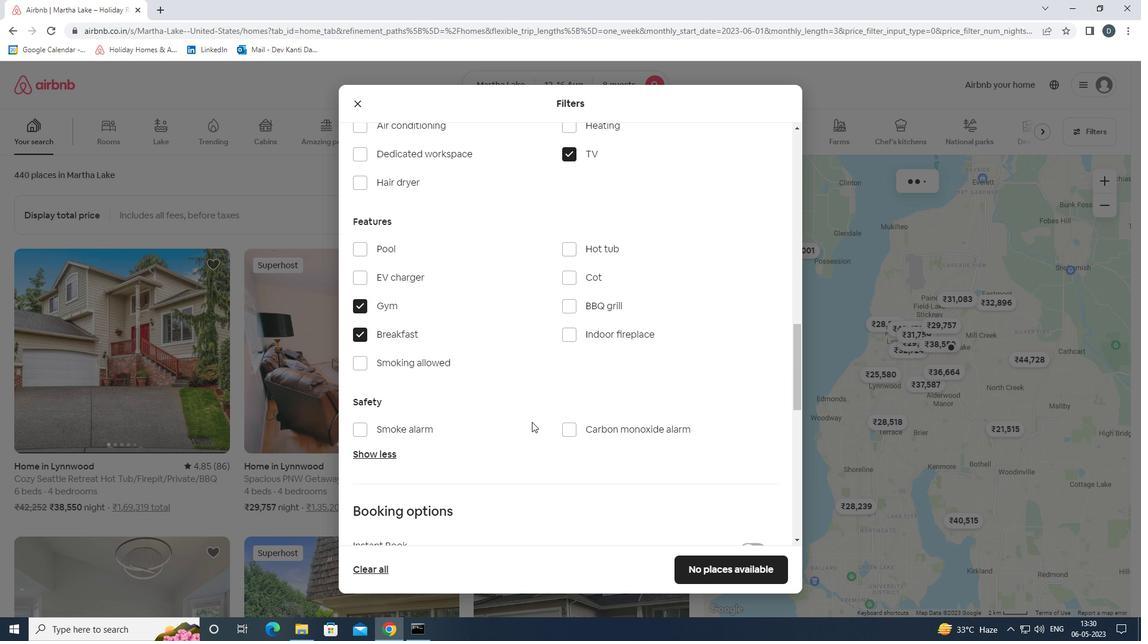 
Action: Mouse moved to (765, 458)
Screenshot: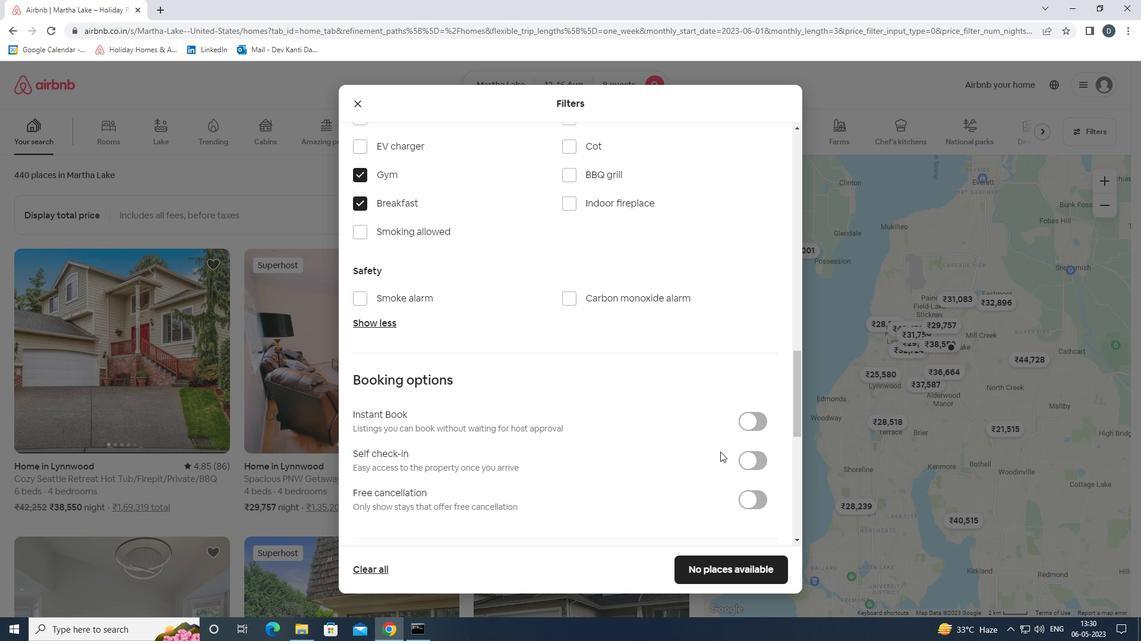 
Action: Mouse pressed left at (765, 458)
Screenshot: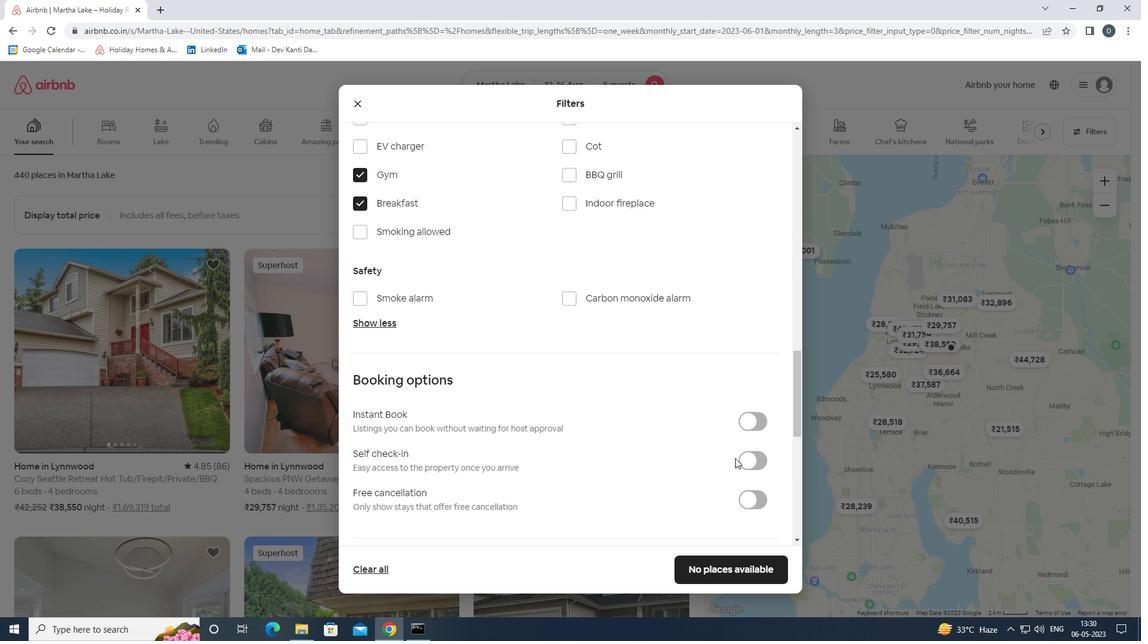 
Action: Mouse moved to (677, 432)
Screenshot: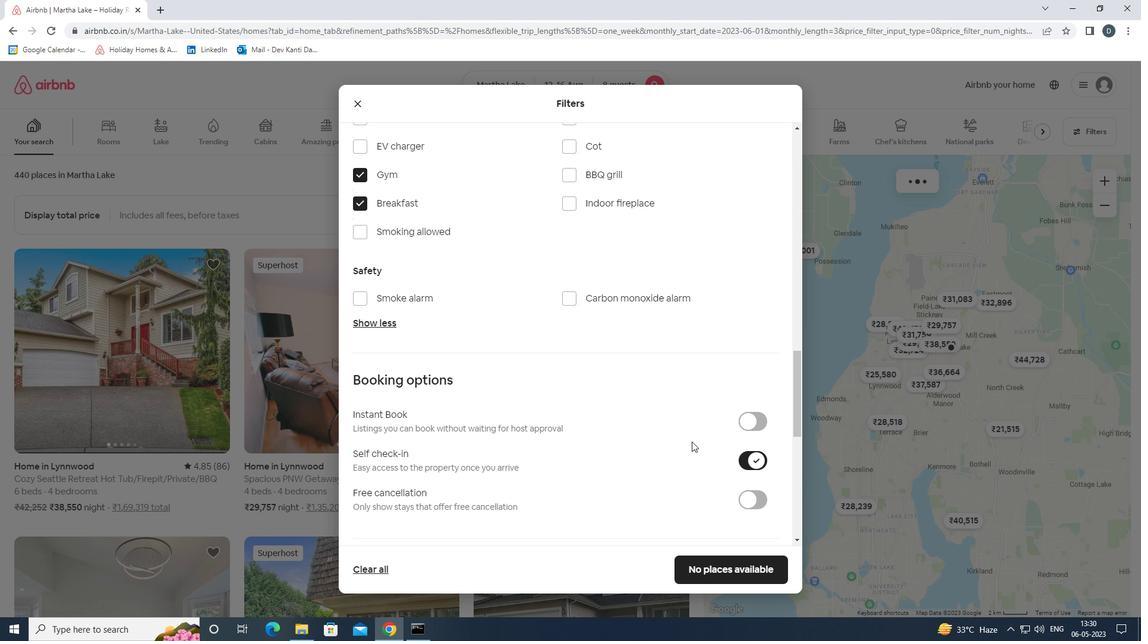 
Action: Mouse scrolled (677, 431) with delta (0, 0)
Screenshot: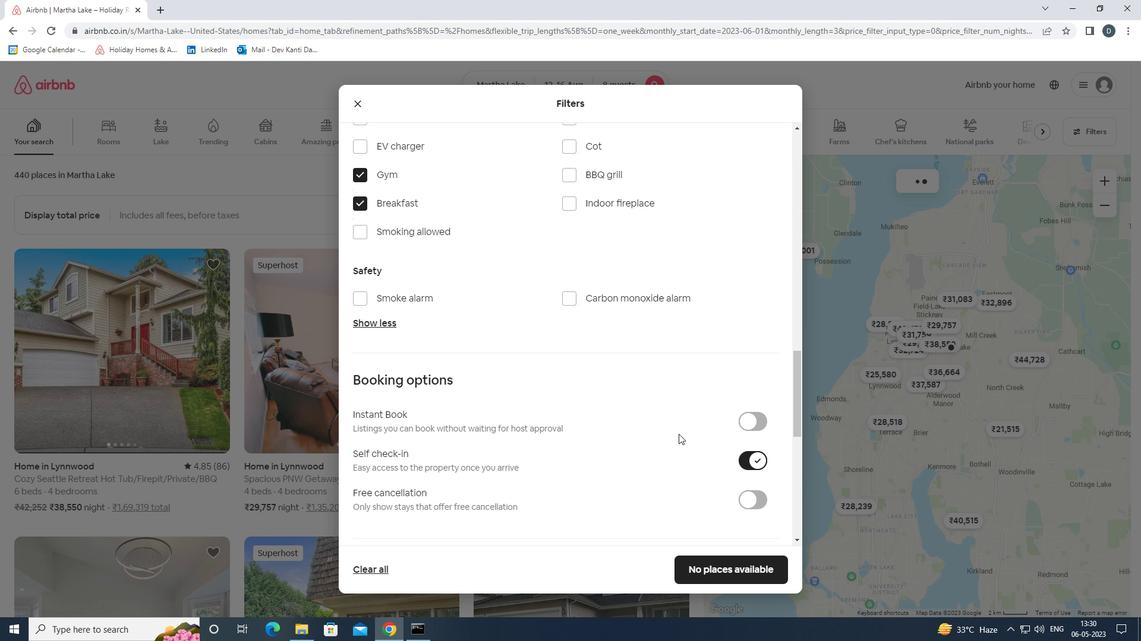 
Action: Mouse scrolled (677, 431) with delta (0, 0)
Screenshot: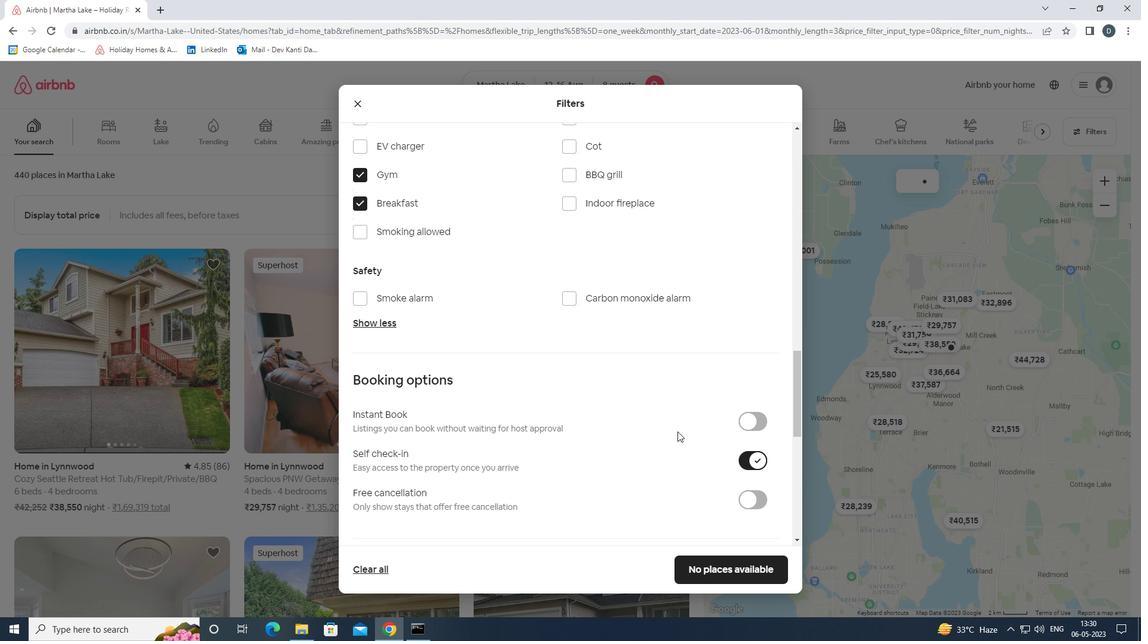 
Action: Mouse scrolled (677, 431) with delta (0, 0)
Screenshot: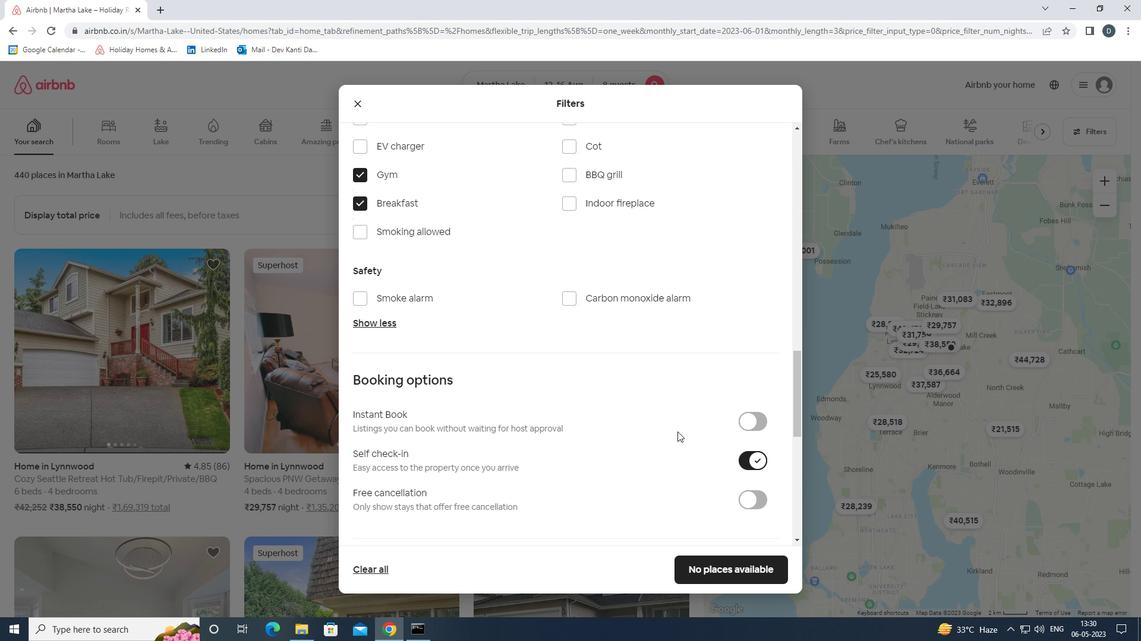 
Action: Mouse moved to (677, 431)
Screenshot: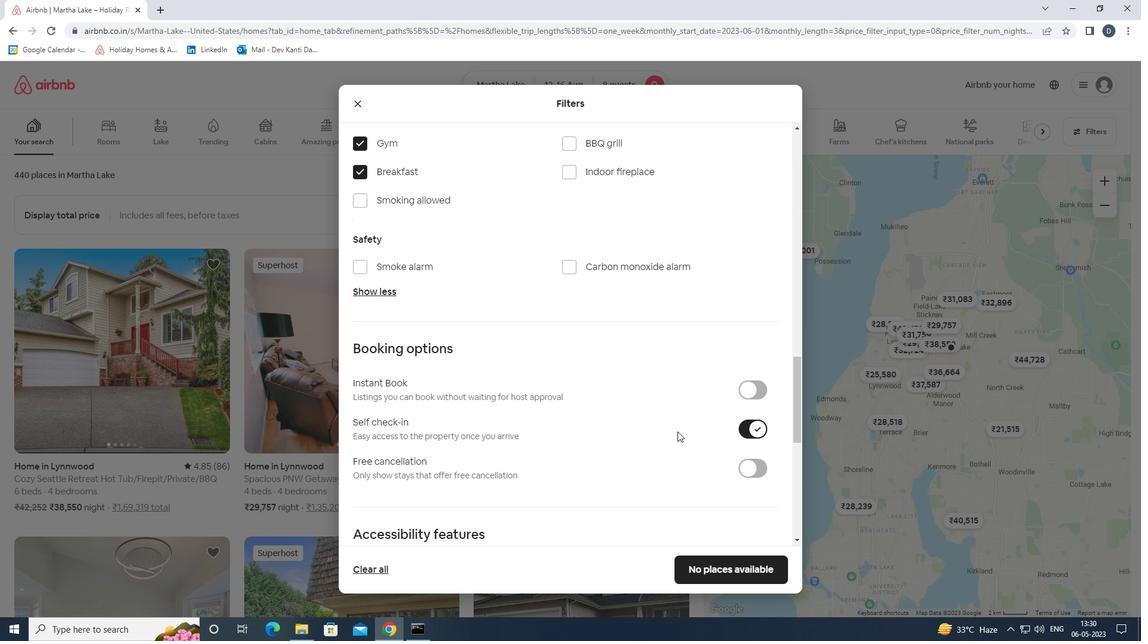 
Action: Mouse scrolled (677, 430) with delta (0, 0)
Screenshot: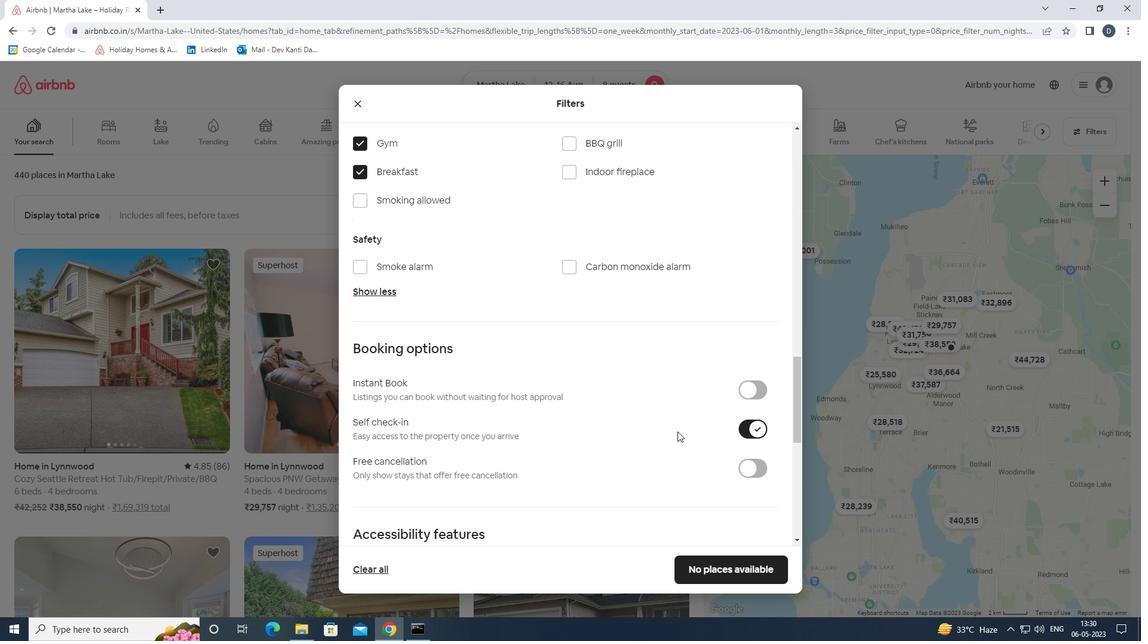 
Action: Mouse moved to (677, 431)
Screenshot: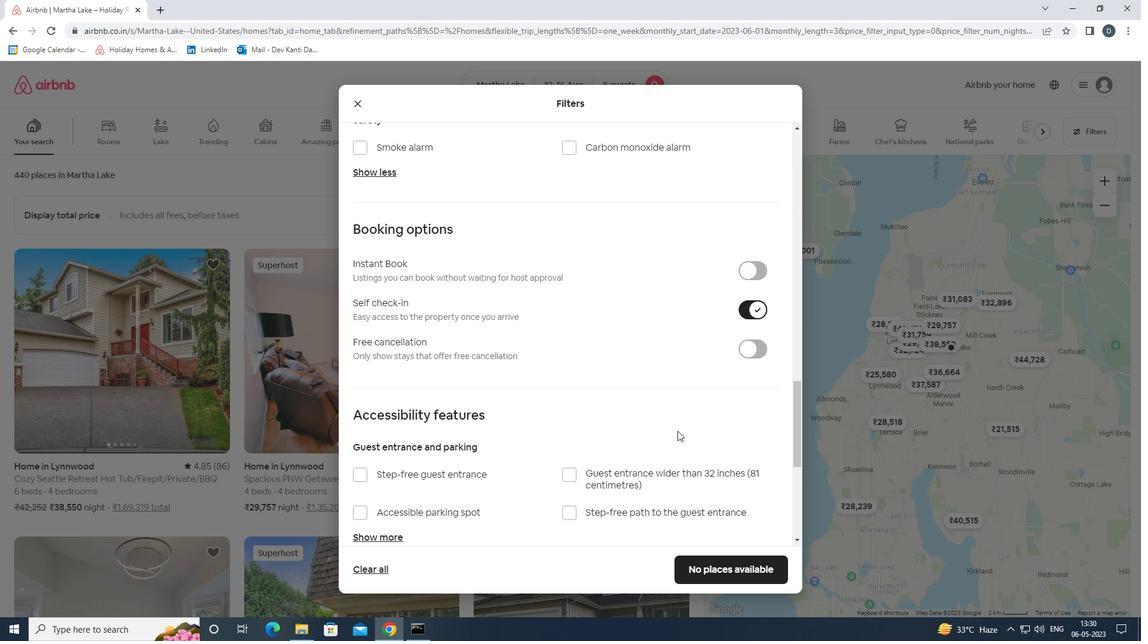 
Action: Mouse scrolled (677, 430) with delta (0, 0)
Screenshot: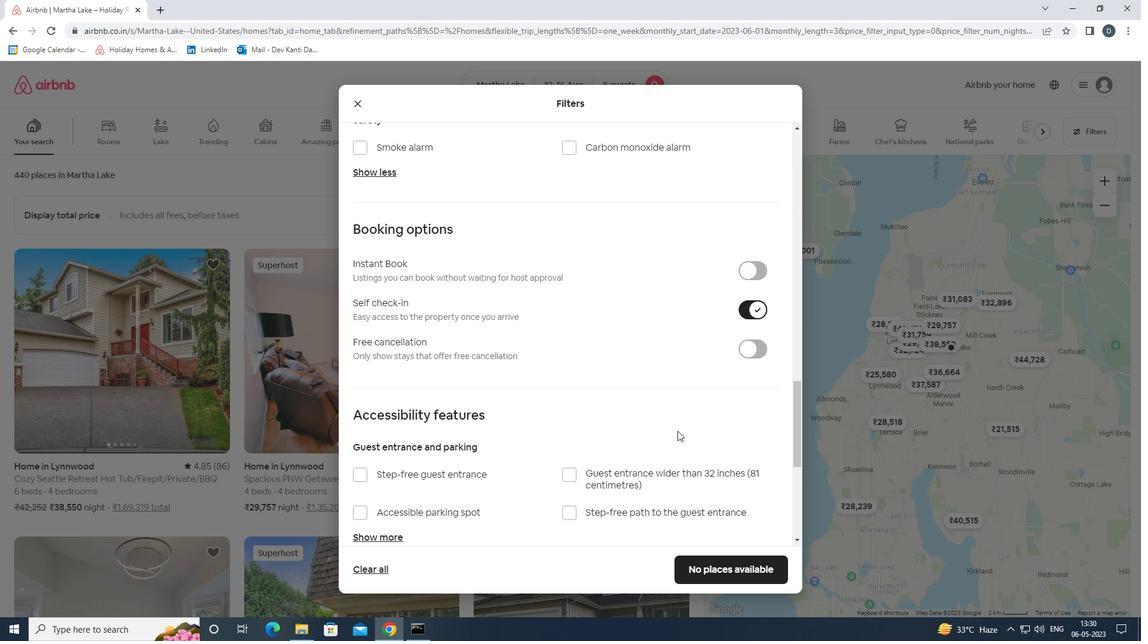 
Action: Mouse moved to (678, 430)
Screenshot: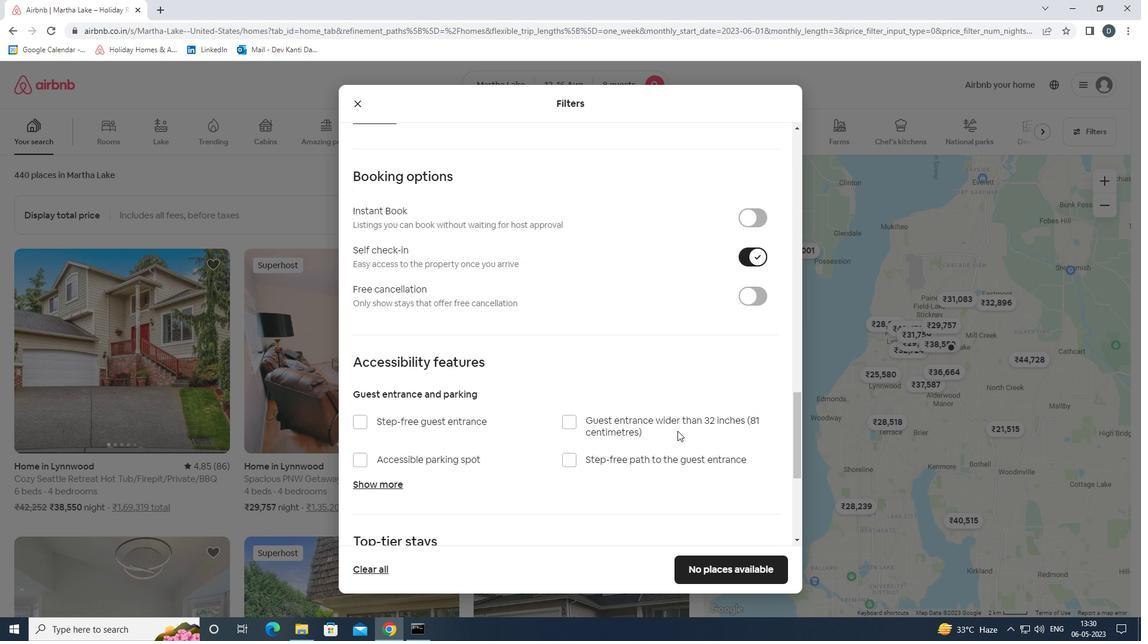 
Action: Mouse scrolled (678, 429) with delta (0, 0)
Screenshot: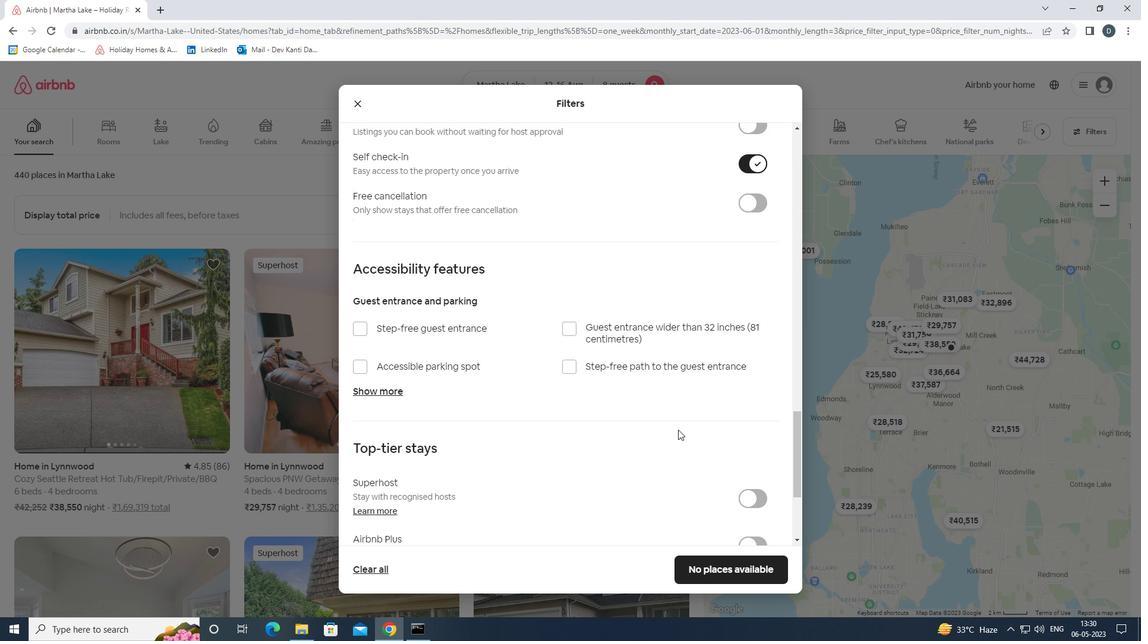 
Action: Mouse scrolled (678, 429) with delta (0, 0)
Screenshot: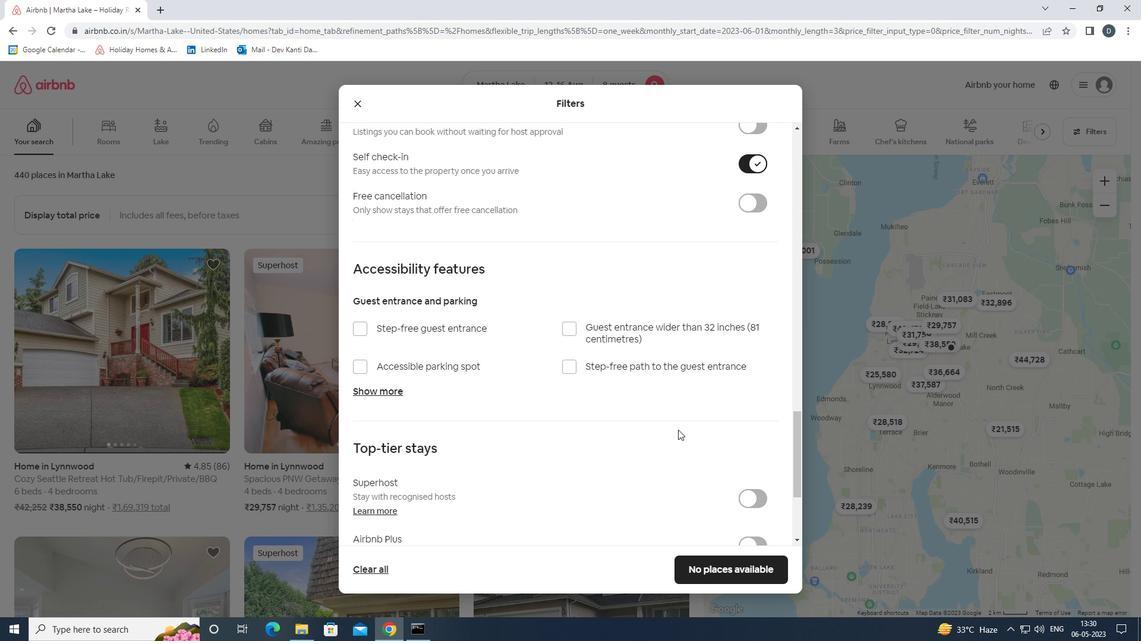 
Action: Mouse scrolled (678, 429) with delta (0, 0)
Screenshot: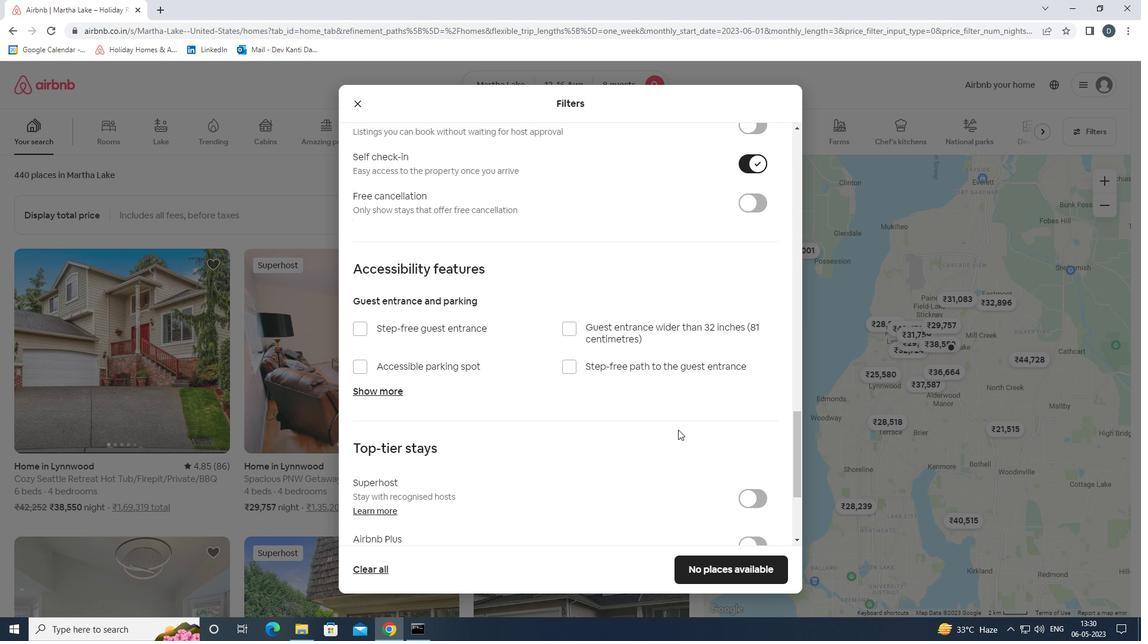 
Action: Mouse scrolled (678, 429) with delta (0, 0)
Screenshot: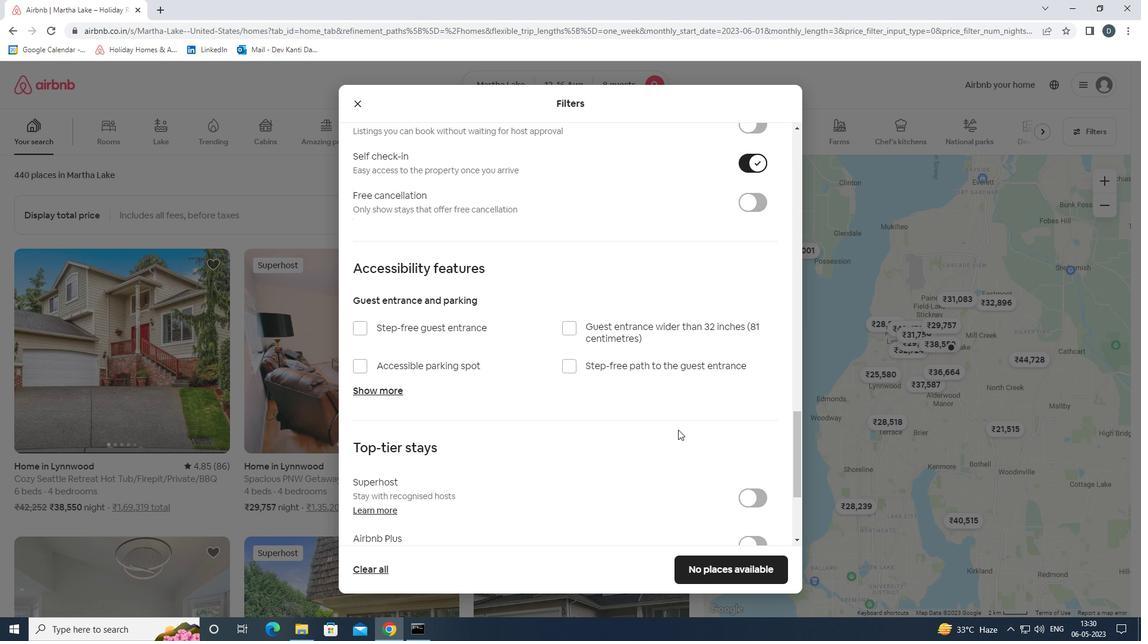 
Action: Mouse scrolled (678, 429) with delta (0, 0)
Screenshot: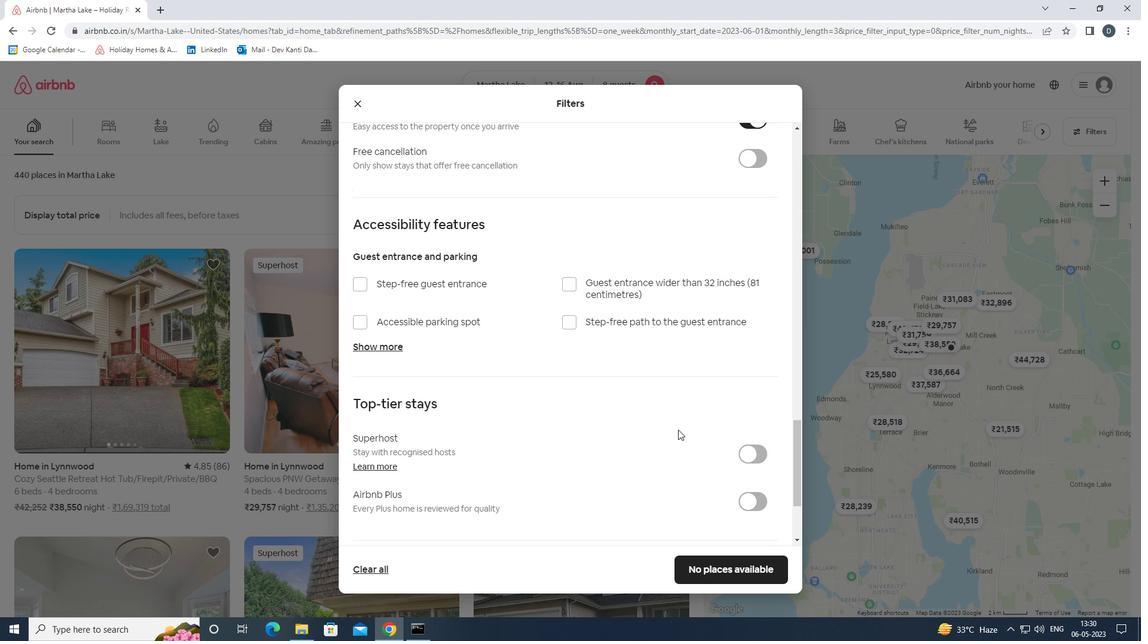 
Action: Mouse moved to (397, 468)
Screenshot: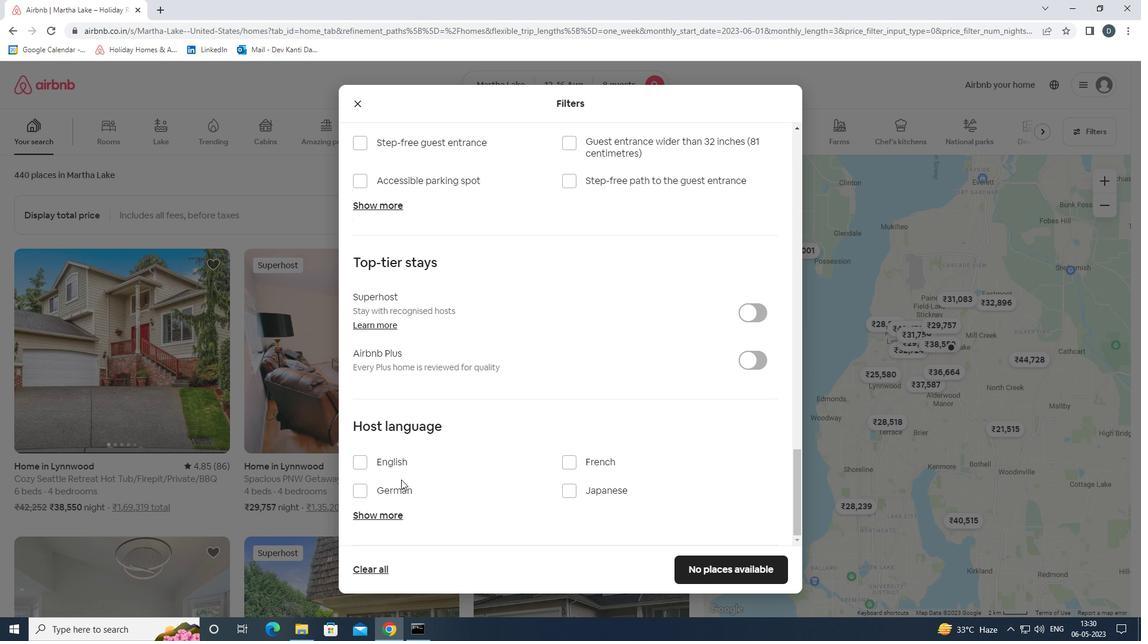 
Action: Mouse pressed left at (397, 468)
Screenshot: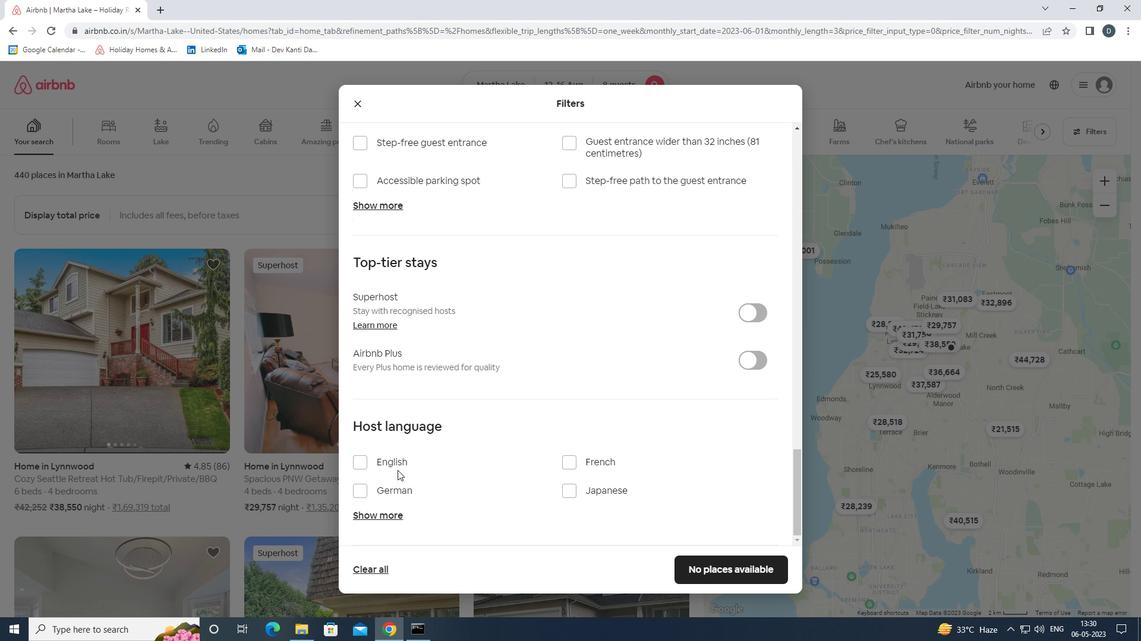 
Action: Mouse moved to (712, 562)
Screenshot: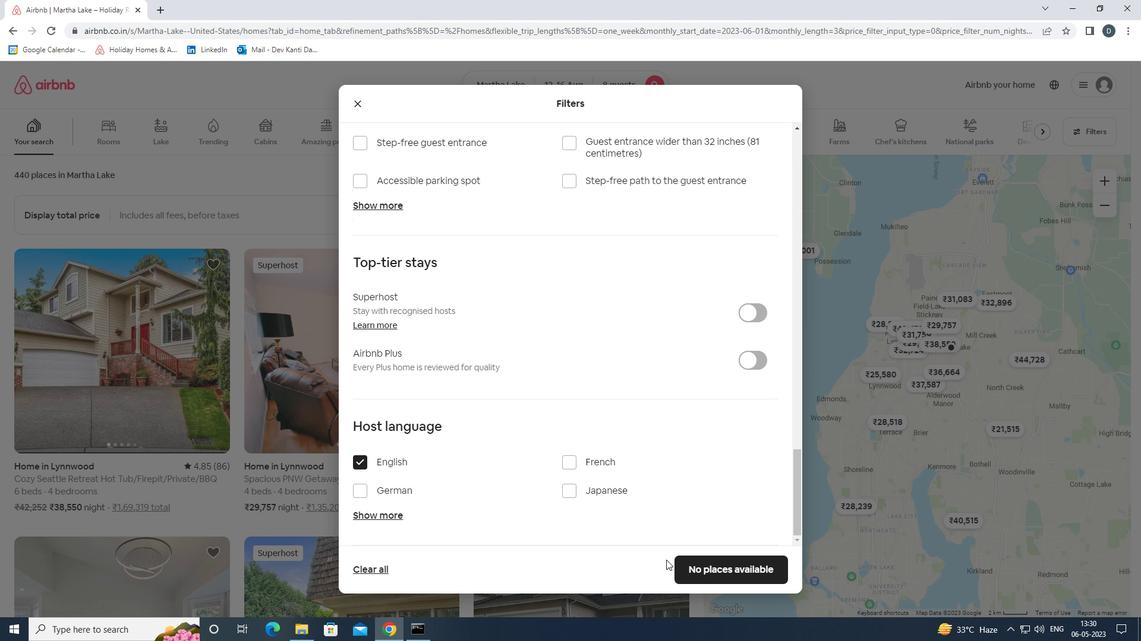 
Action: Mouse pressed left at (712, 562)
Screenshot: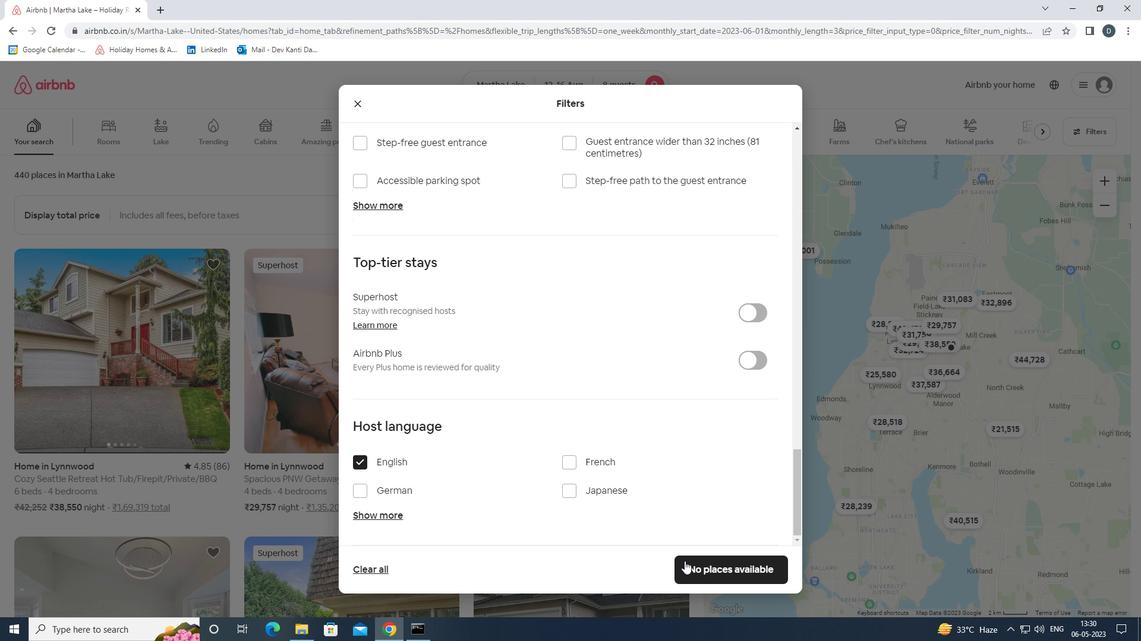 
Action: Mouse moved to (679, 430)
Screenshot: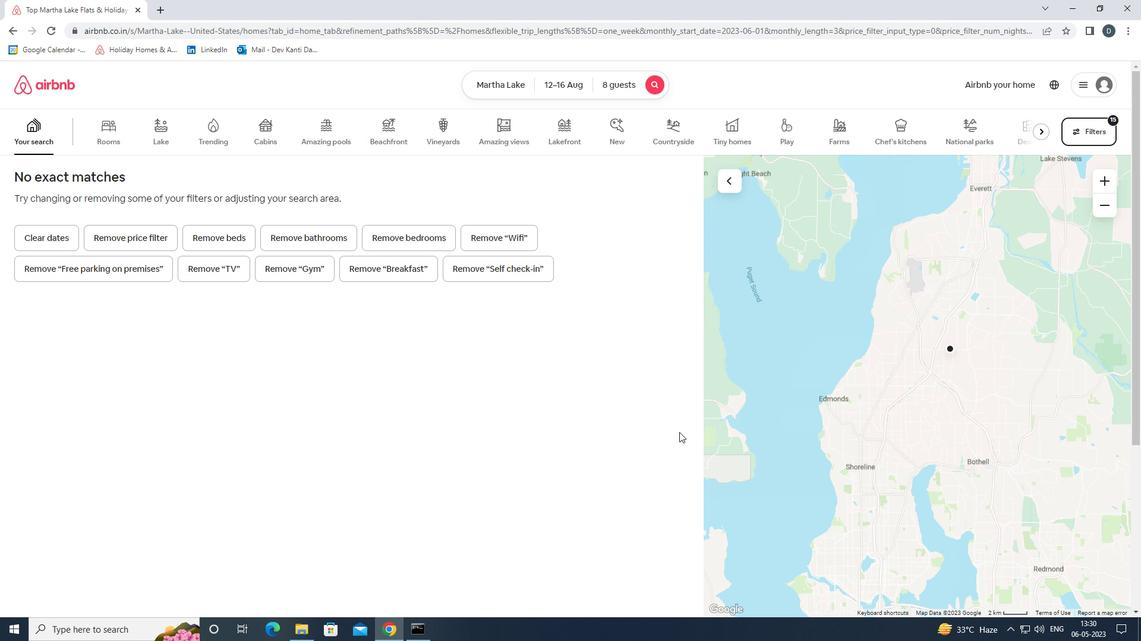 
